 Task: Look for space in Kandla, India from 12th July, 2023 to 16th July, 2023 for 8 adults in price range Rs.10000 to Rs.16000. Place can be private room with 8 bedrooms having 8 beds and 8 bathrooms. Property type can be house, flat, guest house, hotel. Amenities needed are: wifi, TV, free parkinig on premises, gym, breakfast. Booking option can be shelf check-in. Required host language is English.
Action: Mouse moved to (457, 94)
Screenshot: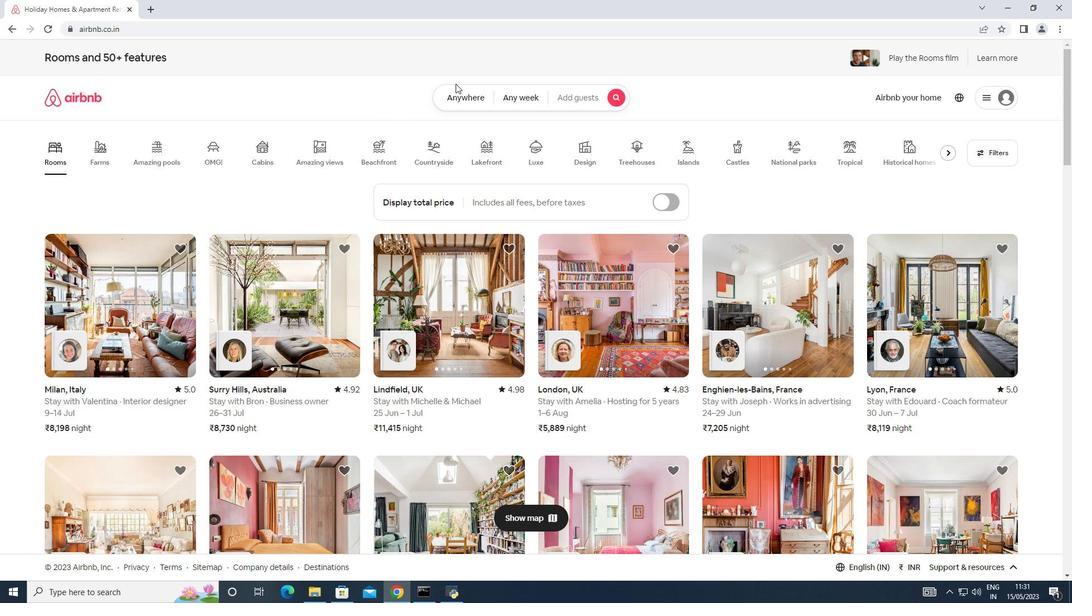 
Action: Mouse pressed left at (457, 94)
Screenshot: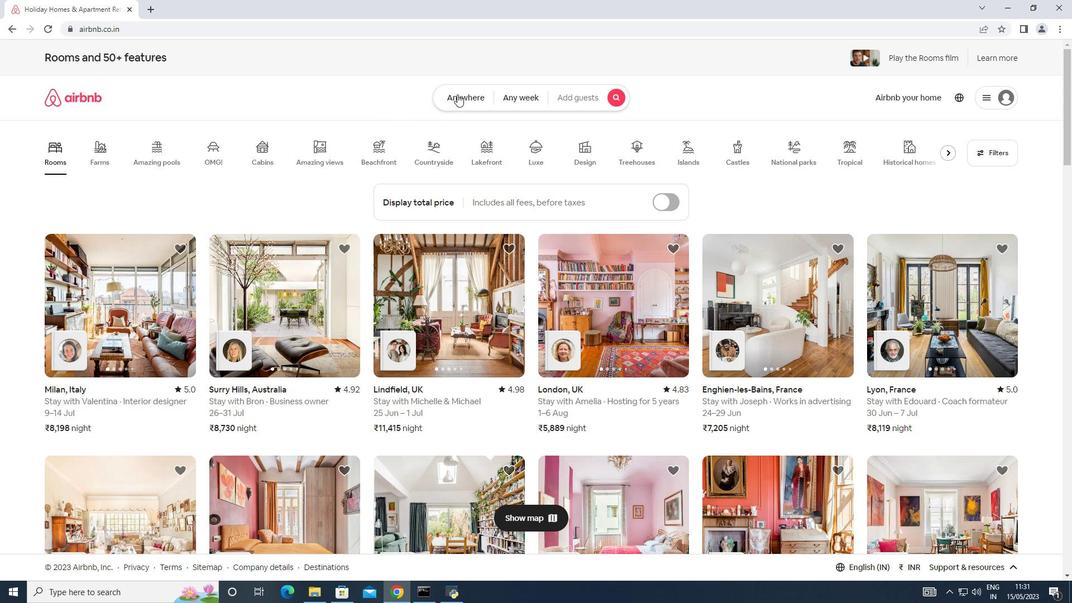 
Action: Mouse moved to (375, 135)
Screenshot: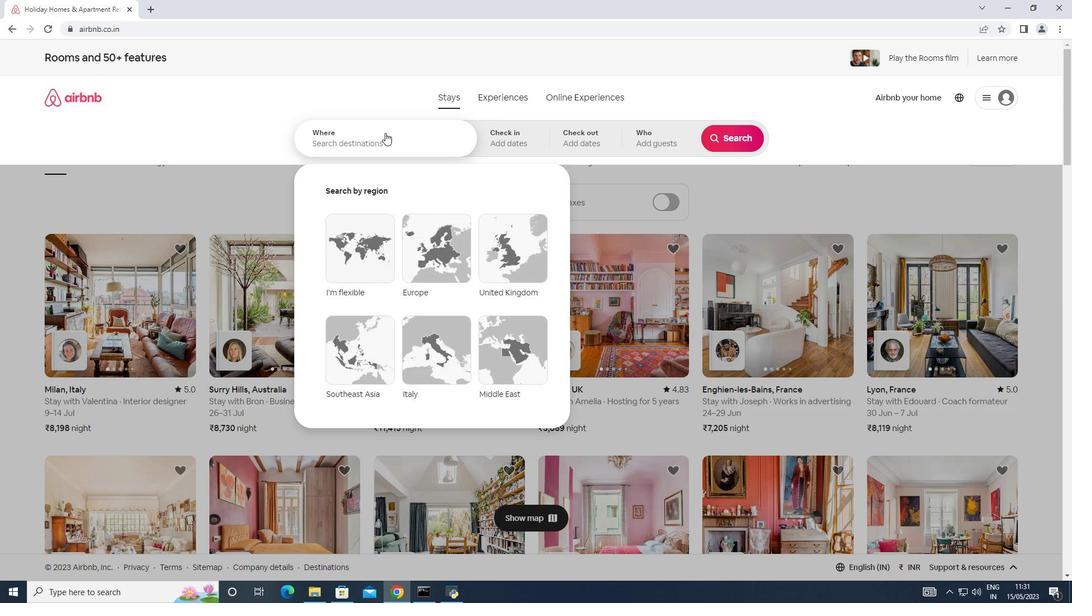 
Action: Mouse pressed left at (375, 135)
Screenshot: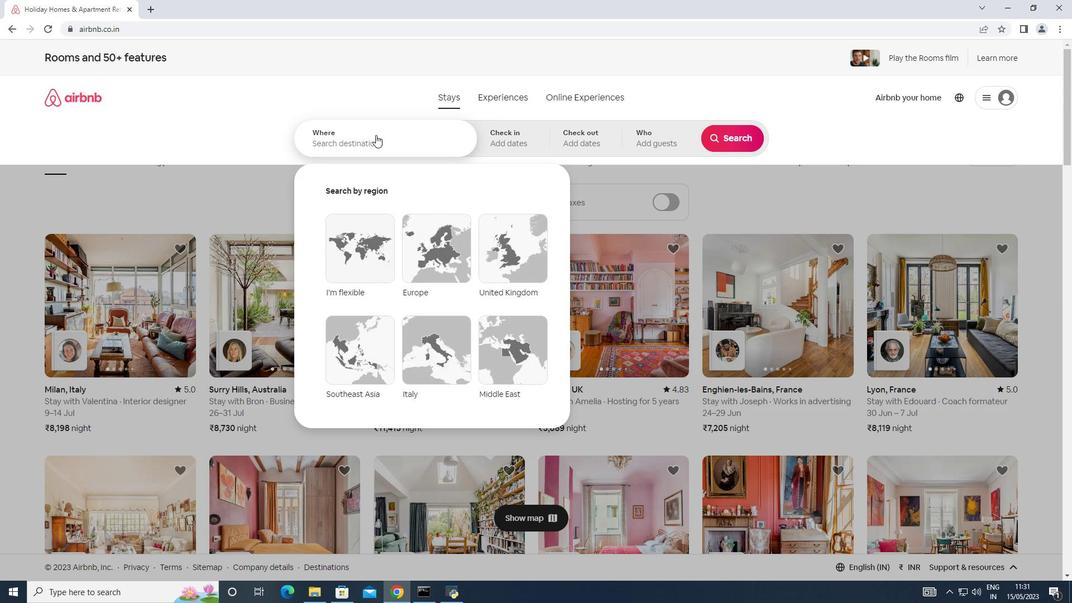 
Action: Key pressed <Key.shift><Key.shift><Key.shift><Key.shift><Key.shift><Key.shift><Key.shift><Key.shift><Key.shift><Key.shift><Key.shift><Key.shift><Key.shift><Key.shift><Key.shift><Key.shift><Key.shift><Key.shift><Key.shift><Key.shift><Key.shift><Key.shift><Key.shift><Key.shift><Key.shift><Key.shift><Key.shift><Key.shift><Key.shift><Key.shift><Key.shift><Key.shift><Key.shift><Key.shift><Key.shift><Key.shift><Key.shift><Key.shift><Key.shift><Key.shift><Key.shift><Key.shift><Key.shift><Key.shift><Key.shift><Key.shift><Key.shift><Key.shift><Key.shift><Key.shift><Key.shift><Key.shift><Key.shift><Key.shift><Key.shift><Key.shift><Key.shift><Key.shift><Key.shift><Key.shift><Key.shift><Key.shift><Key.shift><Key.shift><Key.shift><Key.shift><Key.shift><Key.shift><Key.shift><Key.shift><Key.shift><Key.shift><Key.shift><Key.shift><Key.shift><Key.shift><Key.shift>Kandla,<Key.shift_r>India
Screenshot: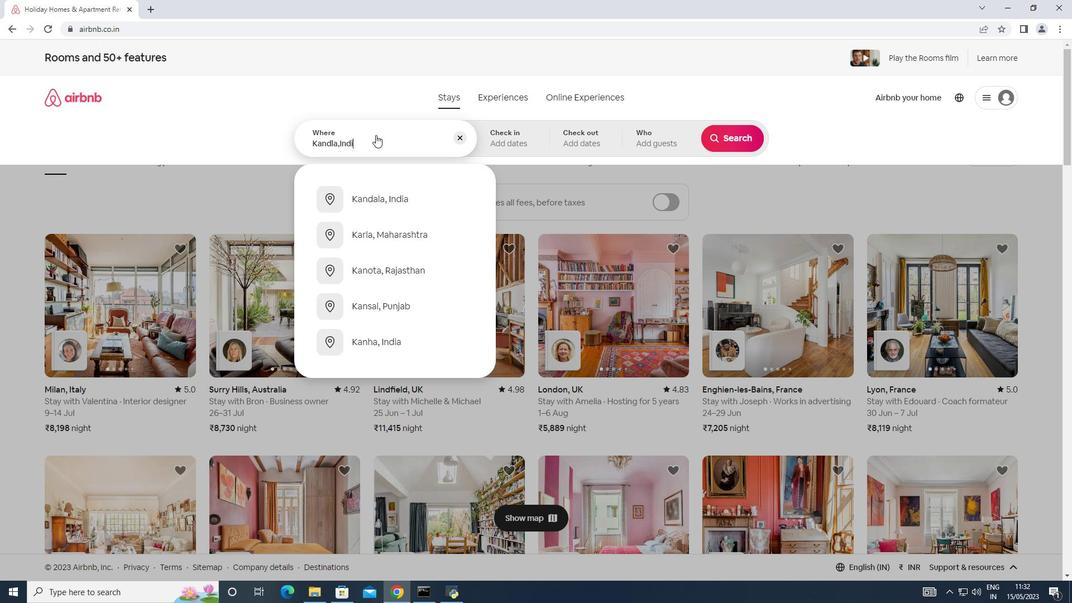 
Action: Mouse moved to (487, 134)
Screenshot: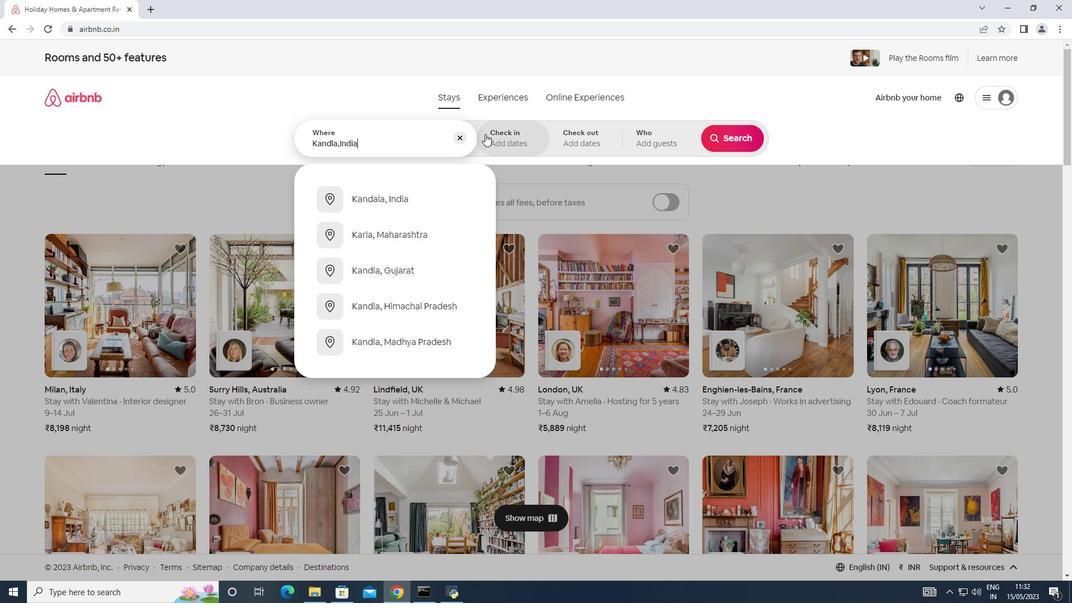 
Action: Mouse pressed left at (487, 134)
Screenshot: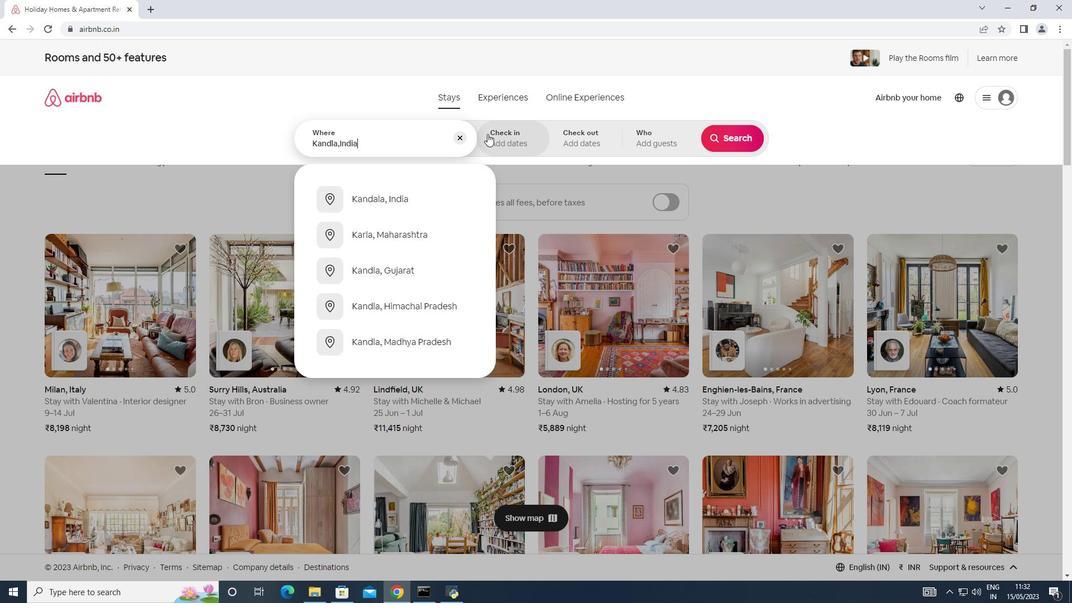 
Action: Mouse moved to (728, 227)
Screenshot: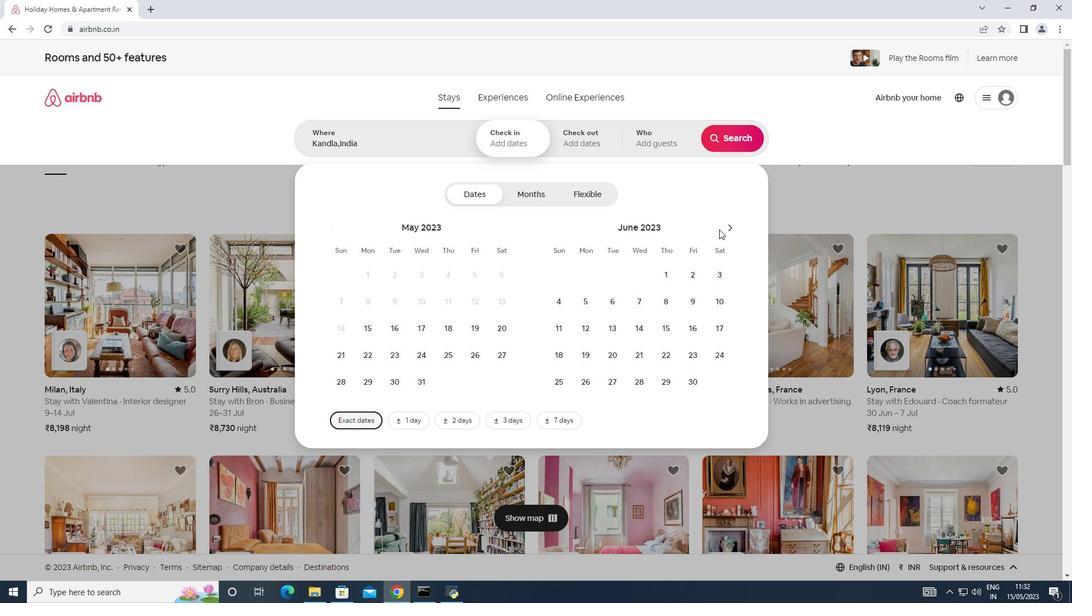 
Action: Mouse pressed left at (728, 227)
Screenshot: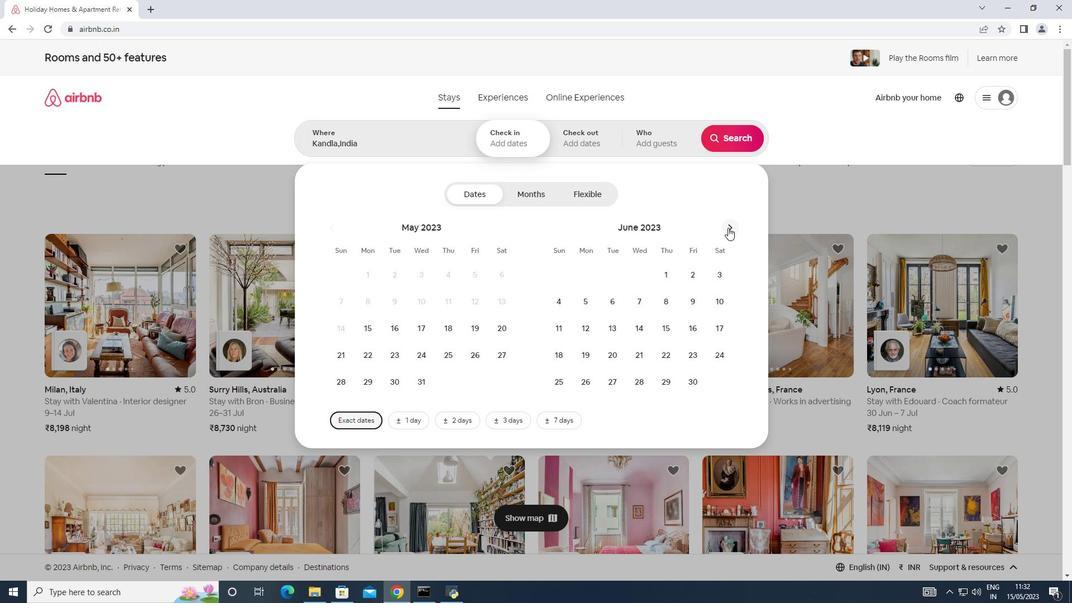 
Action: Mouse moved to (638, 322)
Screenshot: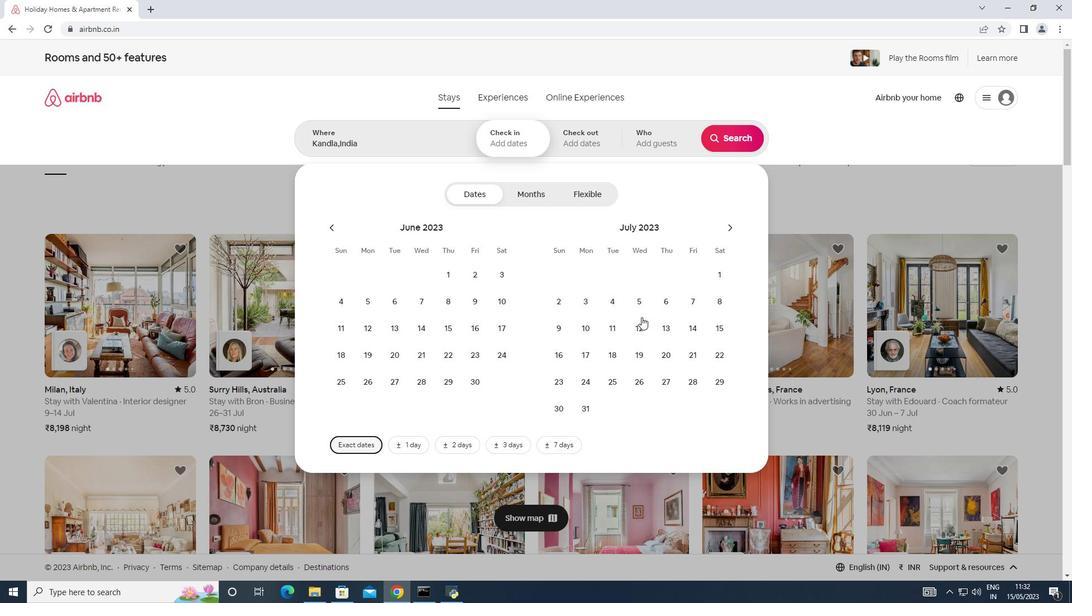 
Action: Mouse pressed left at (638, 322)
Screenshot: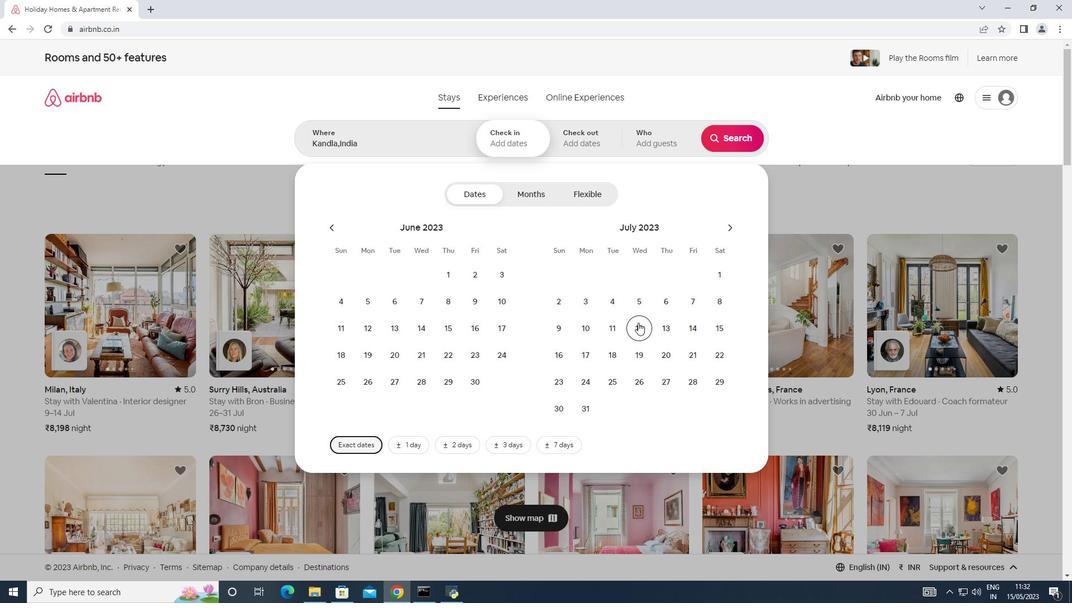
Action: Mouse moved to (555, 349)
Screenshot: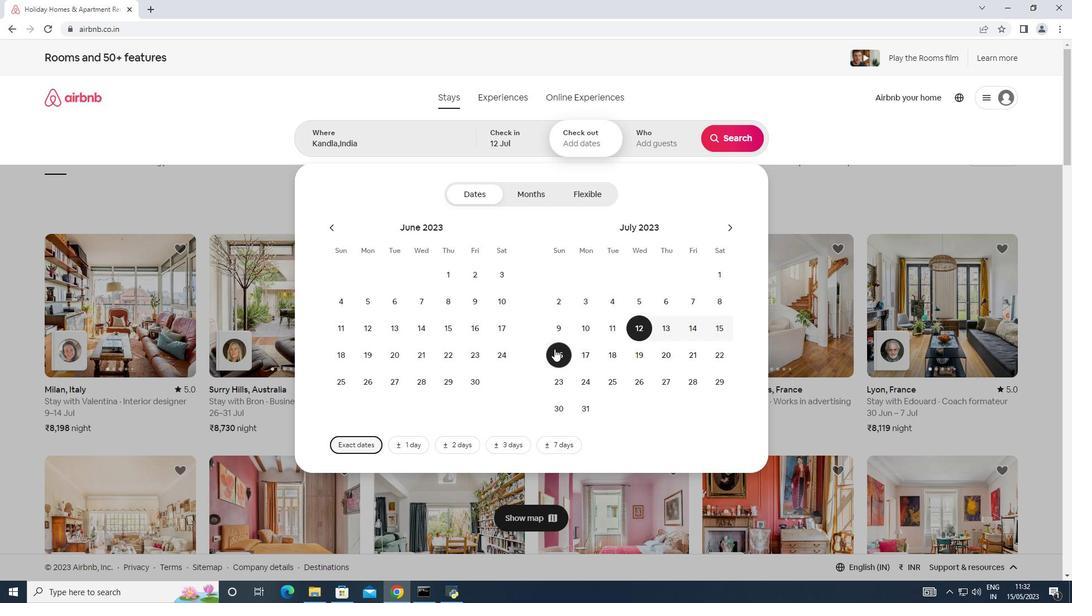 
Action: Mouse pressed left at (555, 349)
Screenshot: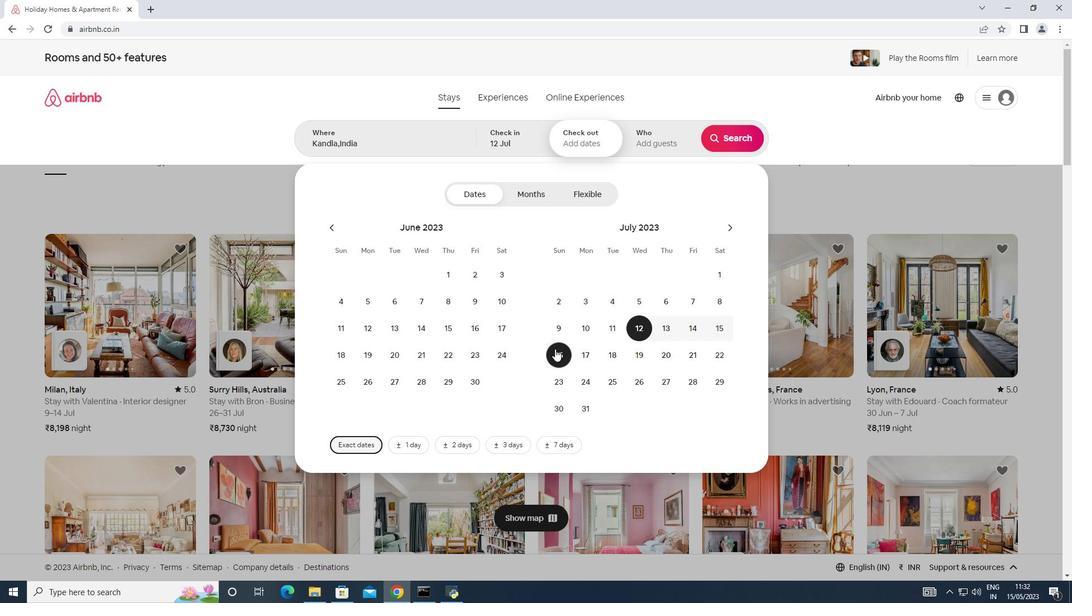 
Action: Mouse moved to (650, 140)
Screenshot: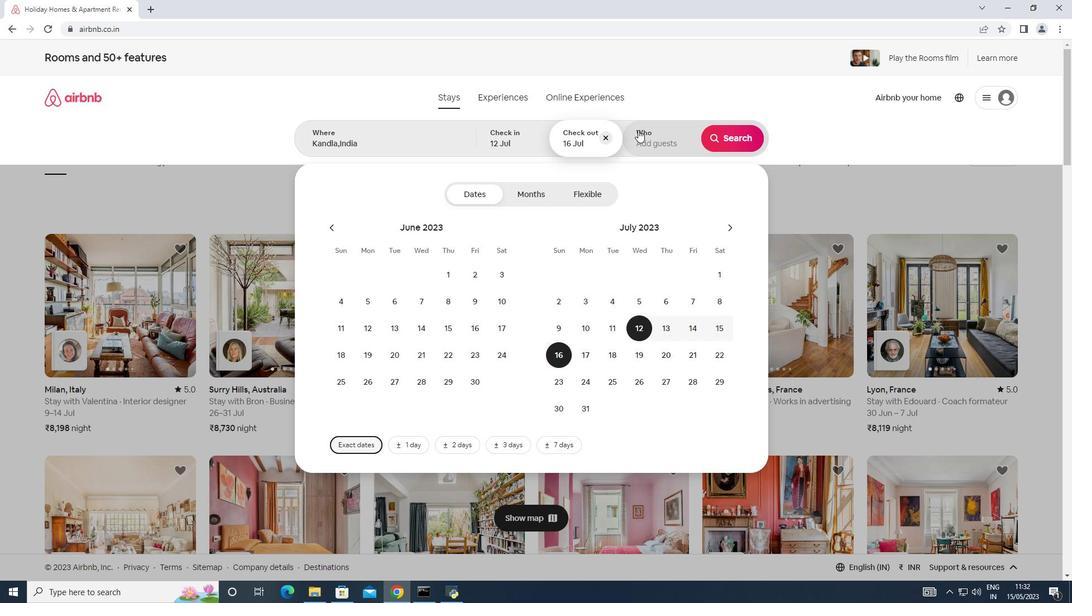
Action: Mouse pressed left at (650, 140)
Screenshot: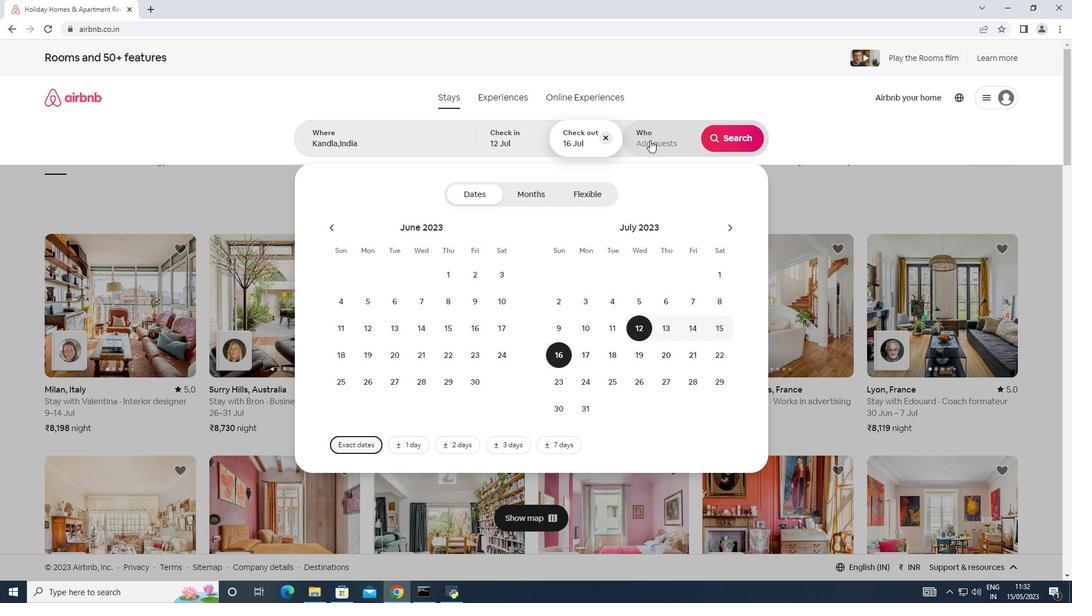 
Action: Mouse moved to (729, 200)
Screenshot: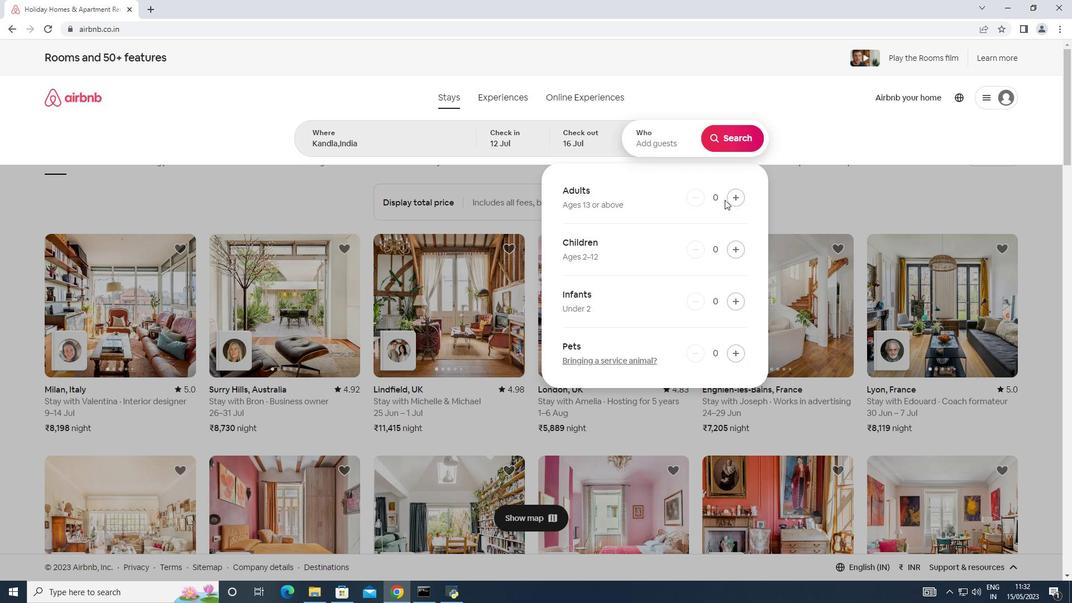 
Action: Mouse pressed left at (729, 200)
Screenshot: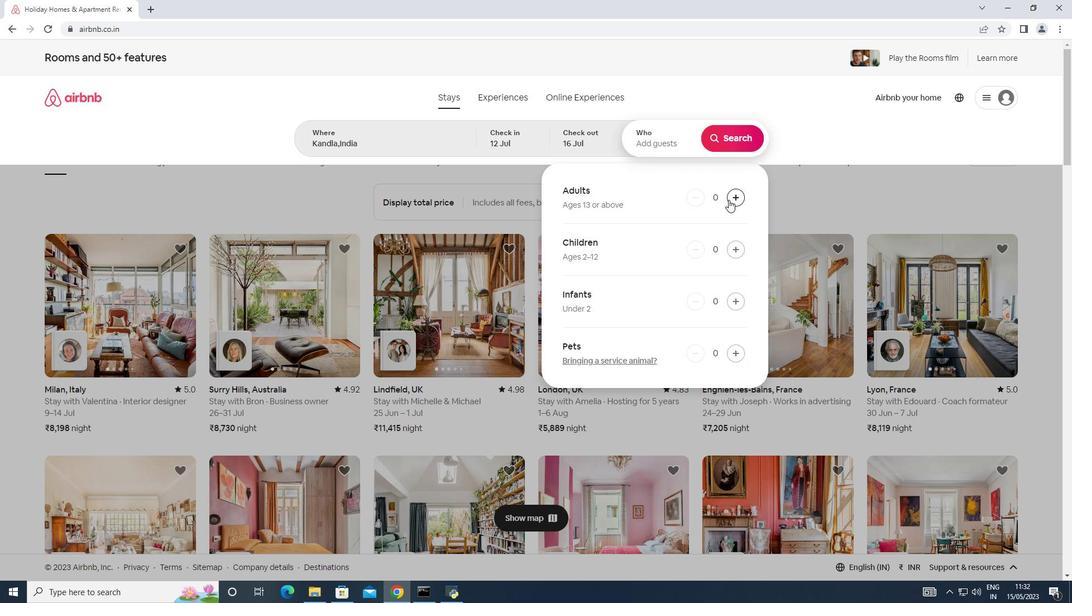 
Action: Mouse pressed left at (729, 200)
Screenshot: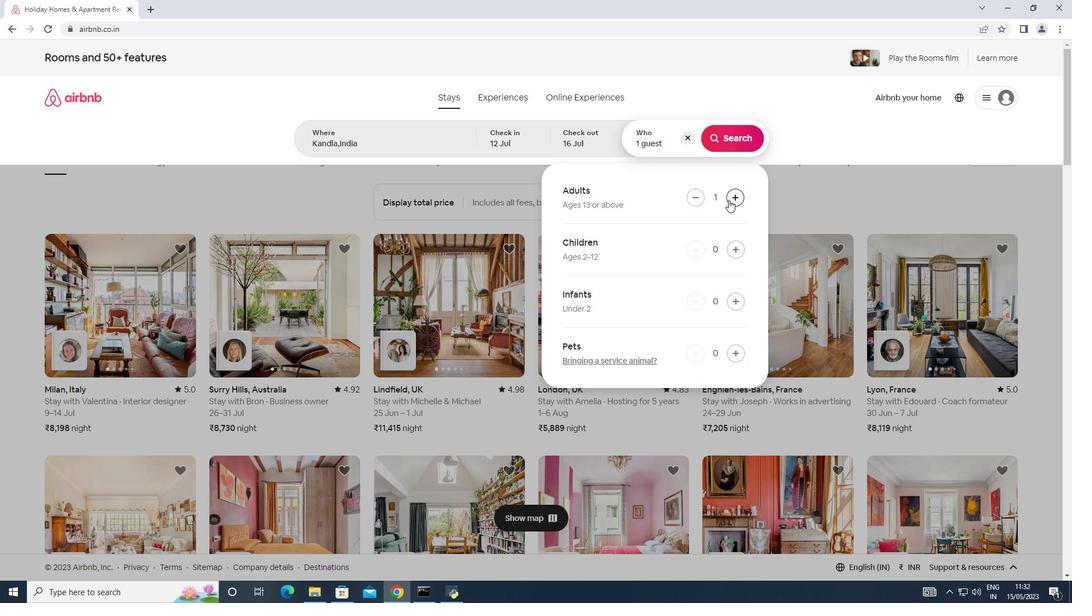 
Action: Mouse pressed left at (729, 200)
Screenshot: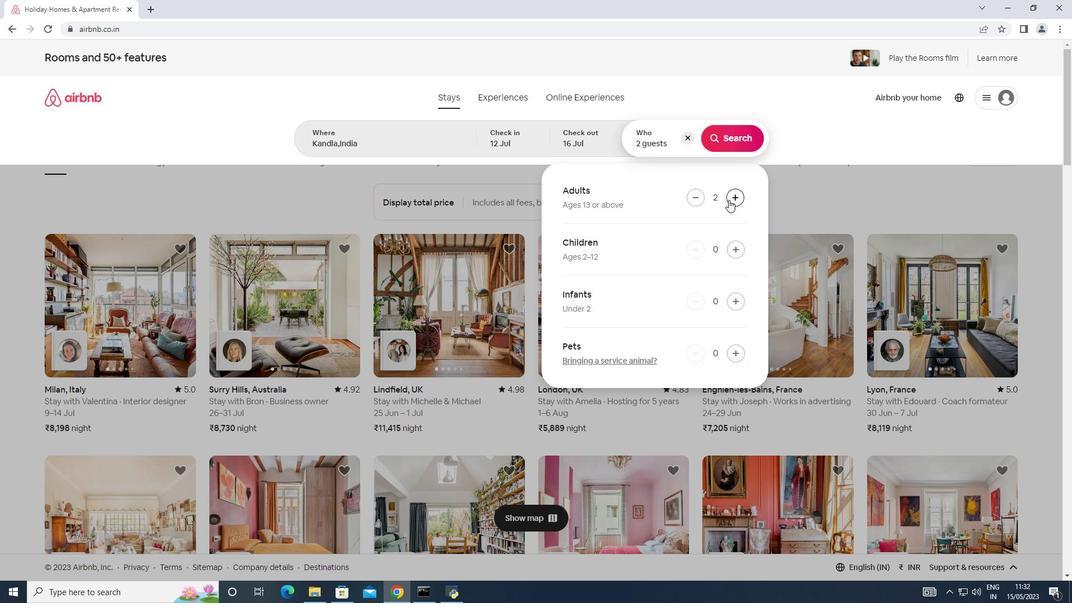 
Action: Mouse pressed left at (729, 200)
Screenshot: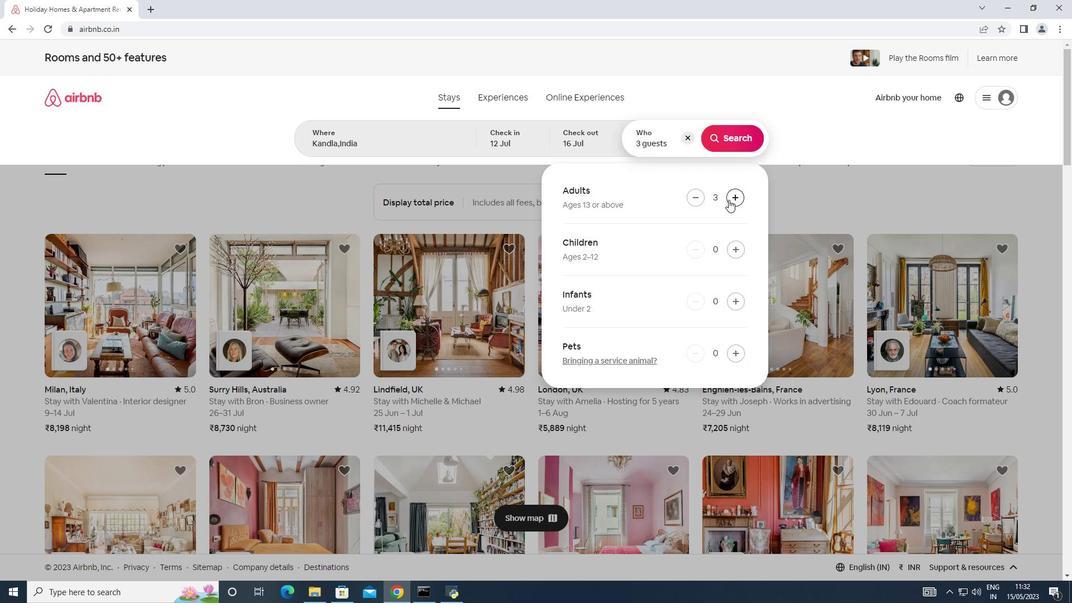 
Action: Mouse pressed left at (729, 200)
Screenshot: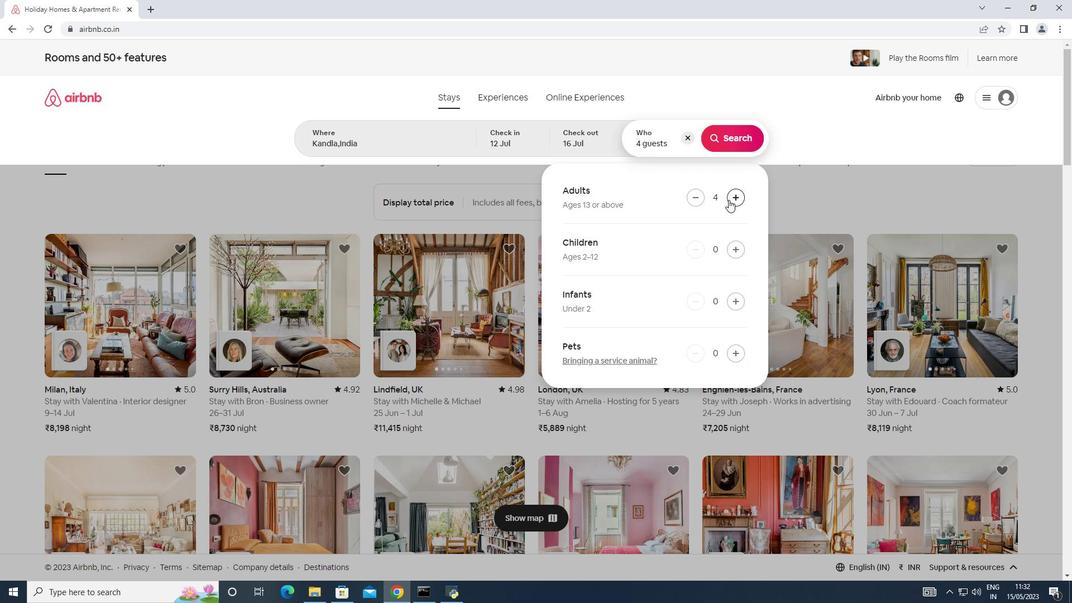 
Action: Mouse pressed left at (729, 200)
Screenshot: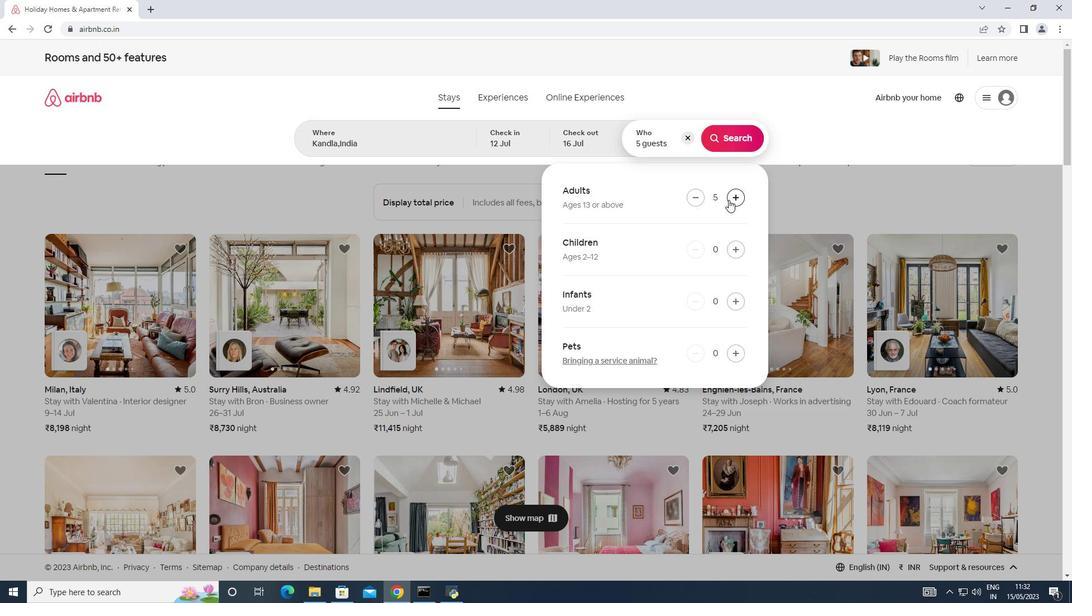 
Action: Mouse moved to (729, 197)
Screenshot: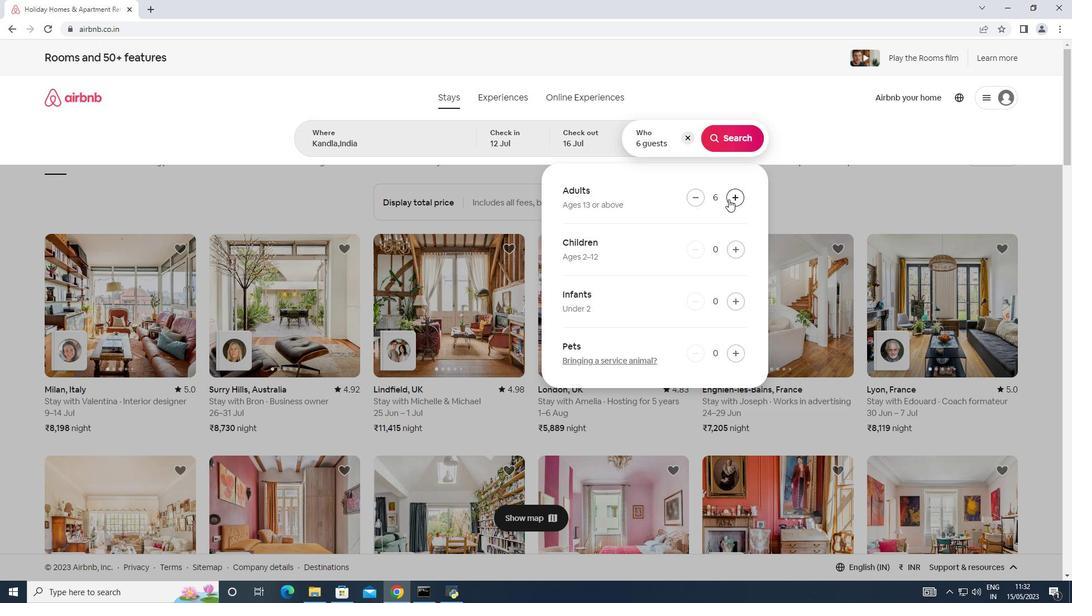 
Action: Mouse pressed left at (729, 197)
Screenshot: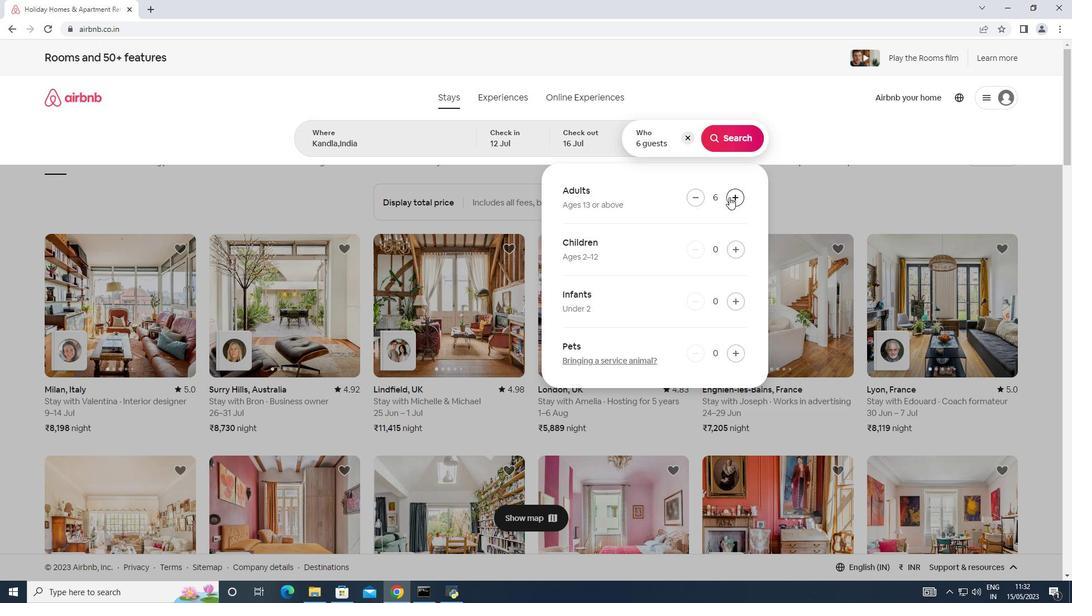 
Action: Mouse moved to (727, 196)
Screenshot: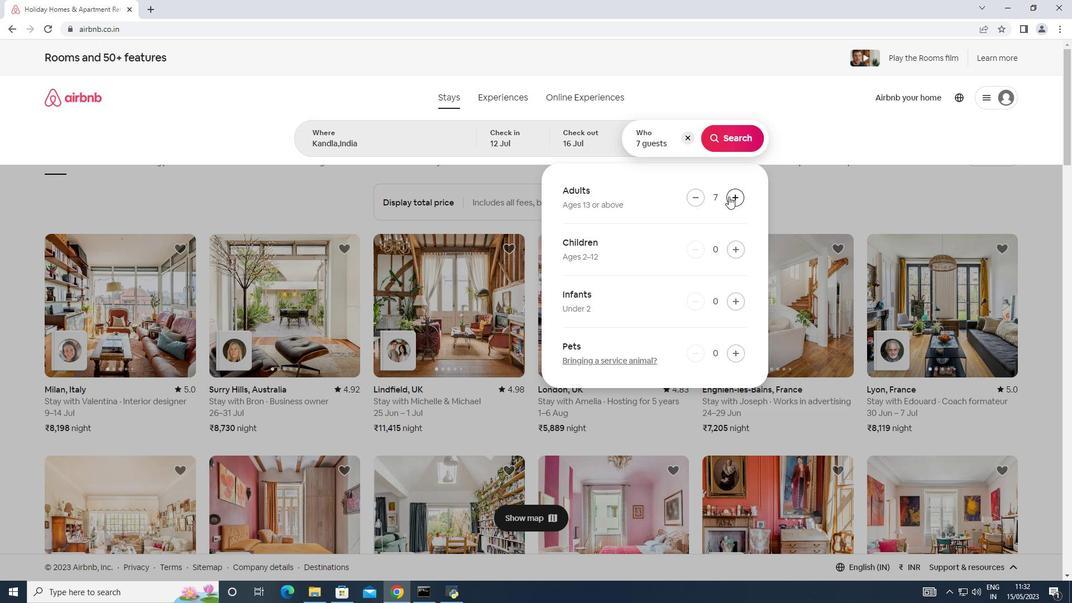 
Action: Mouse pressed left at (727, 196)
Screenshot: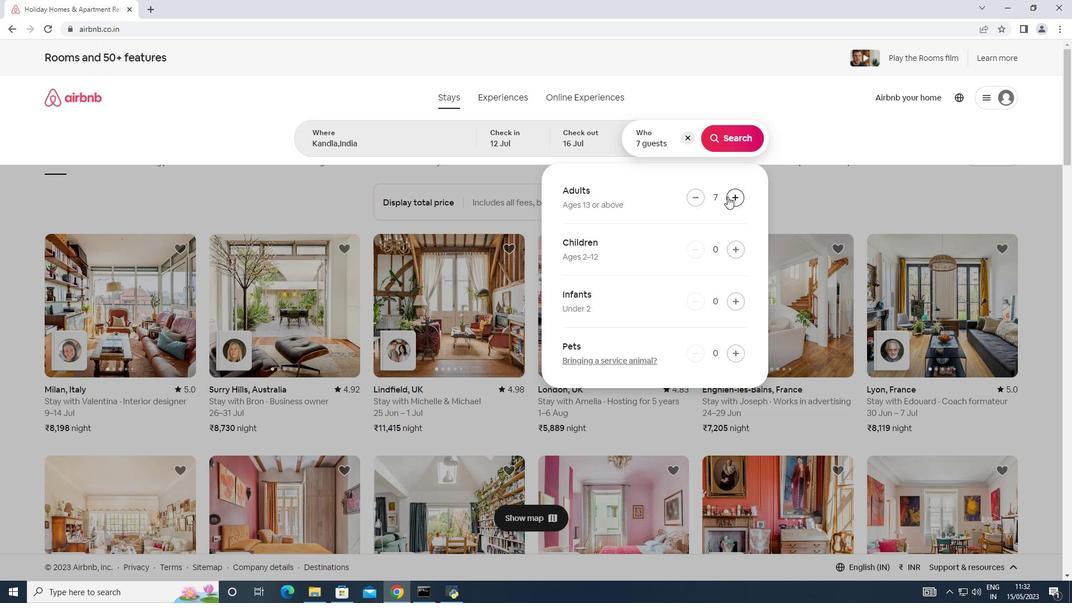 
Action: Mouse moved to (724, 142)
Screenshot: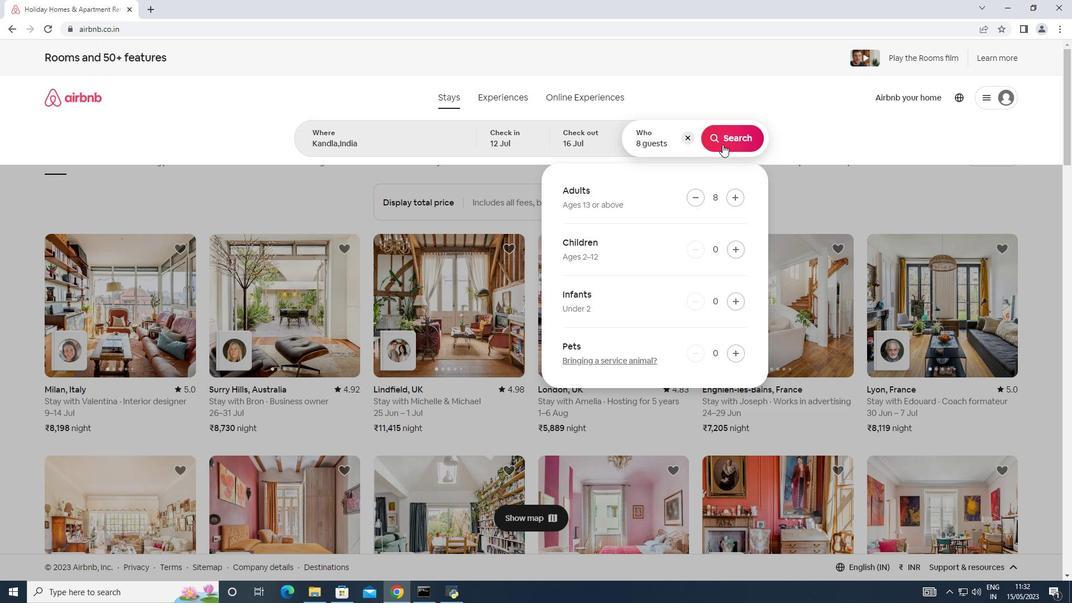 
Action: Mouse pressed left at (724, 142)
Screenshot: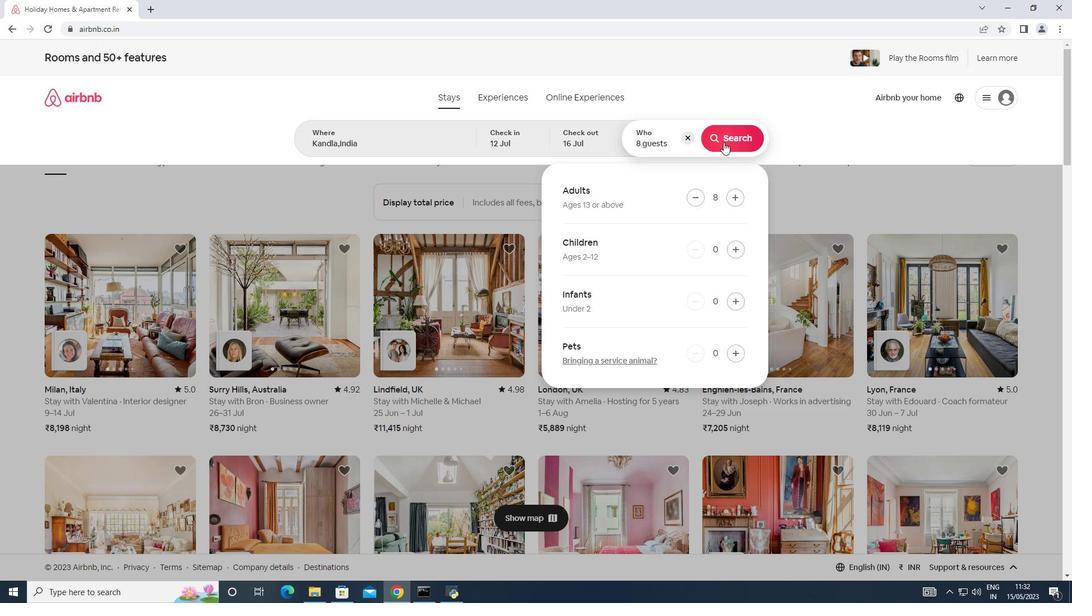 
Action: Mouse moved to (1007, 106)
Screenshot: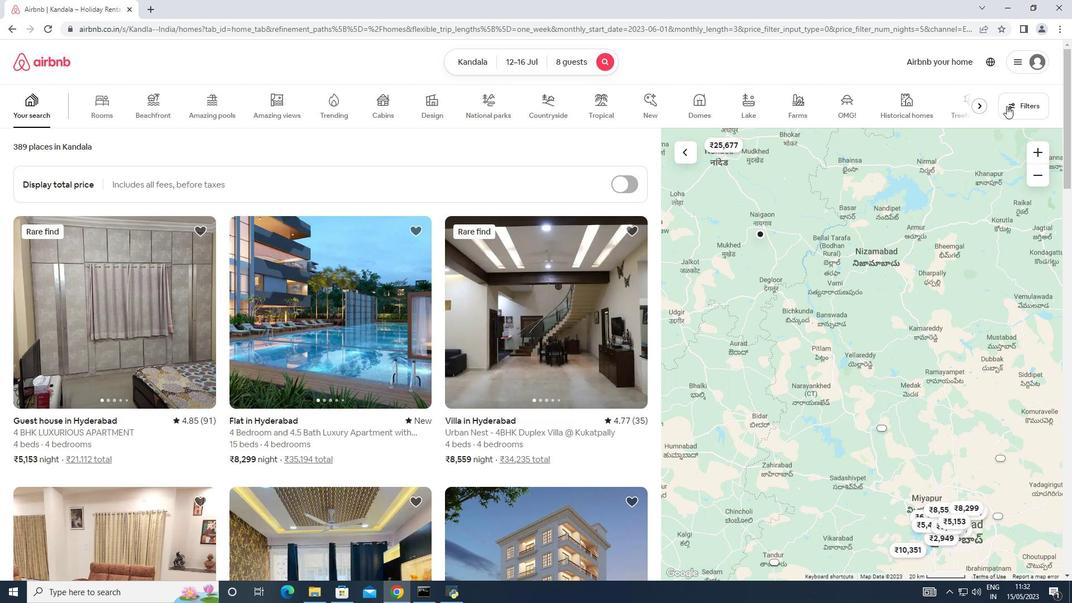 
Action: Mouse pressed left at (1007, 106)
Screenshot: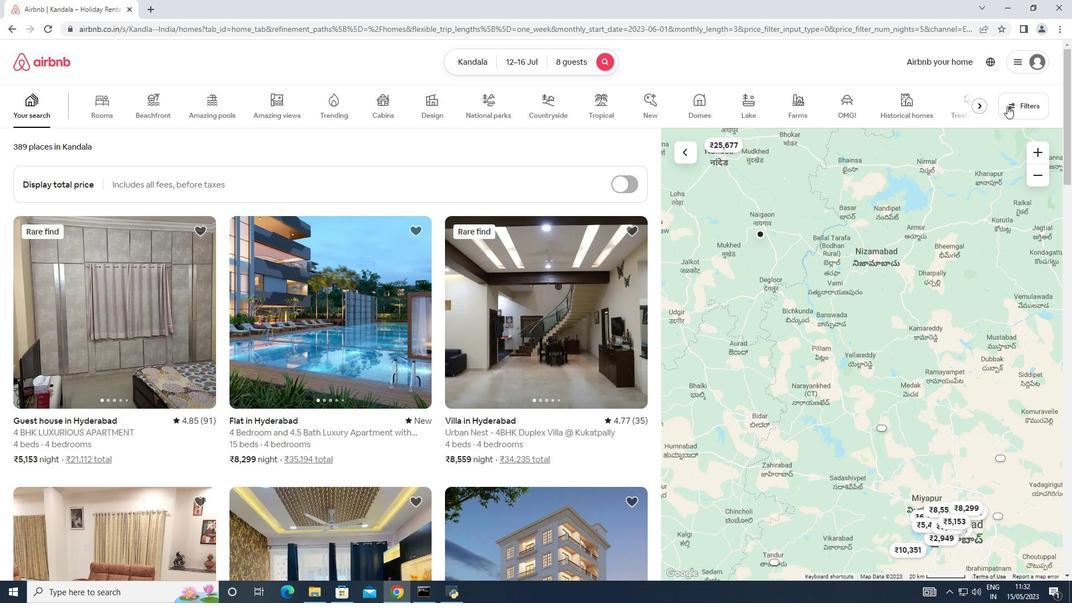 
Action: Mouse moved to (389, 379)
Screenshot: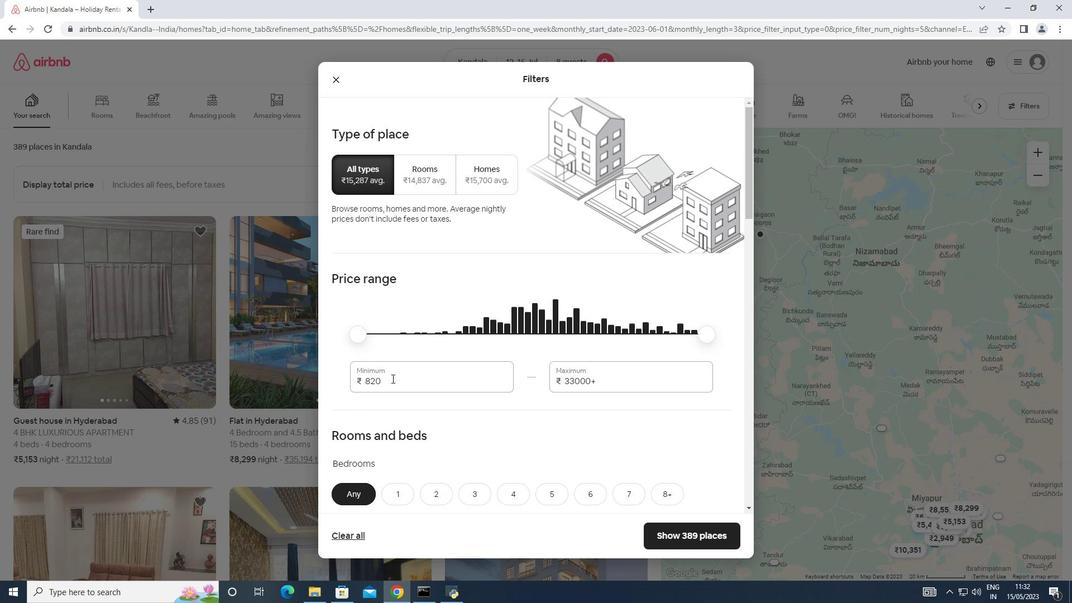 
Action: Mouse pressed left at (389, 379)
Screenshot: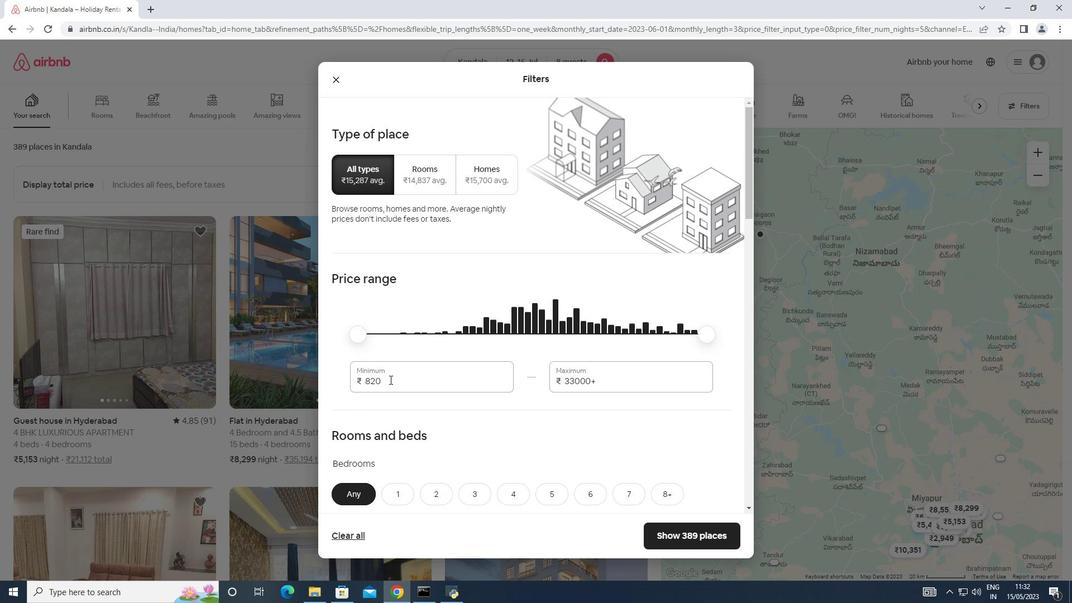 
Action: Mouse moved to (340, 394)
Screenshot: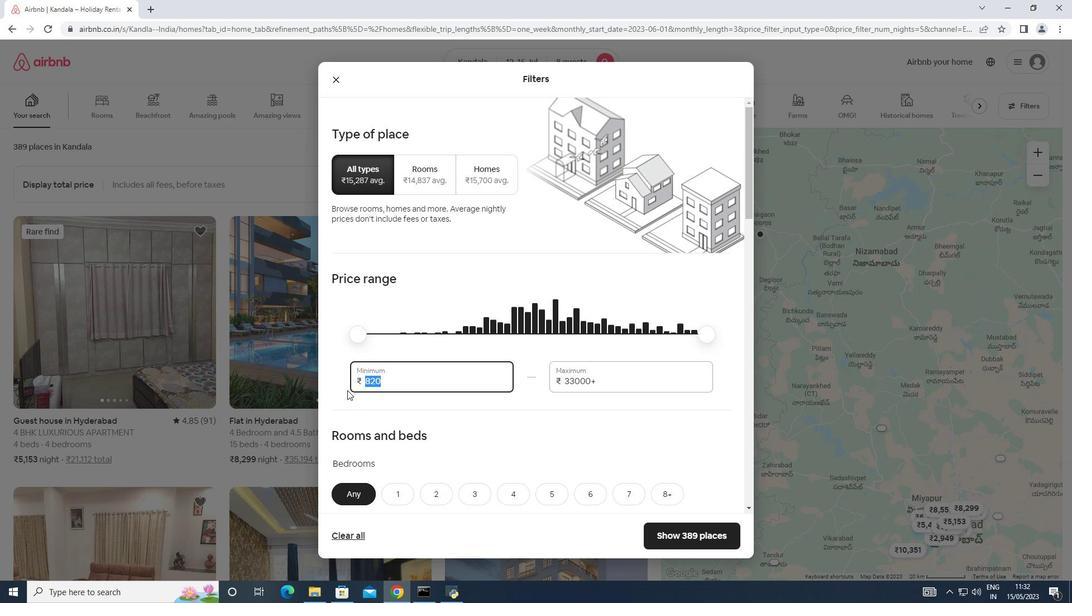 
Action: Key pressed 10000
Screenshot: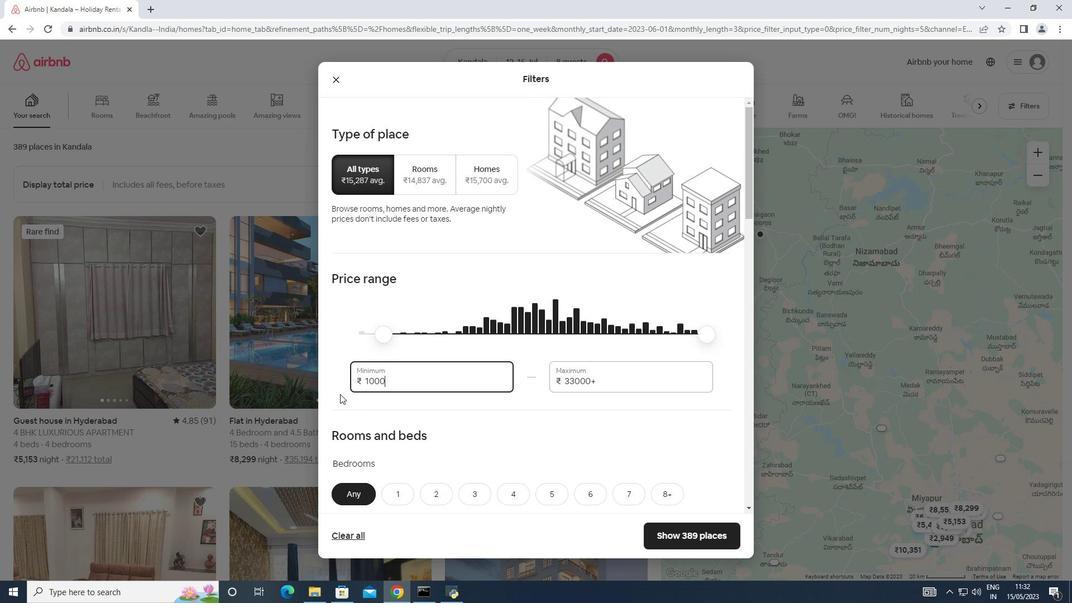 
Action: Mouse moved to (605, 386)
Screenshot: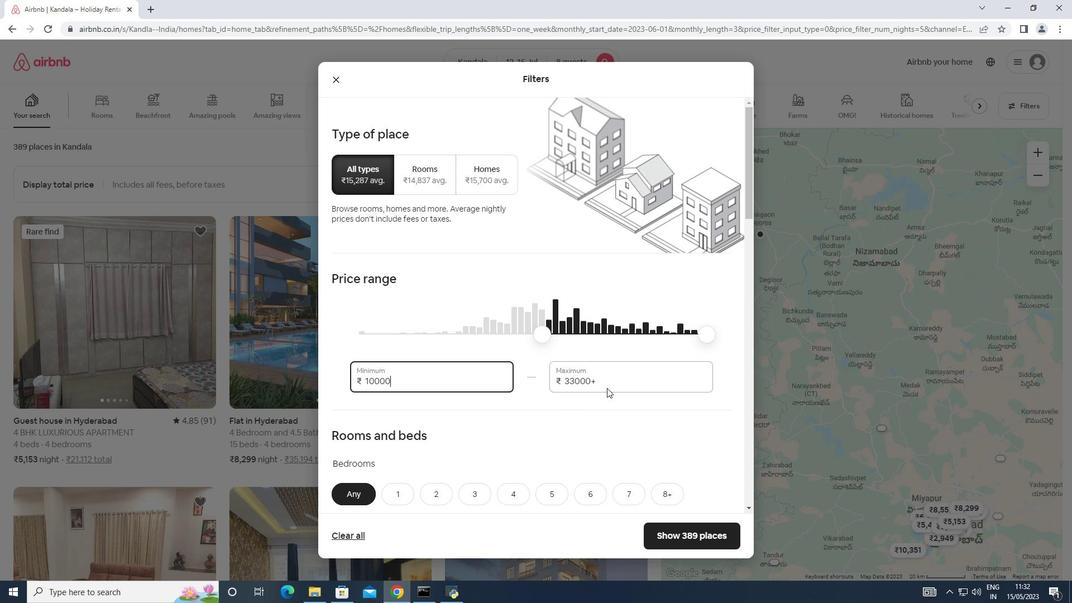 
Action: Mouse pressed left at (605, 386)
Screenshot: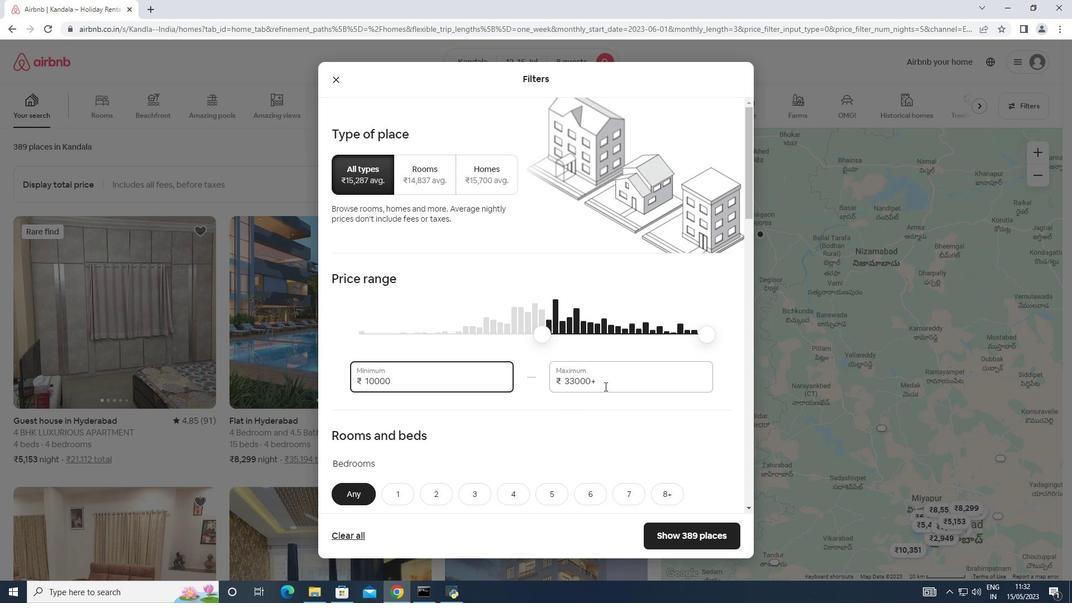 
Action: Mouse moved to (374, 476)
Screenshot: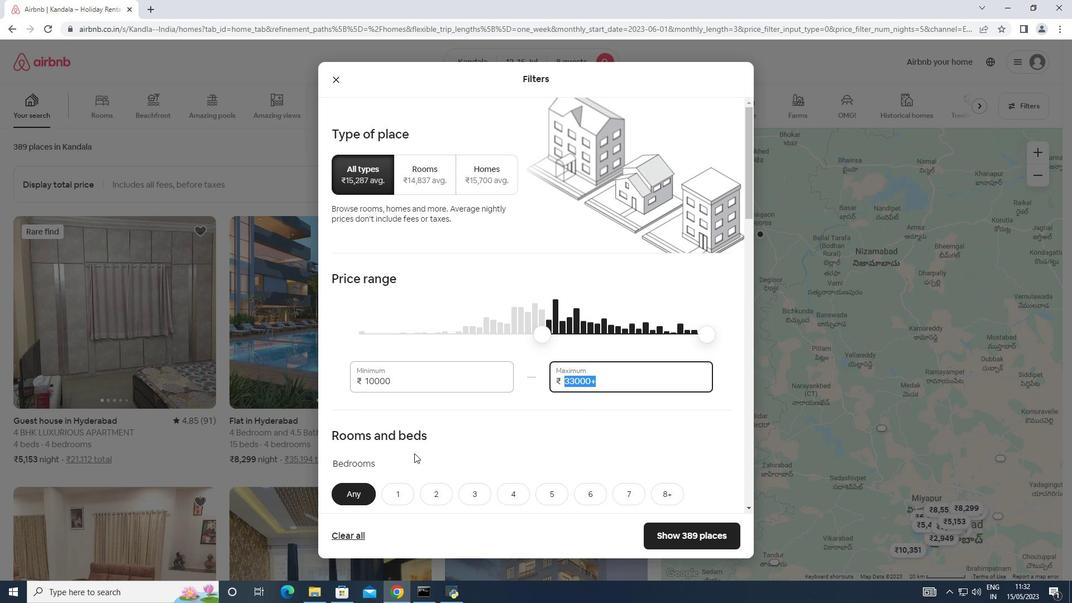 
Action: Key pressed 16000
Screenshot: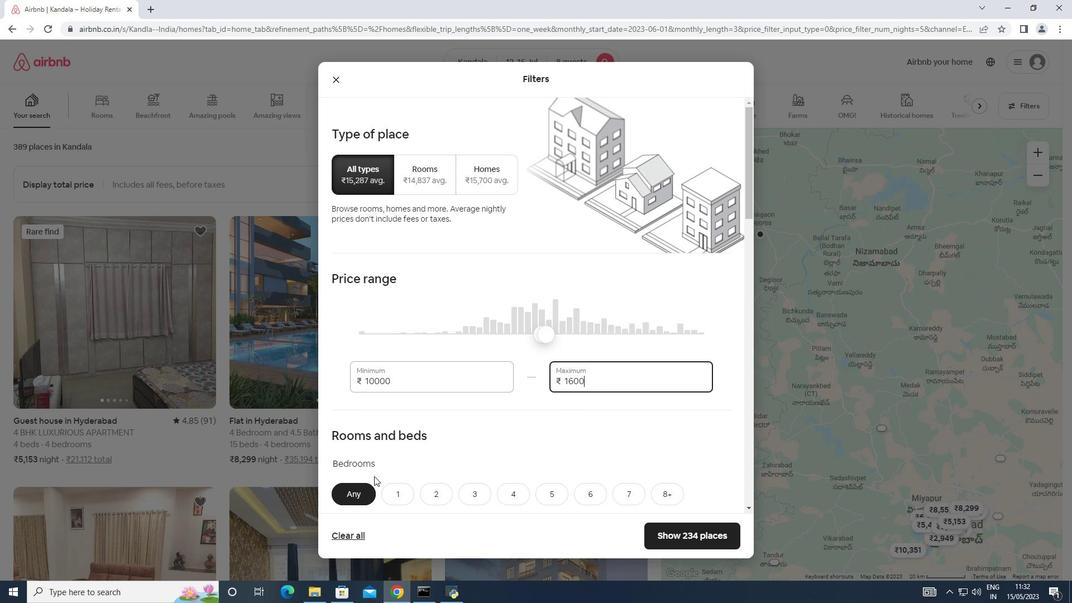 
Action: Mouse scrolled (374, 476) with delta (0, 0)
Screenshot: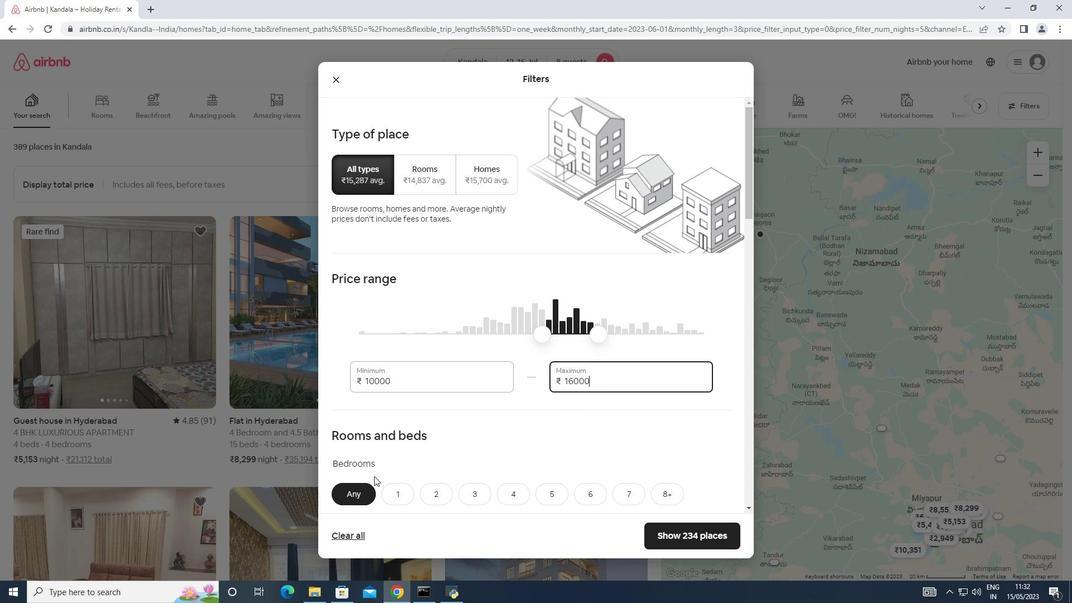 
Action: Mouse scrolled (374, 476) with delta (0, 0)
Screenshot: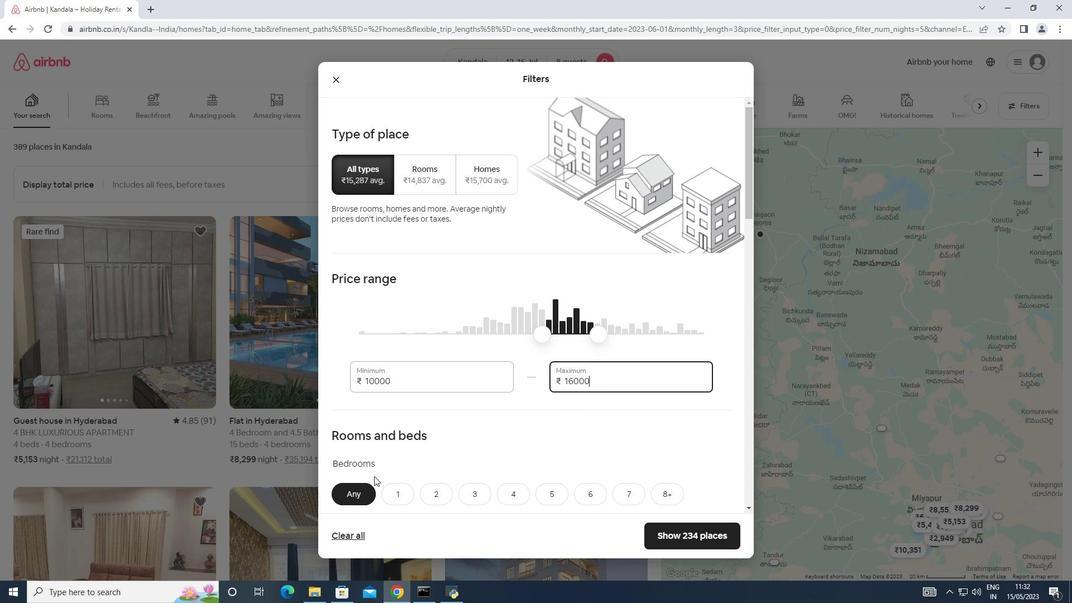 
Action: Mouse moved to (384, 472)
Screenshot: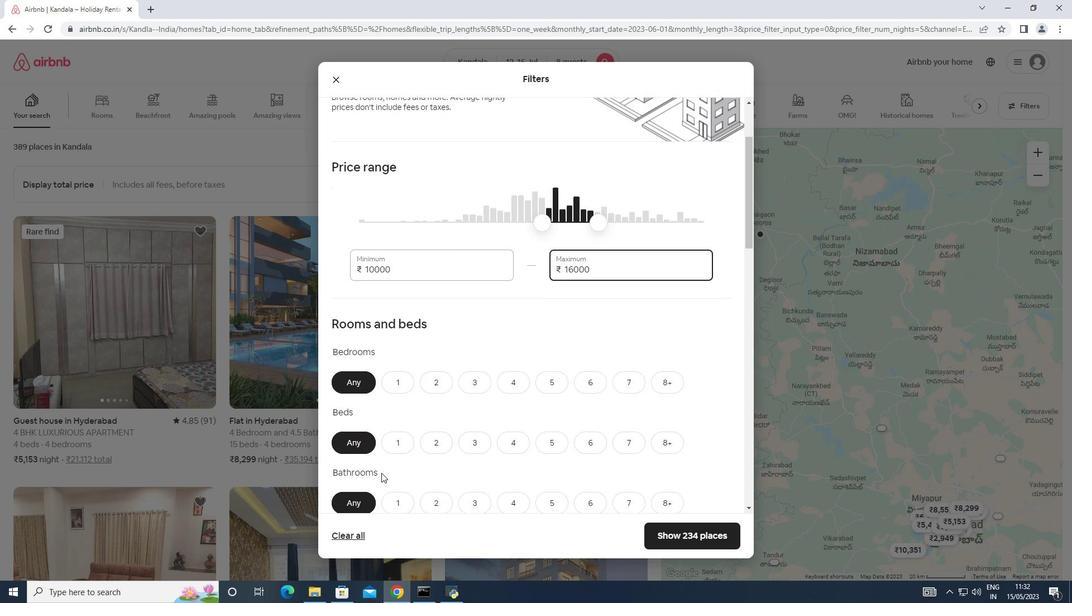 
Action: Mouse scrolled (384, 471) with delta (0, 0)
Screenshot: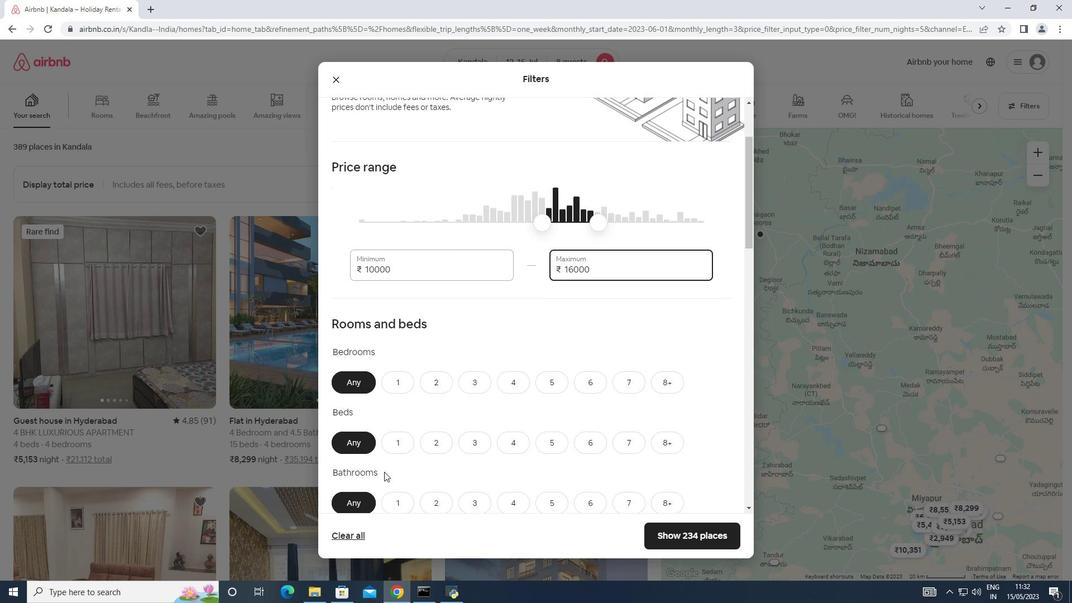 
Action: Mouse scrolled (384, 471) with delta (0, 0)
Screenshot: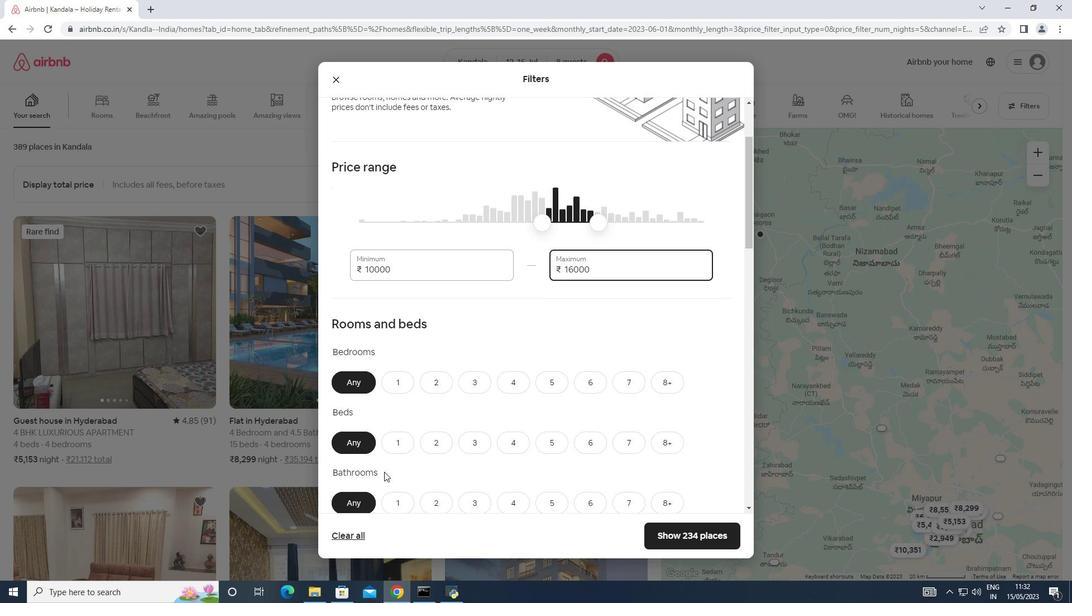 
Action: Mouse scrolled (384, 471) with delta (0, 0)
Screenshot: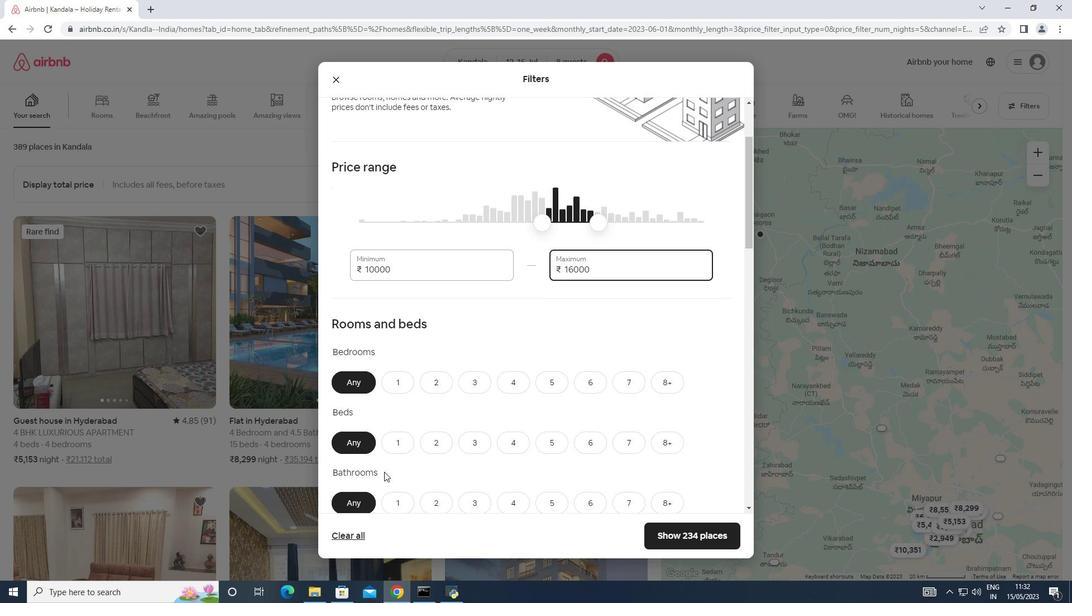 
Action: Mouse moved to (658, 213)
Screenshot: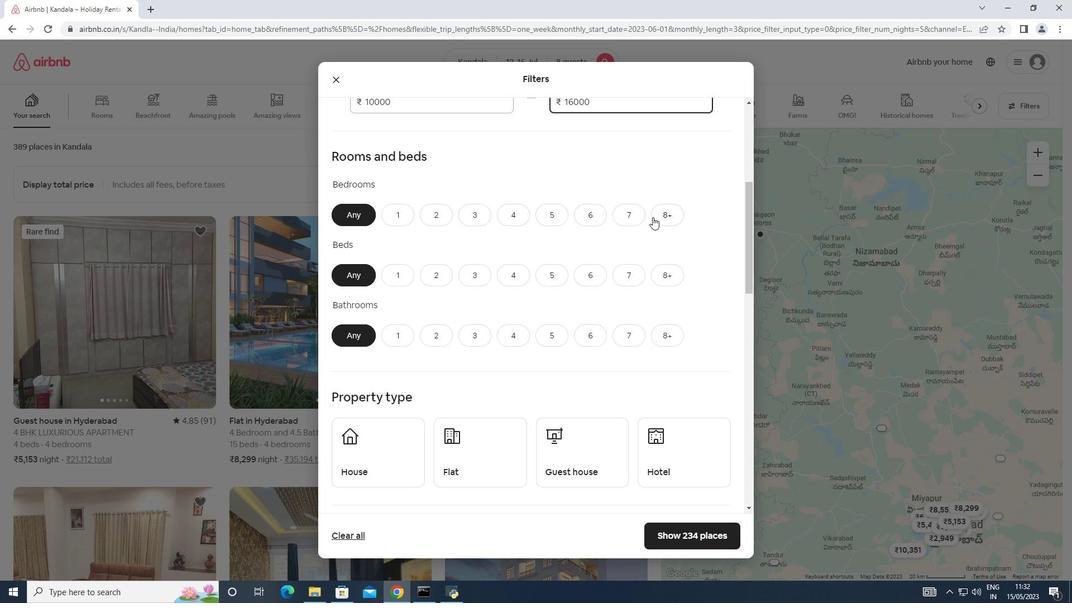 
Action: Mouse pressed left at (658, 213)
Screenshot: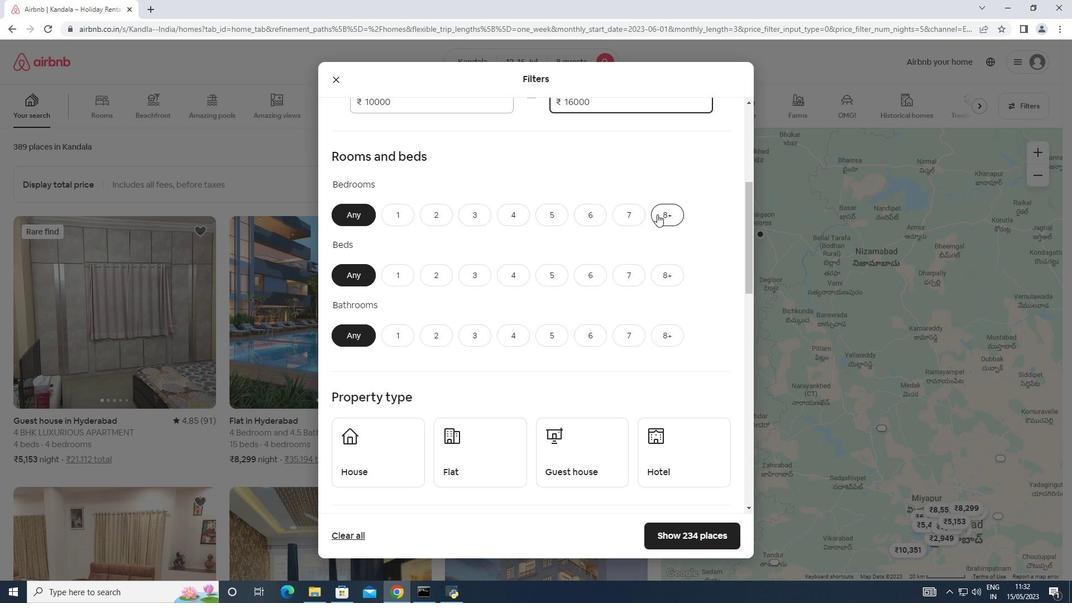 
Action: Mouse moved to (662, 274)
Screenshot: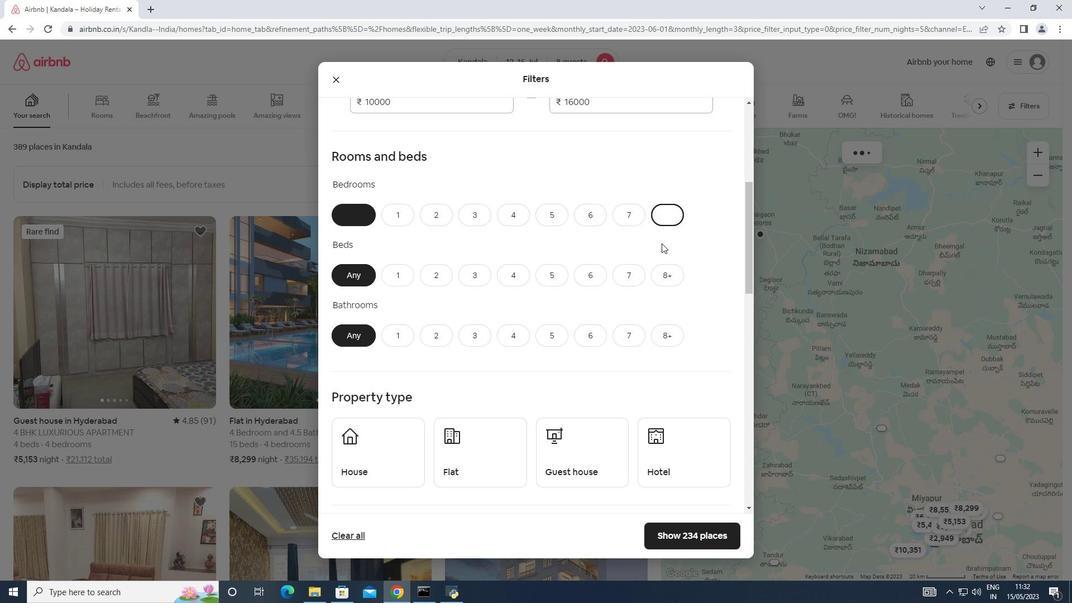 
Action: Mouse pressed left at (662, 274)
Screenshot: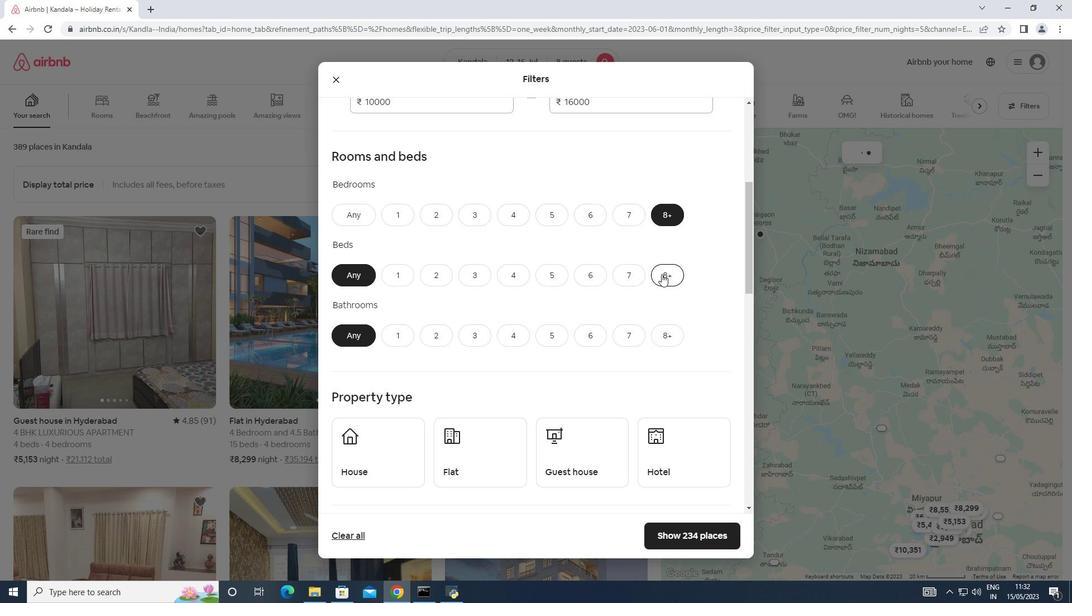 
Action: Mouse moved to (664, 334)
Screenshot: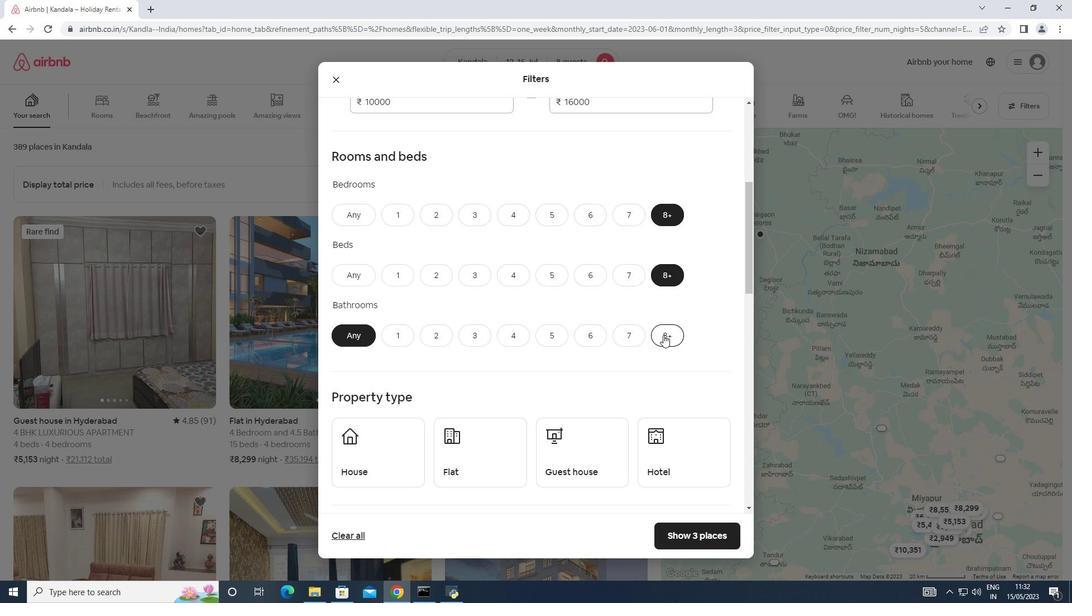 
Action: Mouse pressed left at (664, 334)
Screenshot: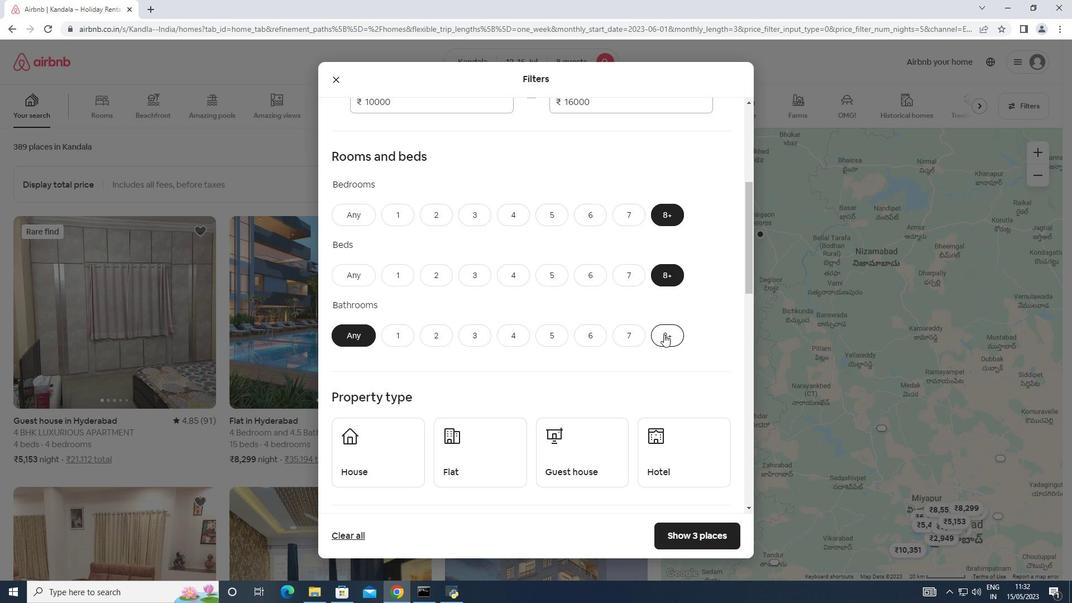 
Action: Mouse moved to (653, 330)
Screenshot: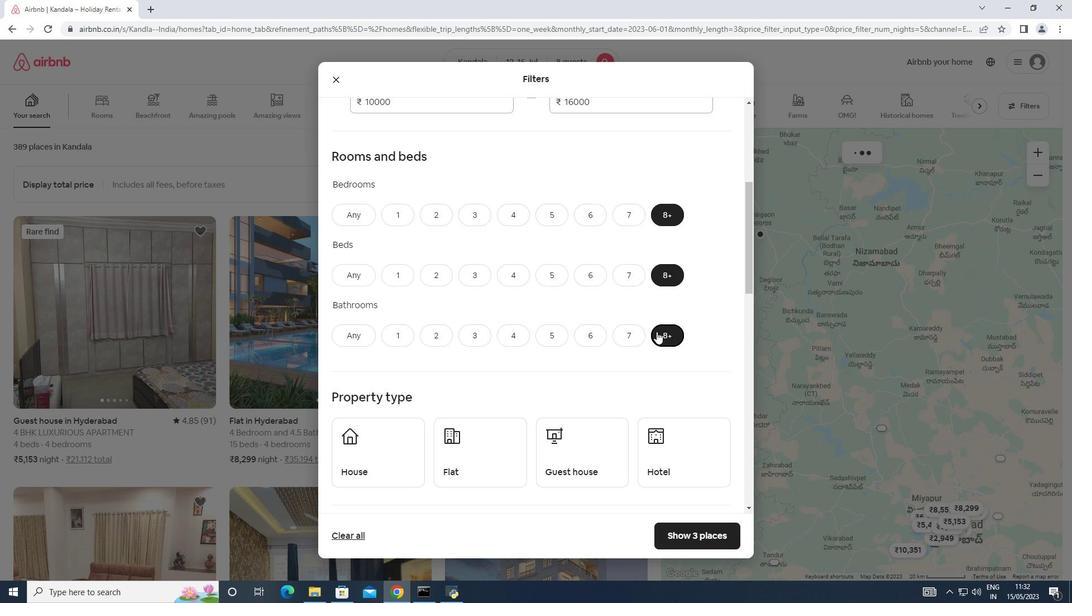 
Action: Mouse scrolled (653, 330) with delta (0, 0)
Screenshot: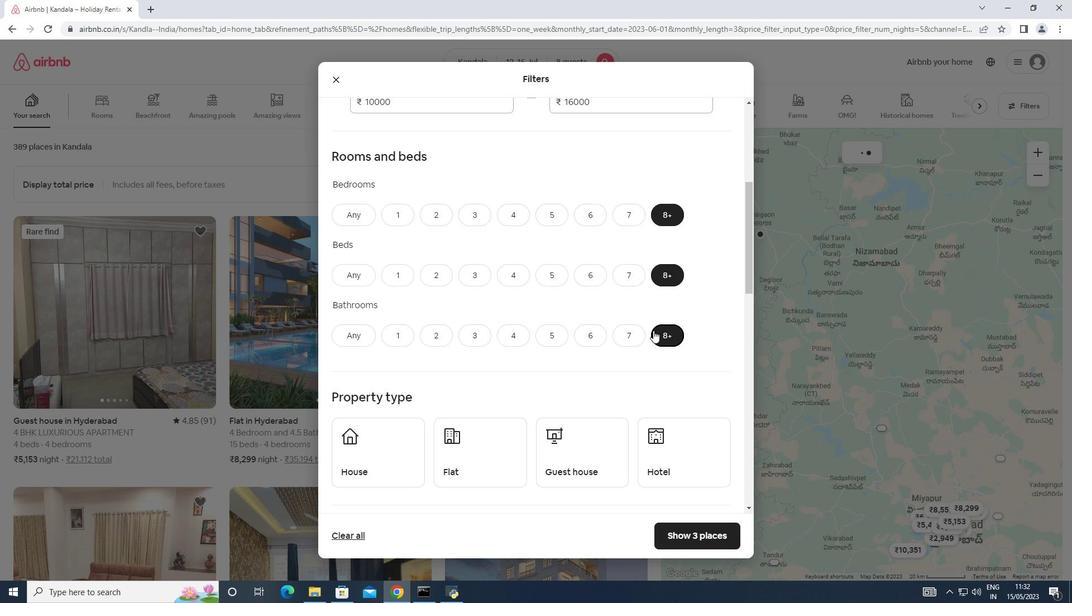 
Action: Mouse scrolled (653, 330) with delta (0, 0)
Screenshot: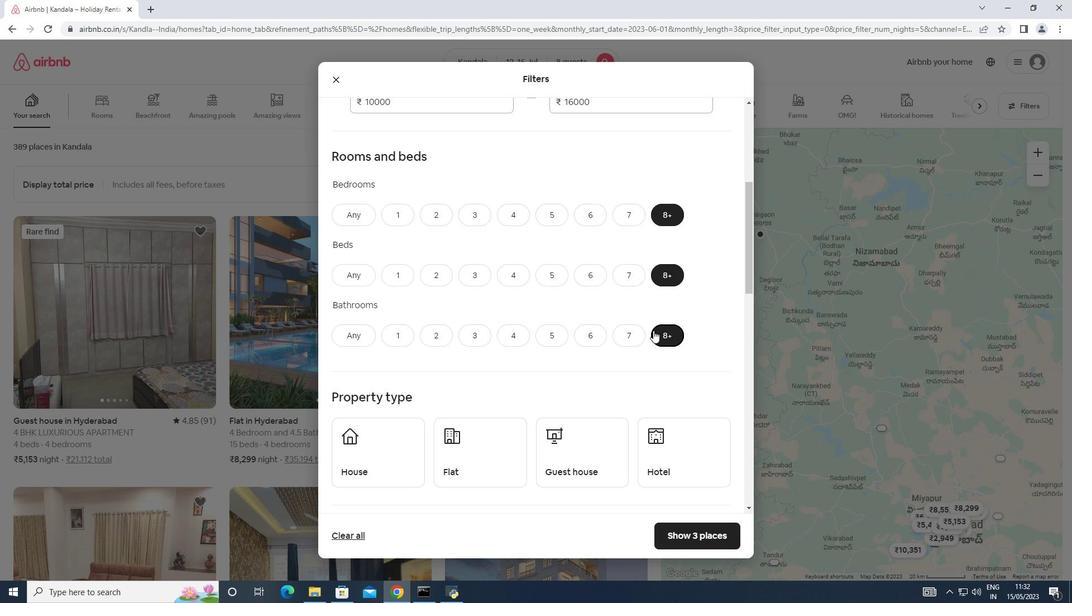 
Action: Mouse moved to (652, 326)
Screenshot: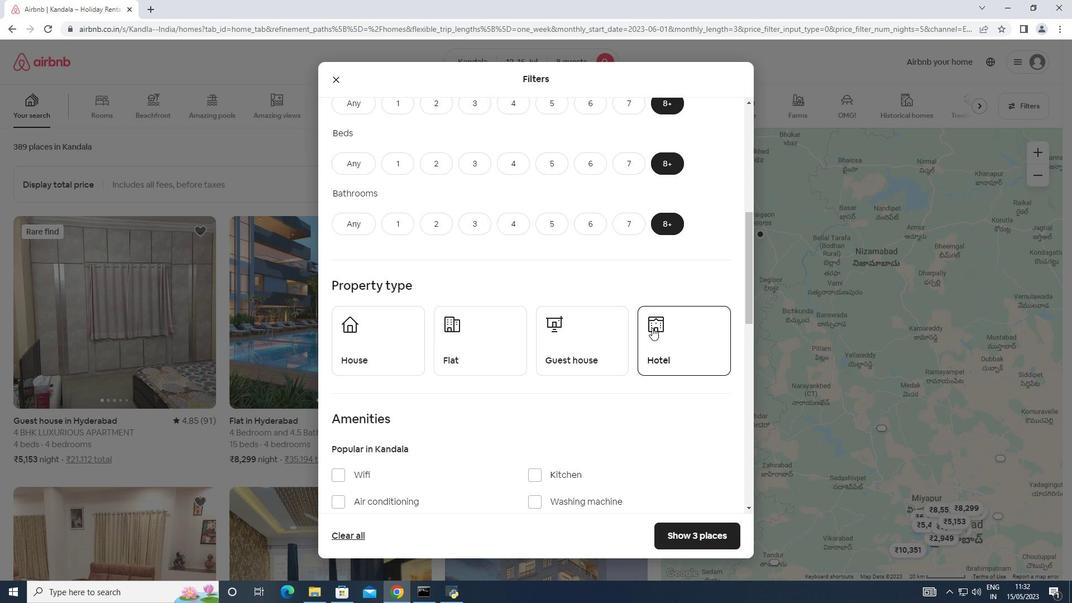 
Action: Mouse scrolled (652, 326) with delta (0, 0)
Screenshot: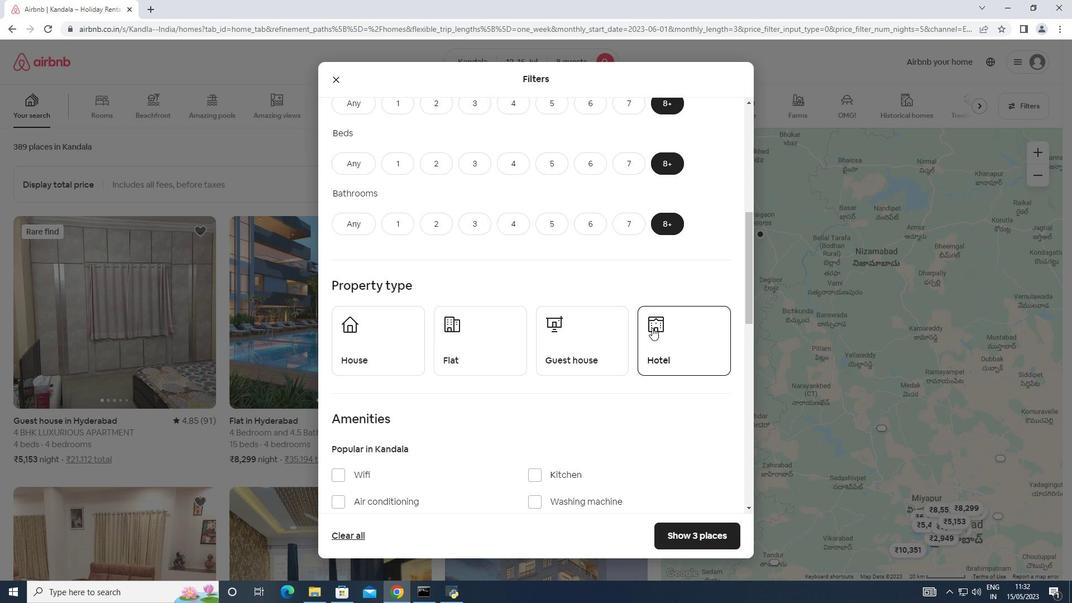 
Action: Mouse moved to (378, 296)
Screenshot: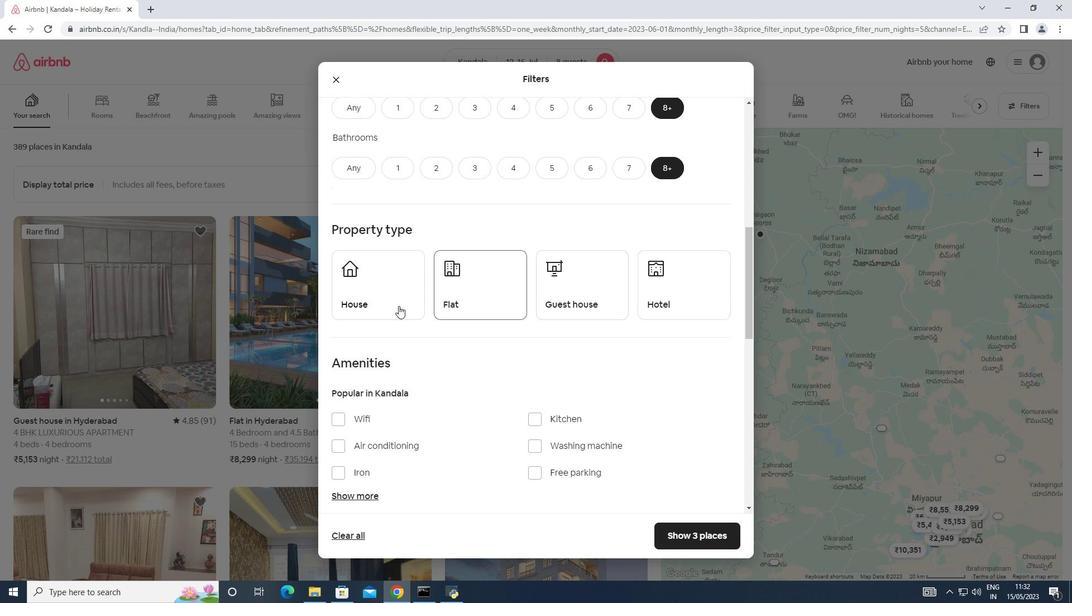 
Action: Mouse pressed left at (378, 296)
Screenshot: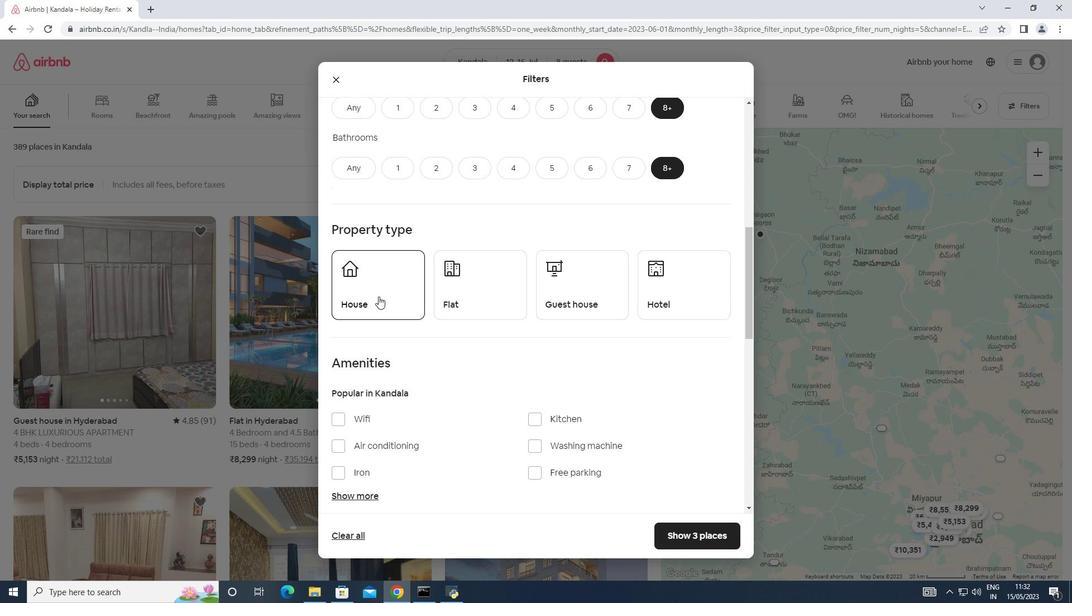 
Action: Mouse moved to (449, 290)
Screenshot: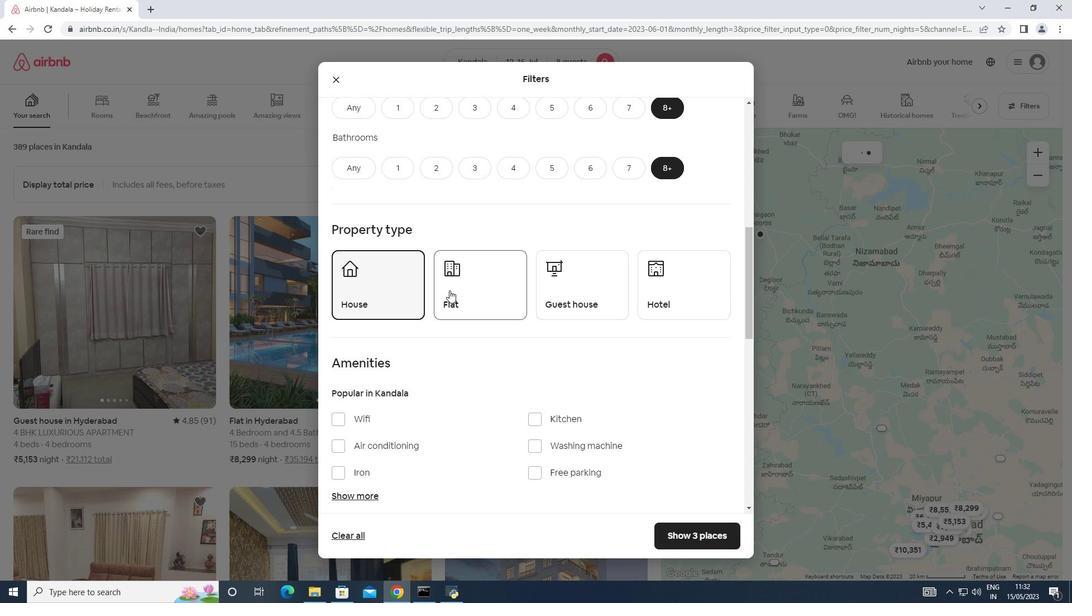 
Action: Mouse pressed left at (449, 290)
Screenshot: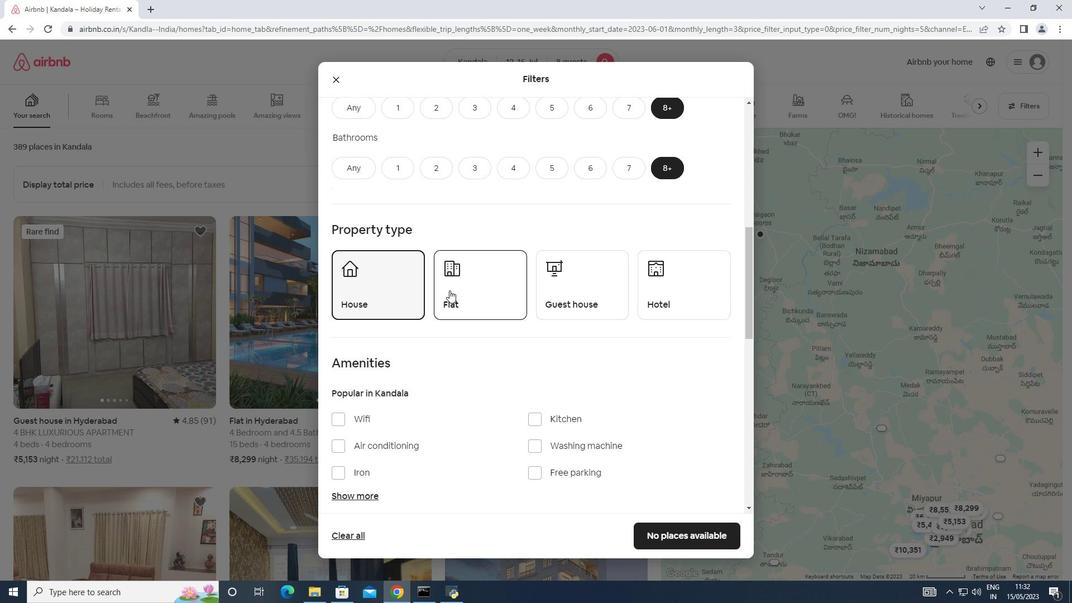 
Action: Mouse moved to (569, 299)
Screenshot: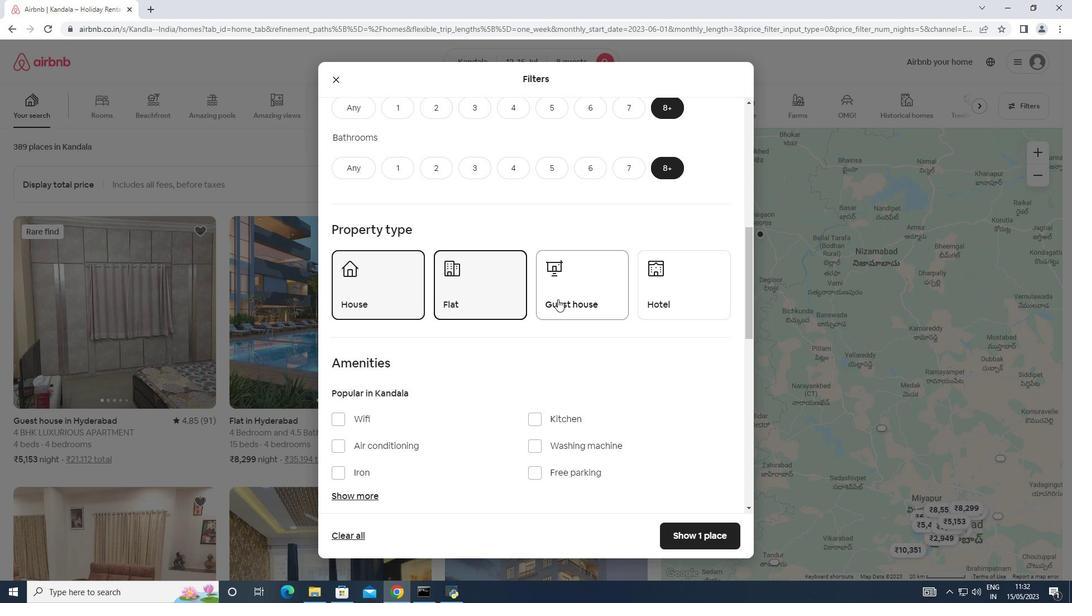 
Action: Mouse pressed left at (569, 299)
Screenshot: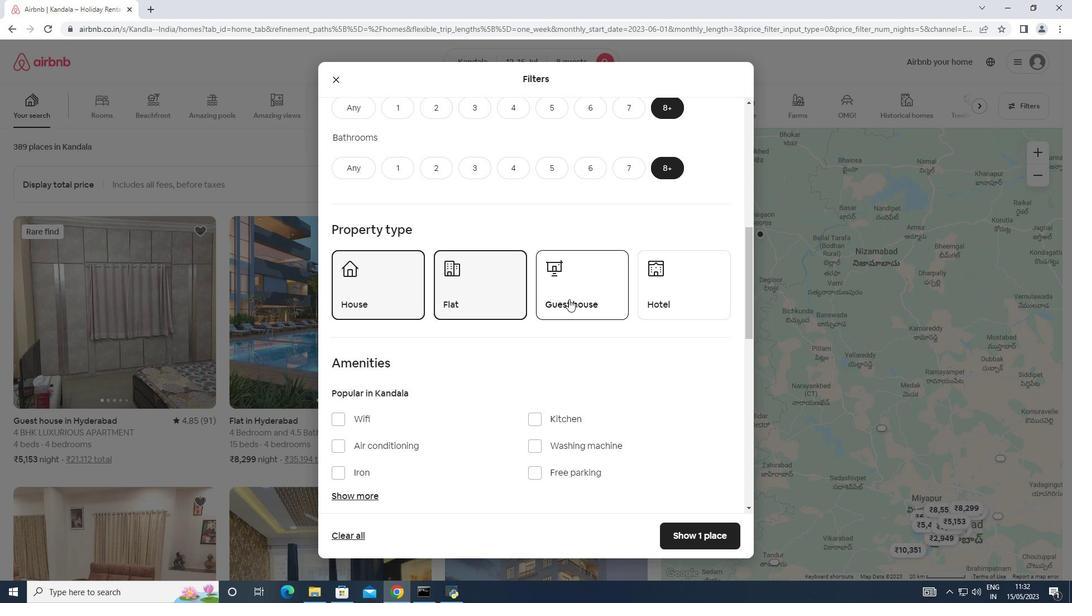 
Action: Mouse moved to (670, 298)
Screenshot: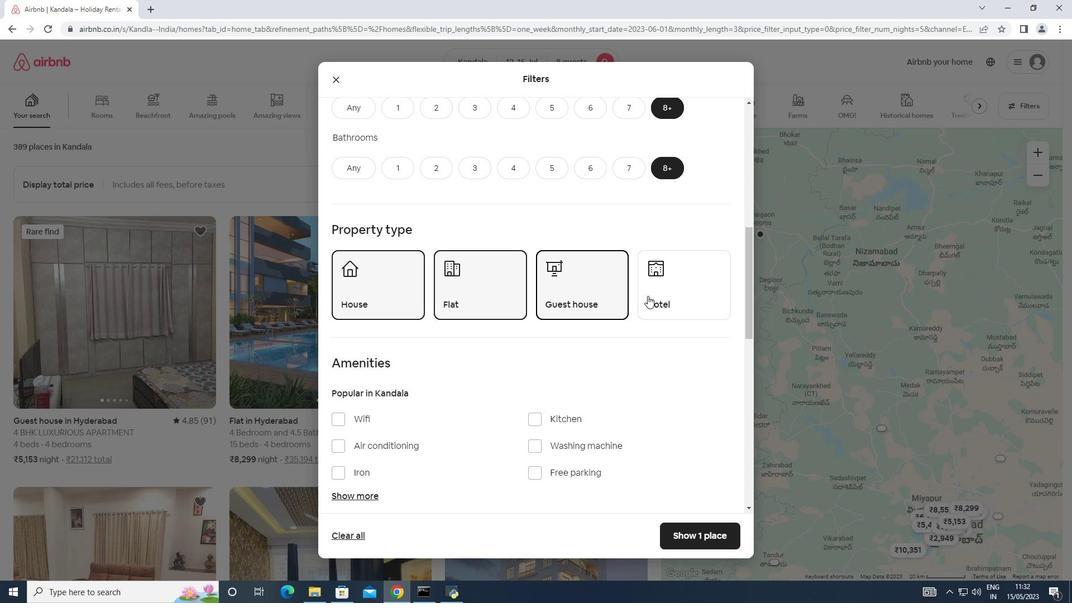 
Action: Mouse pressed left at (670, 298)
Screenshot: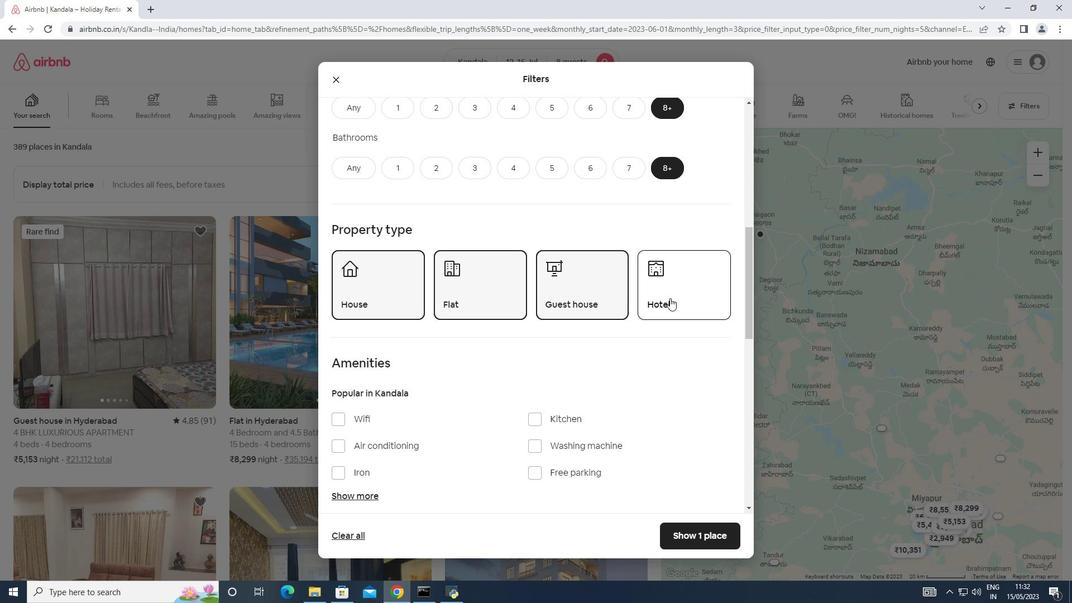
Action: Mouse moved to (665, 301)
Screenshot: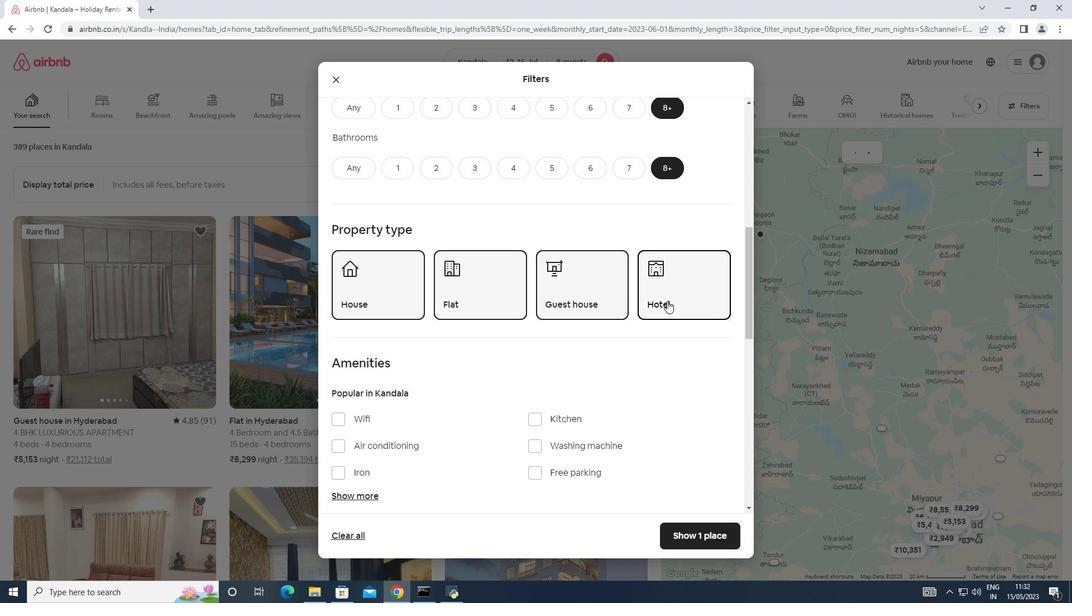 
Action: Mouse scrolled (665, 301) with delta (0, 0)
Screenshot: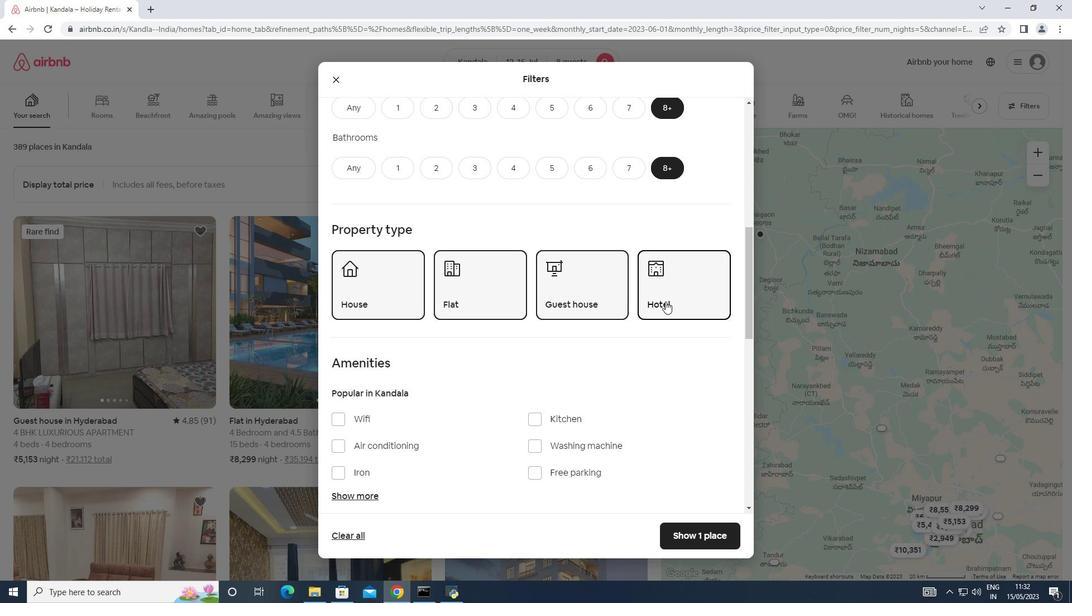 
Action: Mouse scrolled (665, 301) with delta (0, 0)
Screenshot: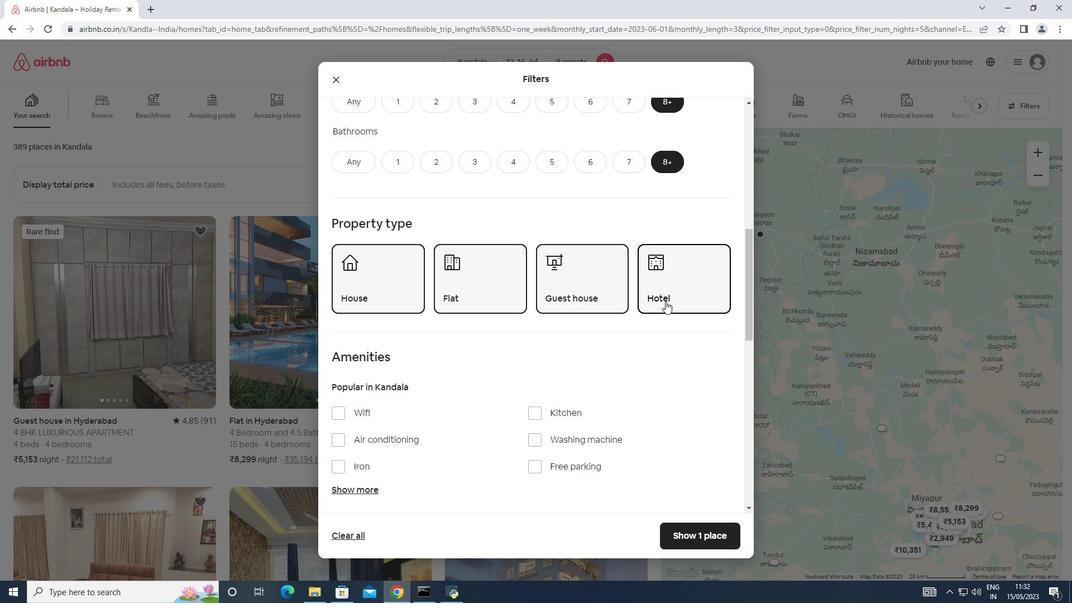 
Action: Mouse moved to (341, 310)
Screenshot: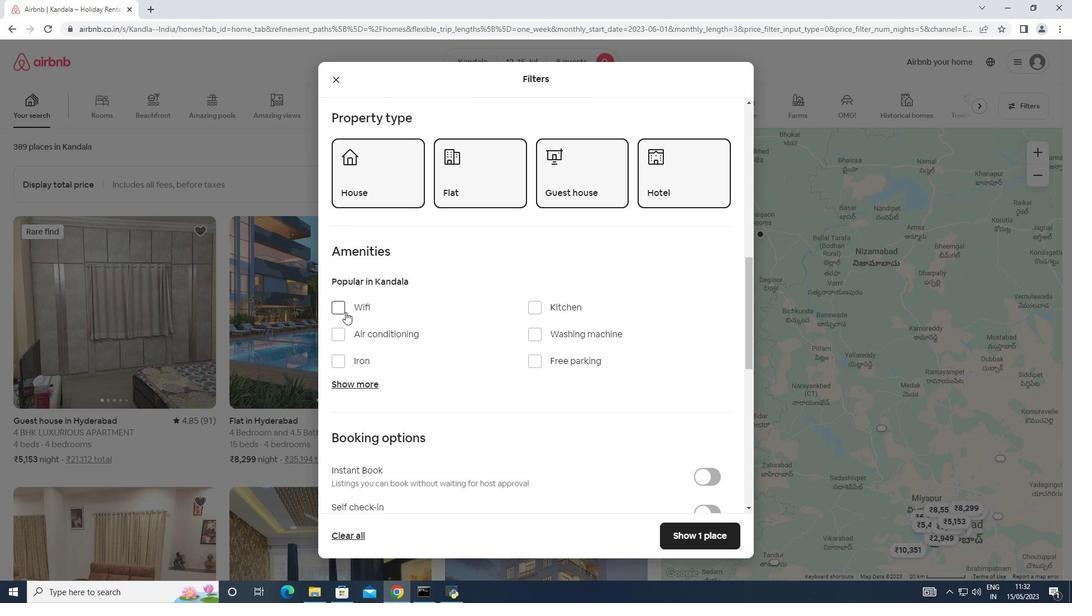 
Action: Mouse pressed left at (341, 310)
Screenshot: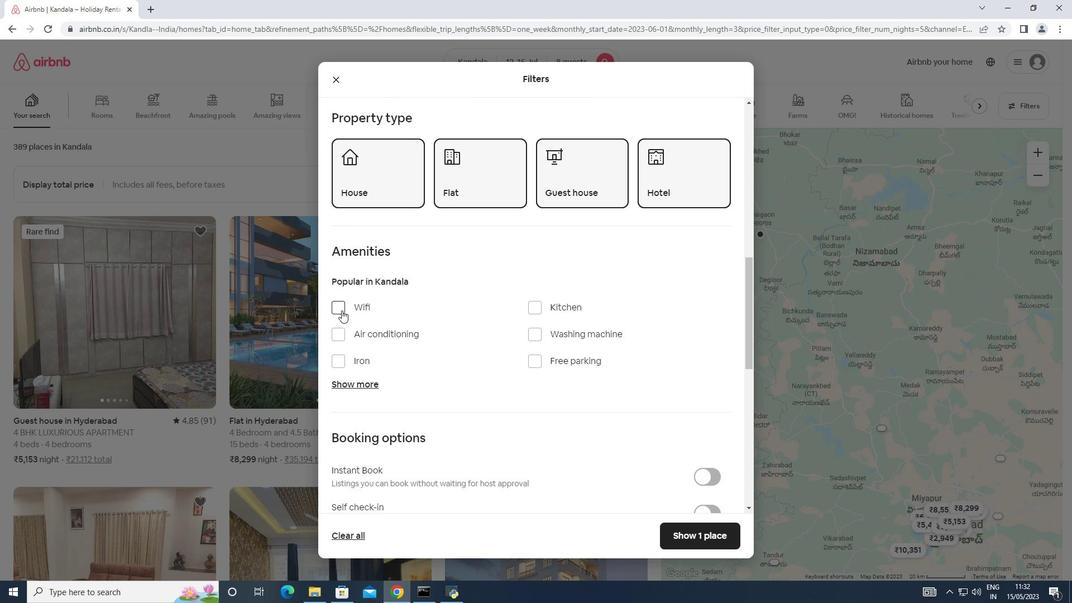 
Action: Mouse moved to (362, 382)
Screenshot: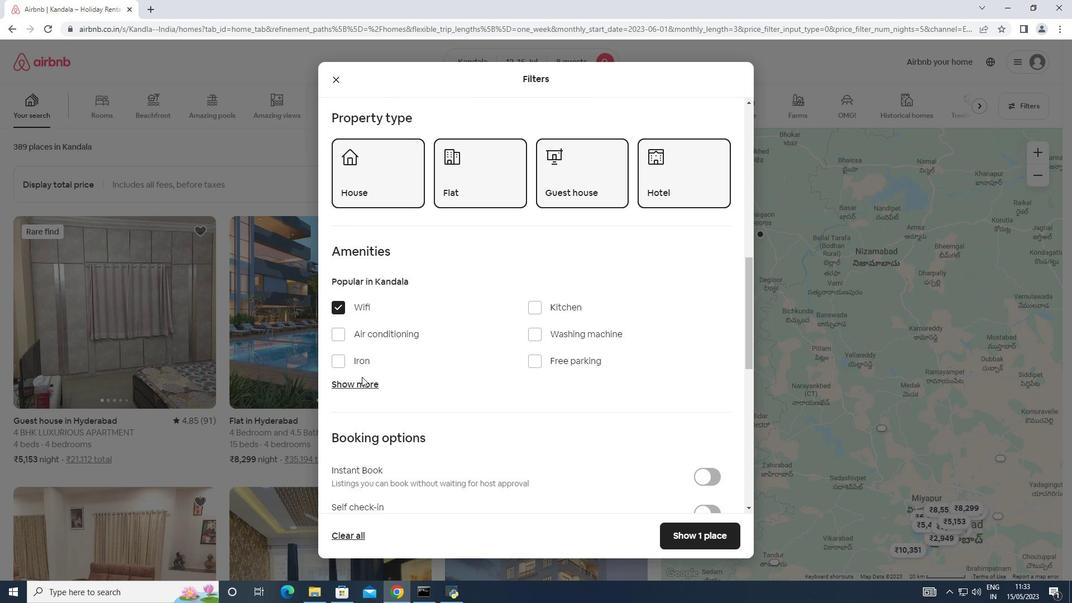 
Action: Mouse pressed left at (362, 382)
Screenshot: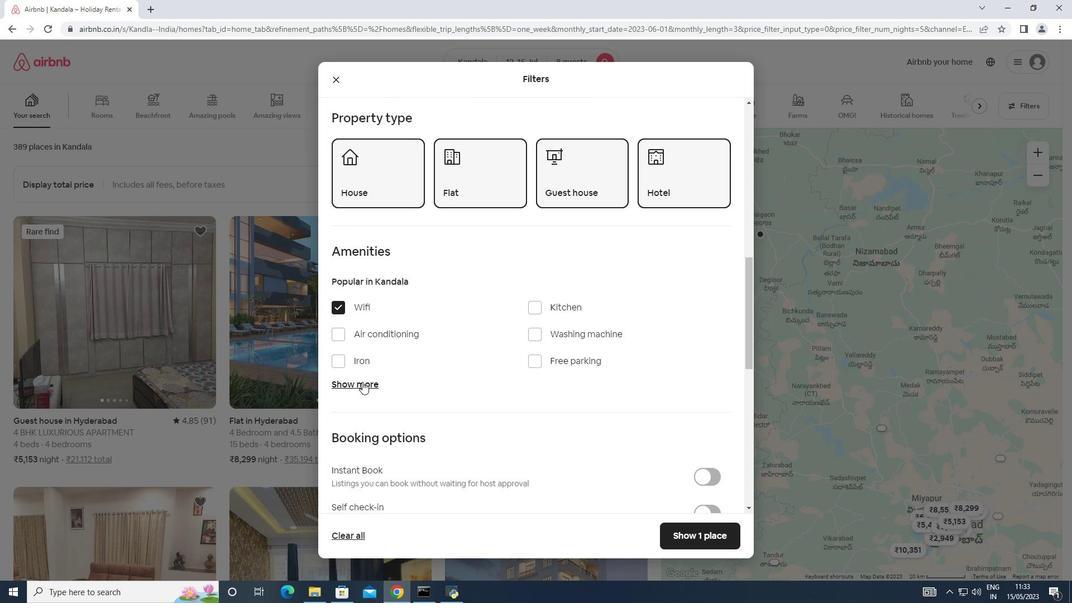 
Action: Mouse moved to (423, 368)
Screenshot: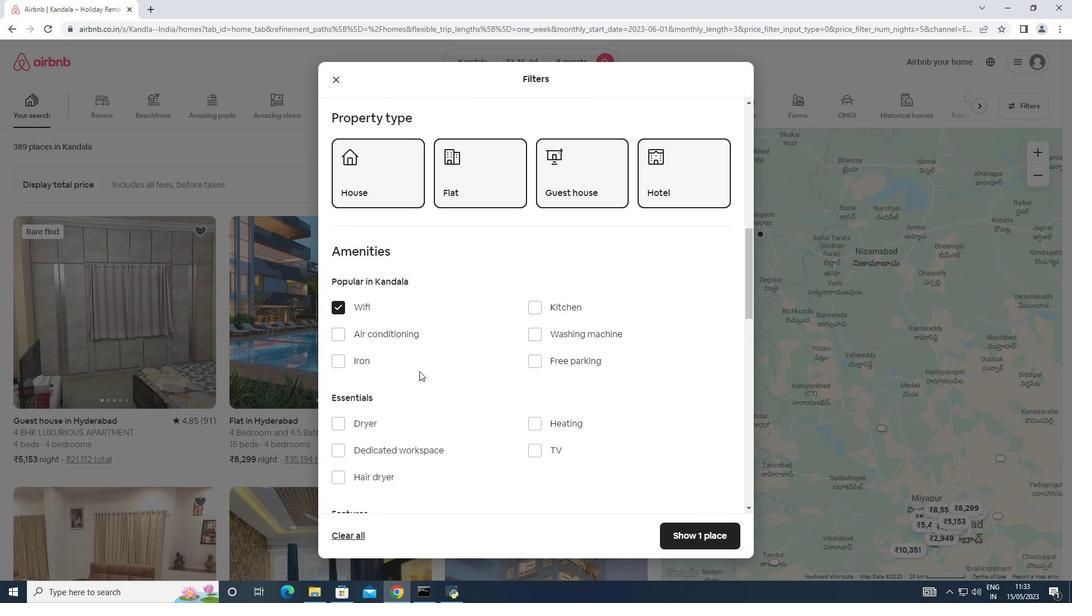 
Action: Mouse scrolled (423, 367) with delta (0, 0)
Screenshot: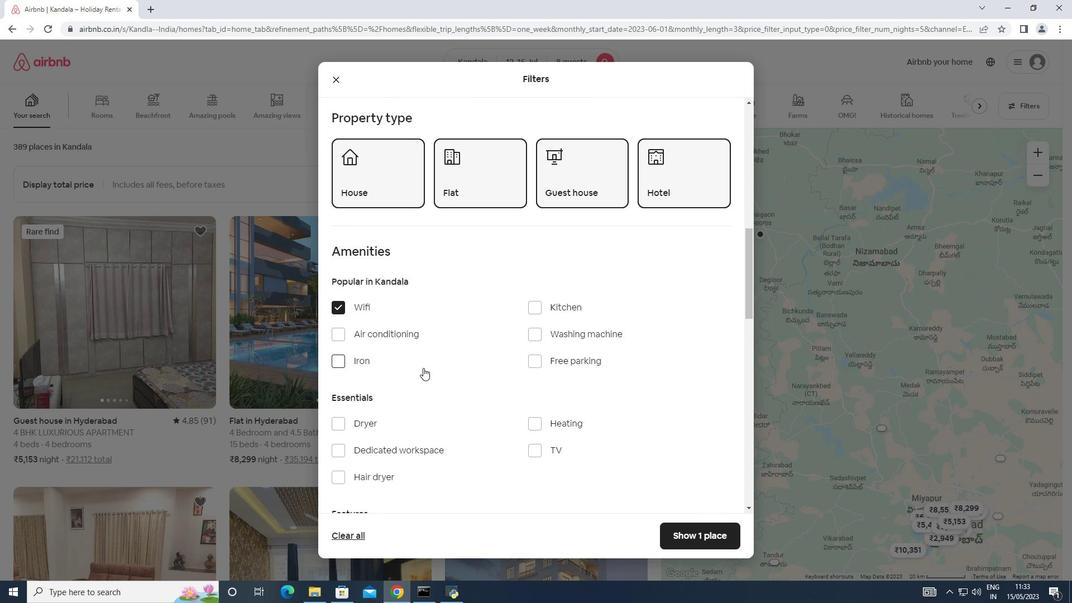 
Action: Mouse scrolled (423, 367) with delta (0, 0)
Screenshot: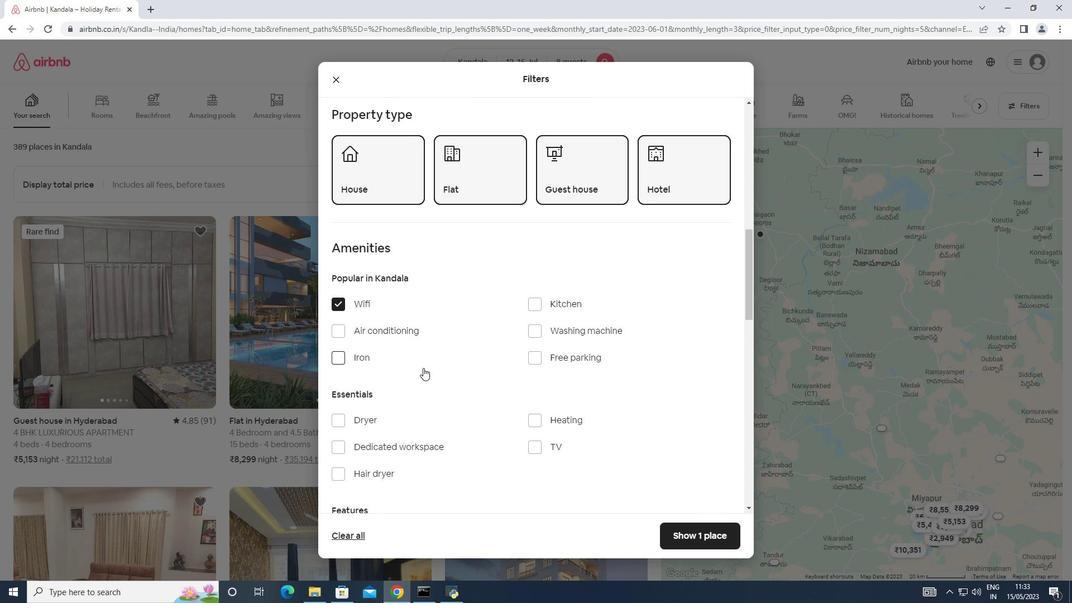
Action: Mouse moved to (535, 341)
Screenshot: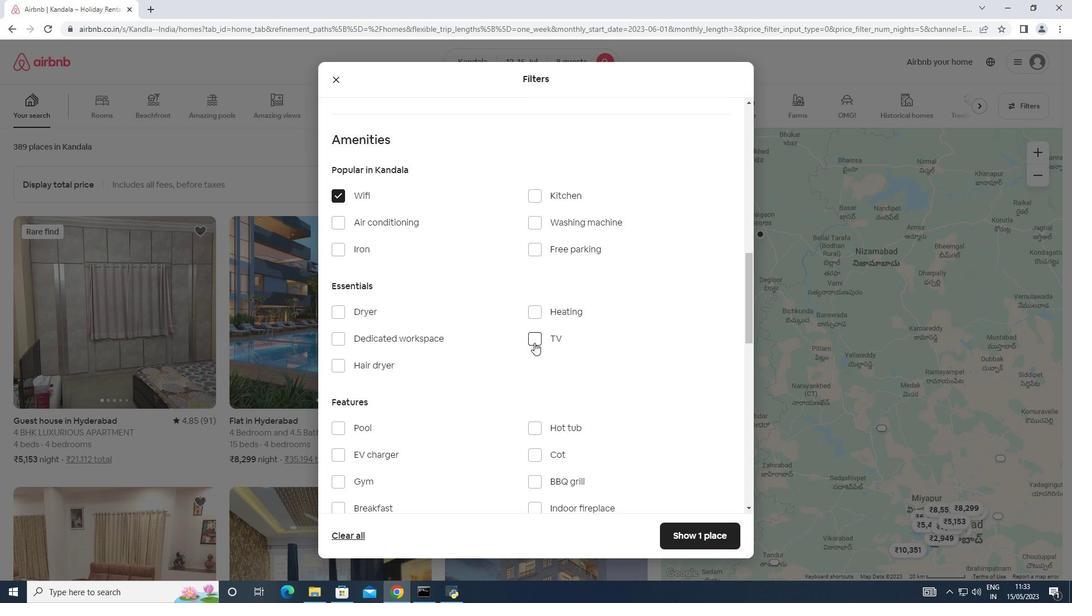 
Action: Mouse pressed left at (535, 341)
Screenshot: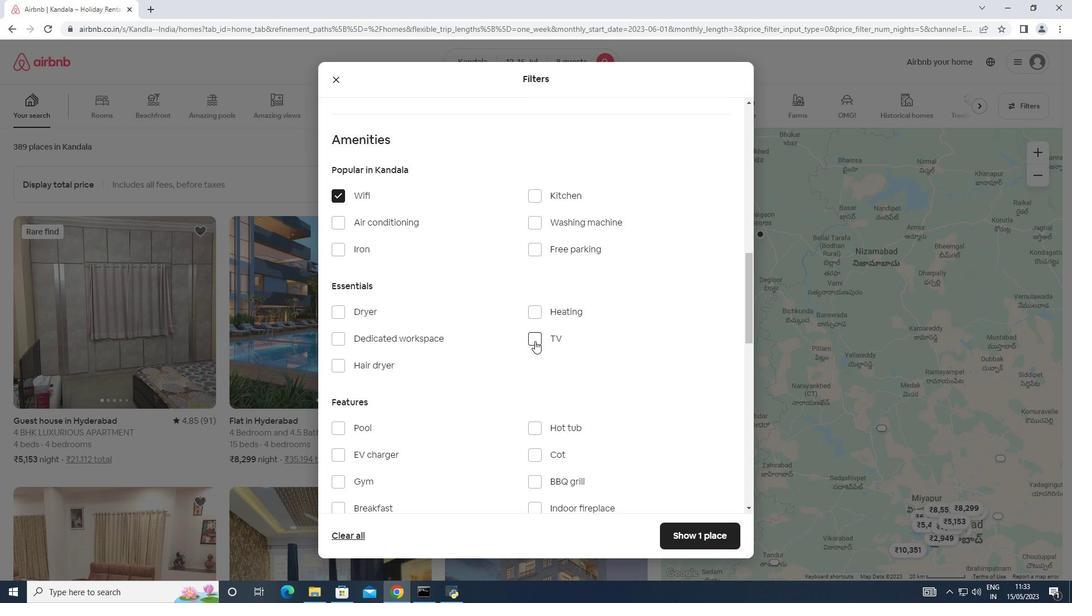 
Action: Mouse moved to (537, 251)
Screenshot: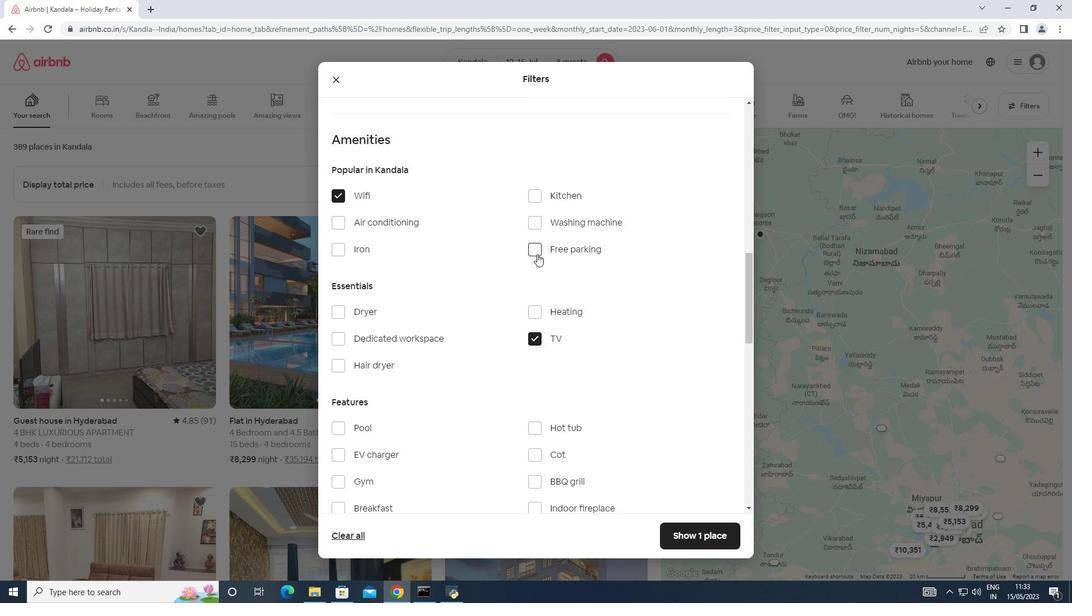 
Action: Mouse pressed left at (537, 251)
Screenshot: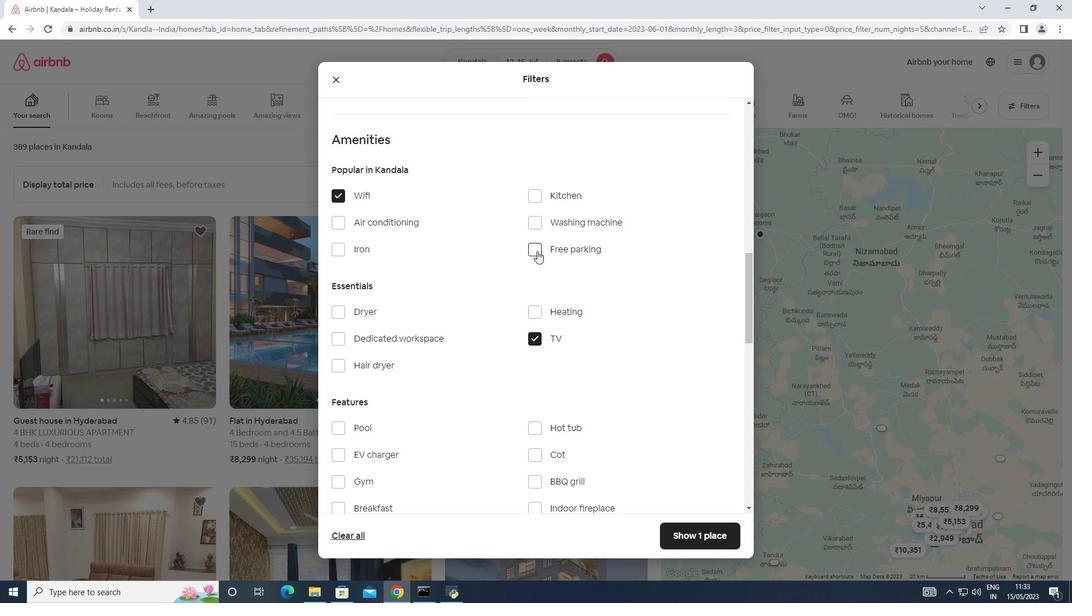 
Action: Mouse moved to (426, 334)
Screenshot: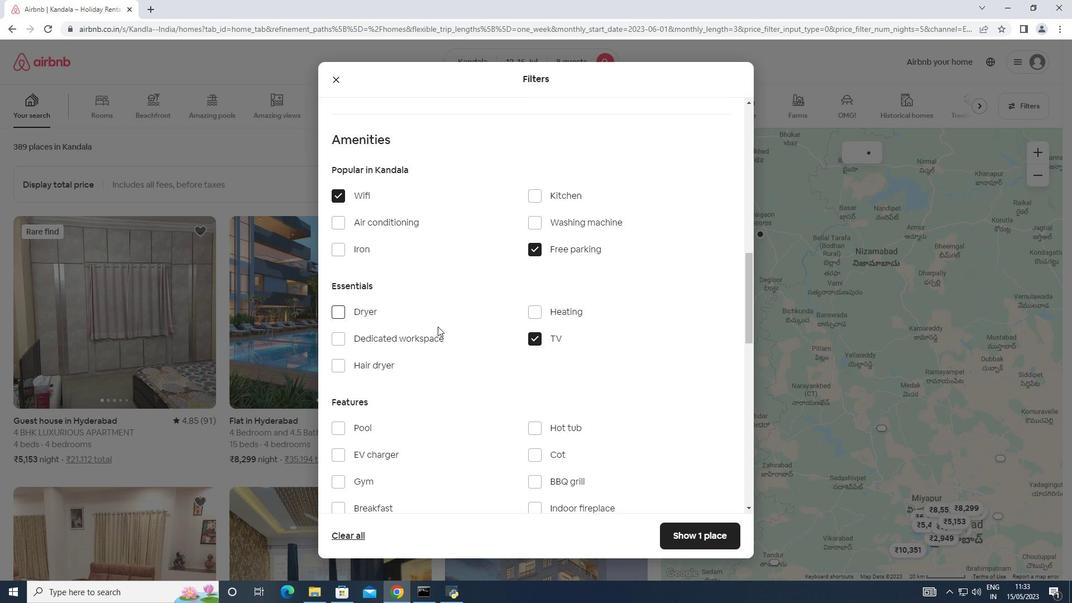 
Action: Mouse scrolled (426, 333) with delta (0, 0)
Screenshot: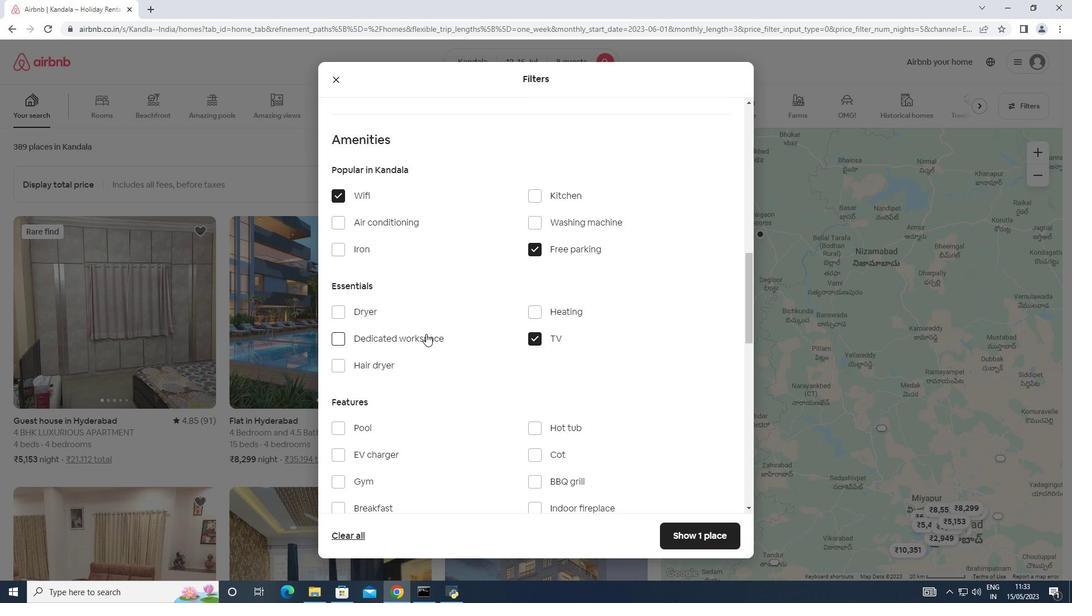 
Action: Mouse scrolled (426, 333) with delta (0, 0)
Screenshot: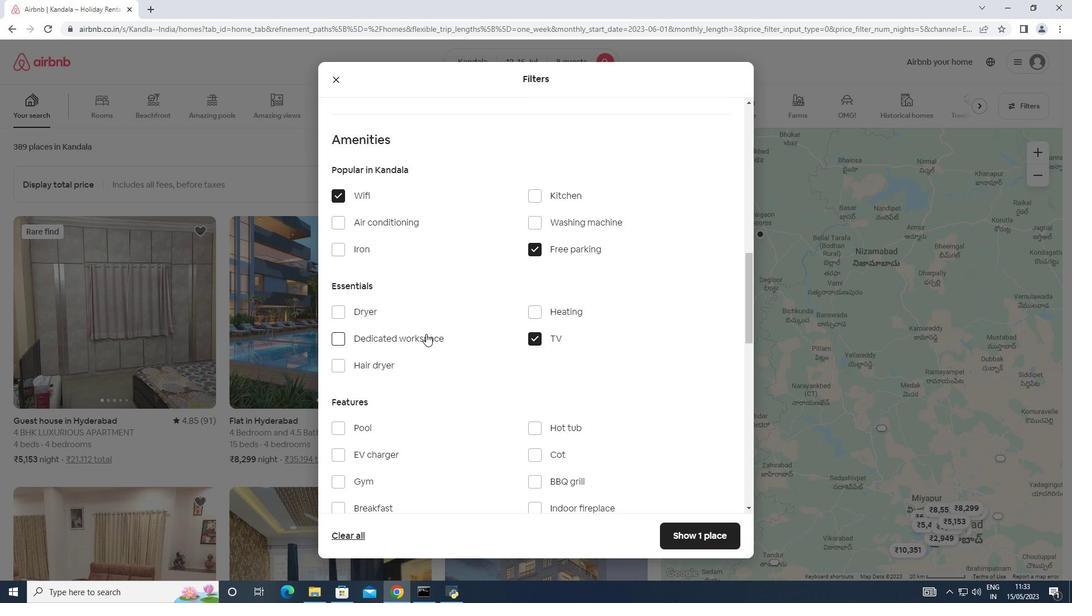 
Action: Mouse moved to (336, 369)
Screenshot: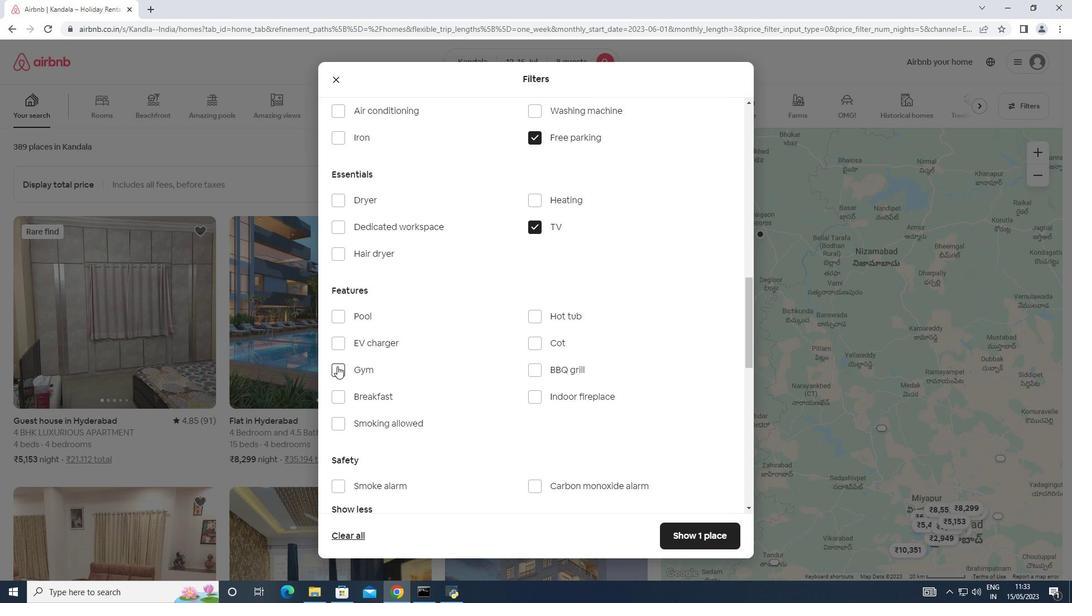 
Action: Mouse pressed left at (336, 369)
Screenshot: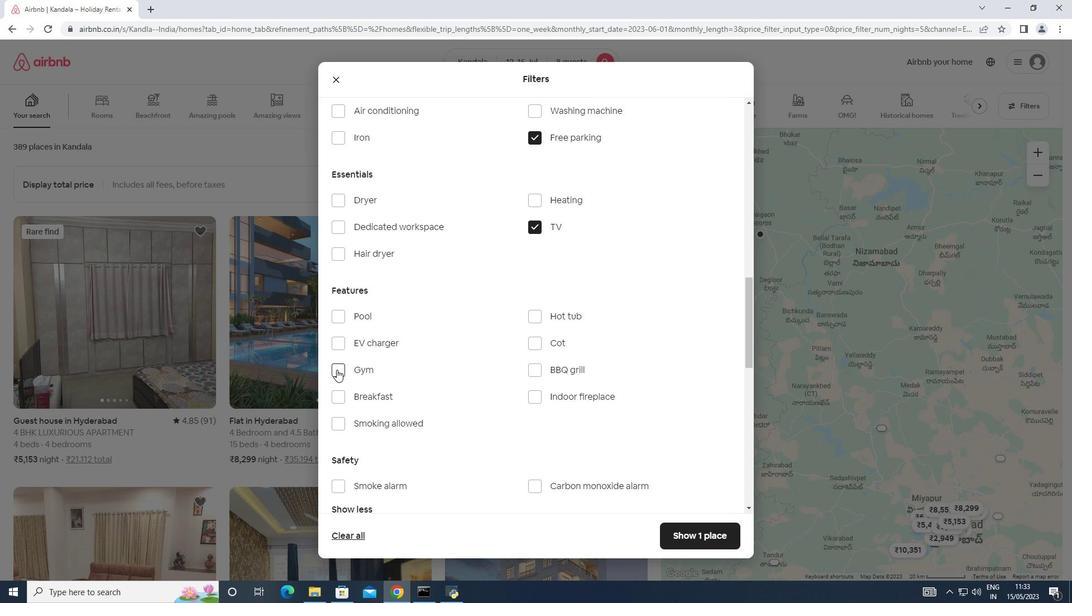 
Action: Mouse moved to (336, 394)
Screenshot: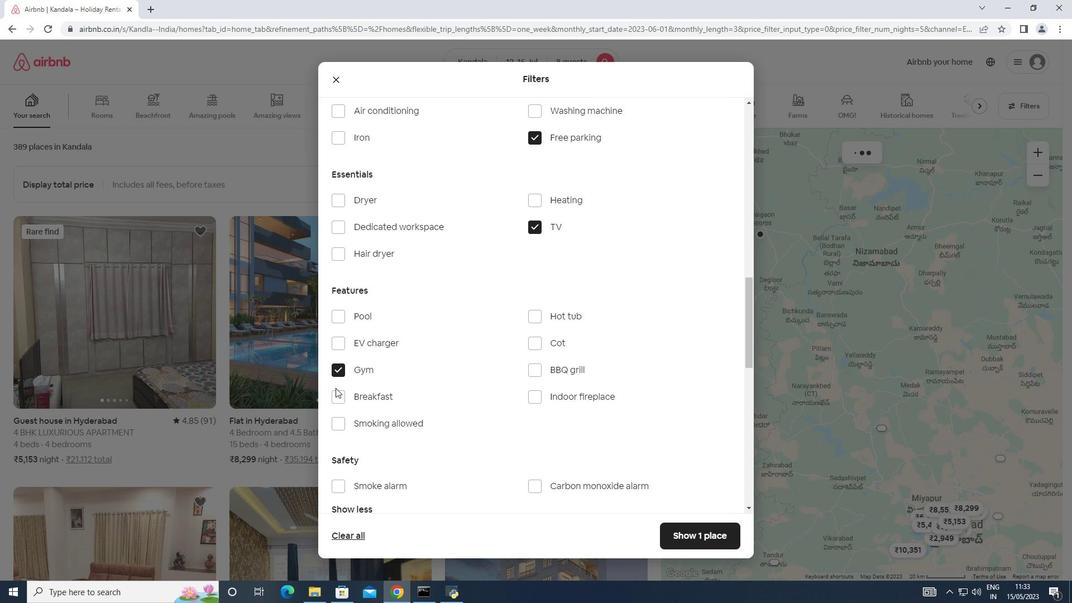 
Action: Mouse pressed left at (336, 394)
Screenshot: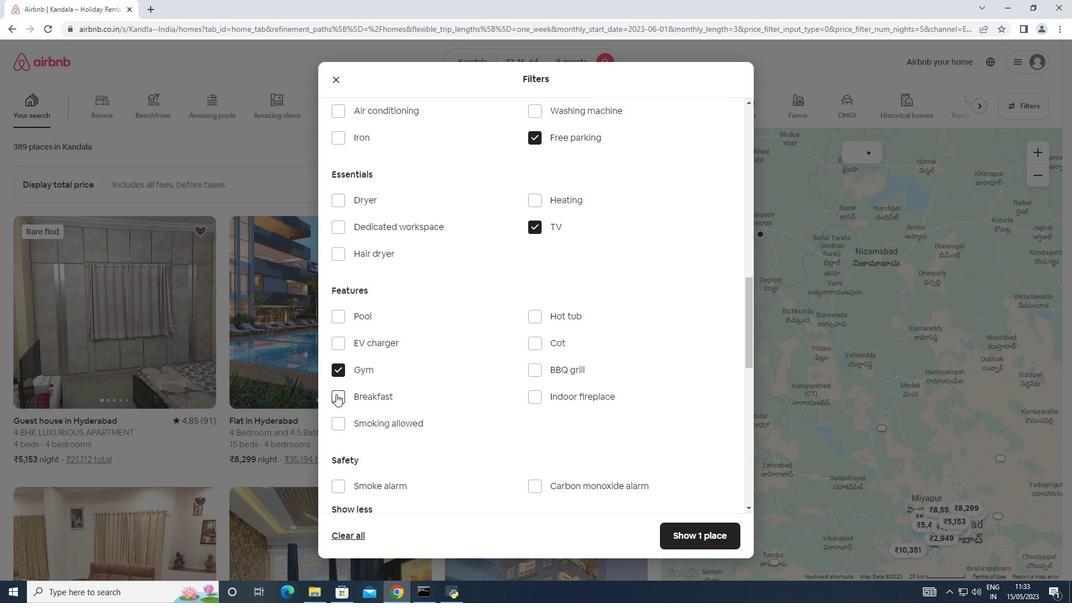 
Action: Mouse moved to (389, 383)
Screenshot: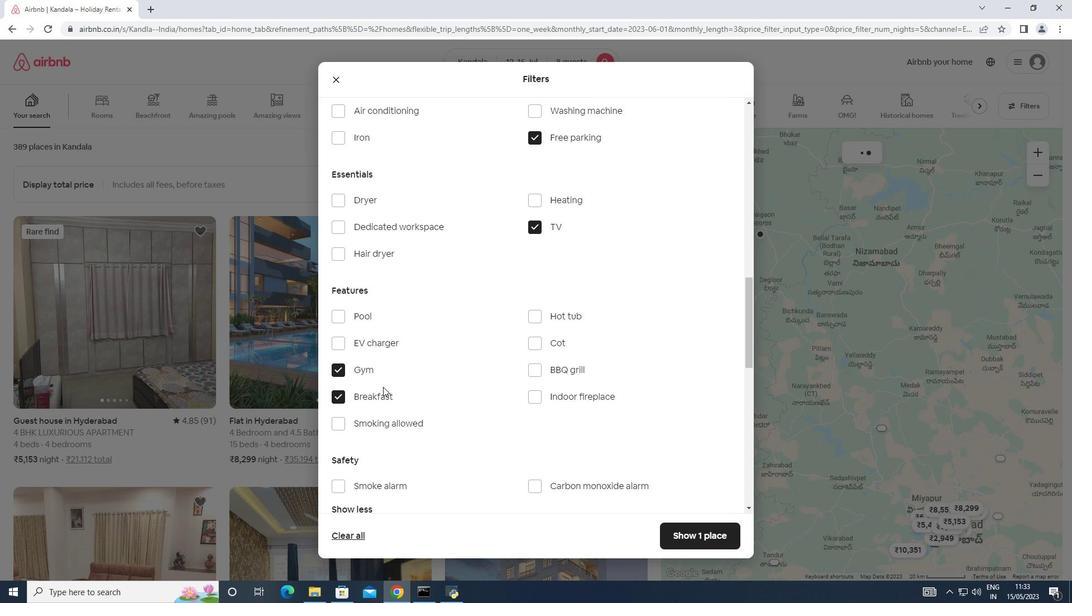 
Action: Mouse scrolled (389, 382) with delta (0, 0)
Screenshot: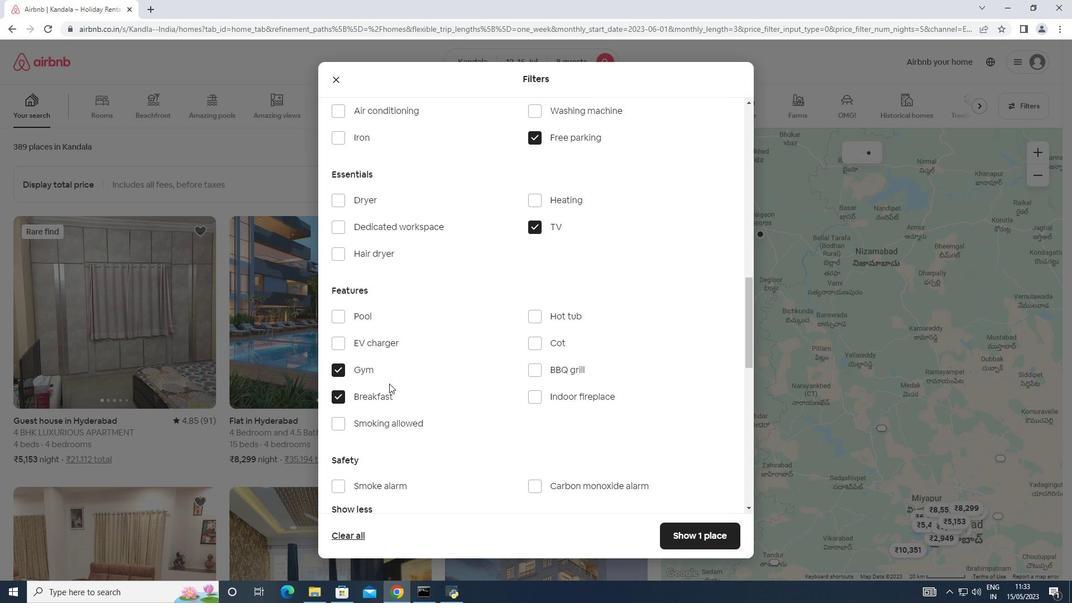 
Action: Mouse scrolled (389, 382) with delta (0, 0)
Screenshot: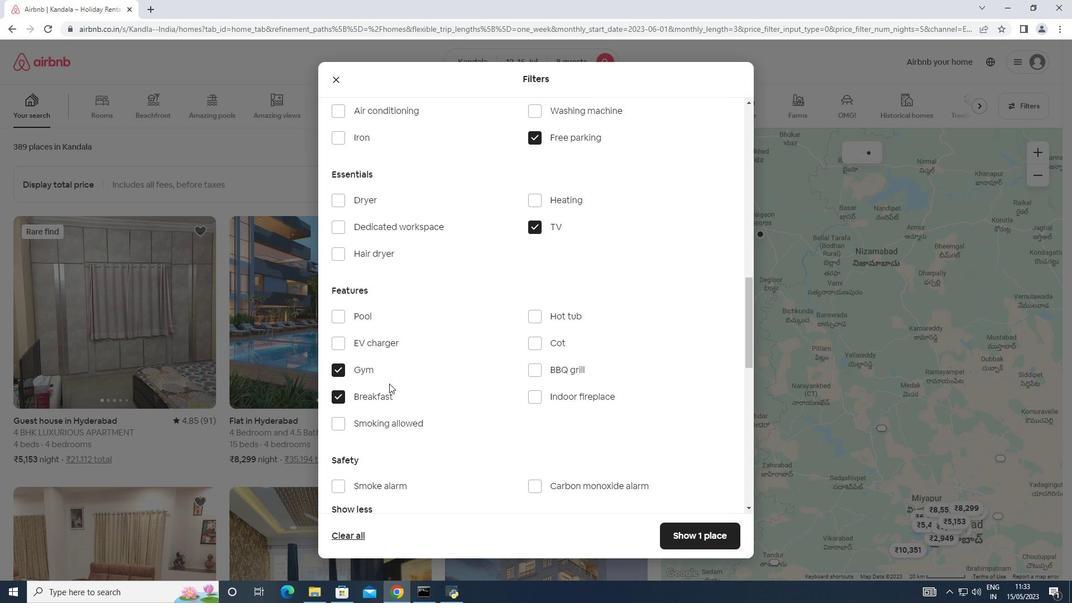 
Action: Mouse moved to (391, 381)
Screenshot: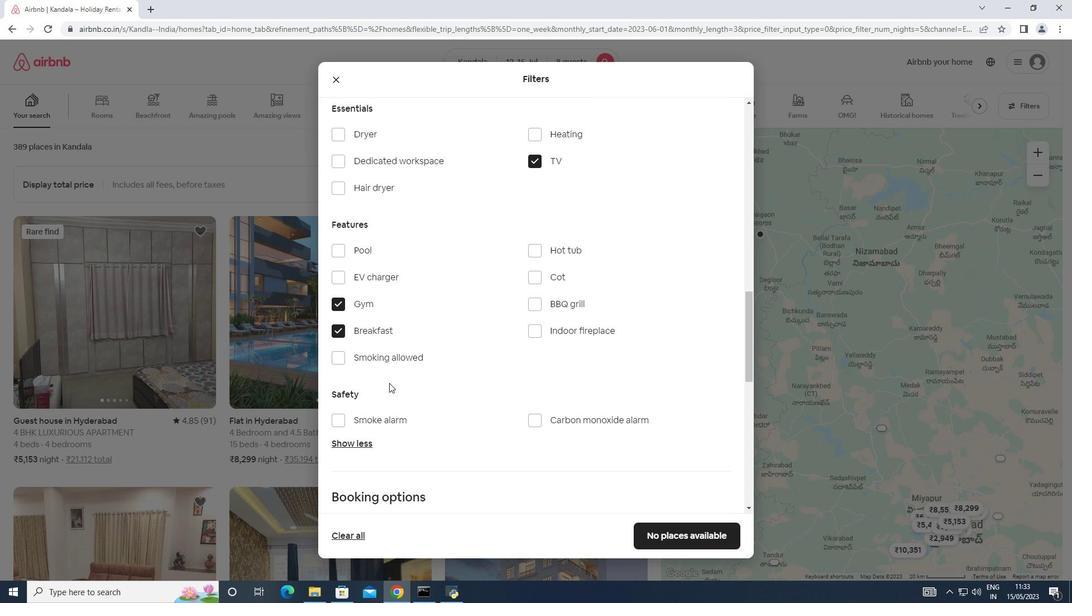 
Action: Mouse scrolled (391, 380) with delta (0, 0)
Screenshot: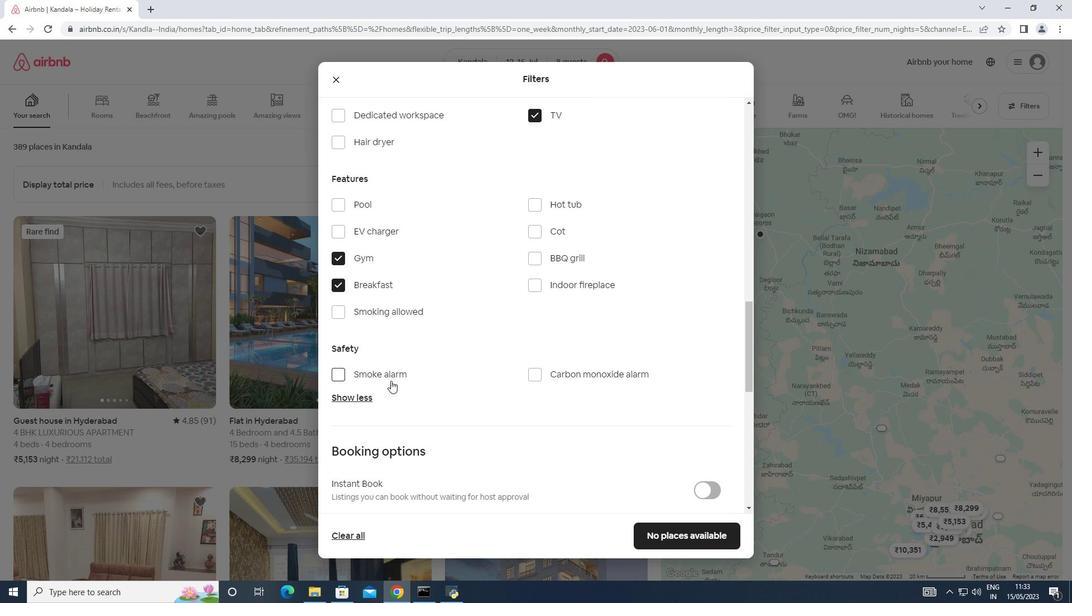 
Action: Mouse moved to (391, 381)
Screenshot: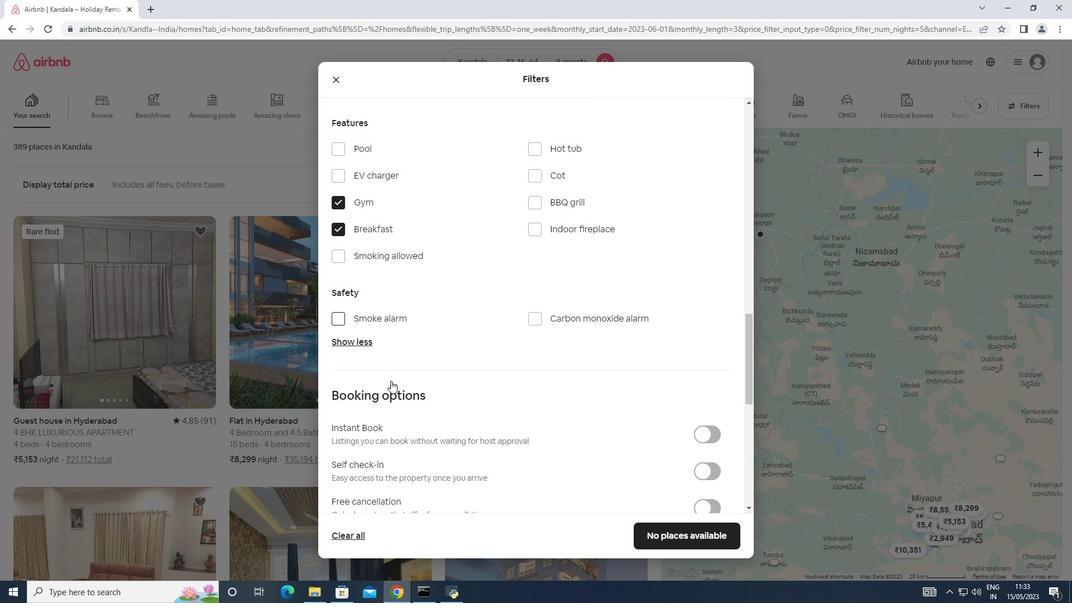 
Action: Mouse scrolled (391, 380) with delta (0, 0)
Screenshot: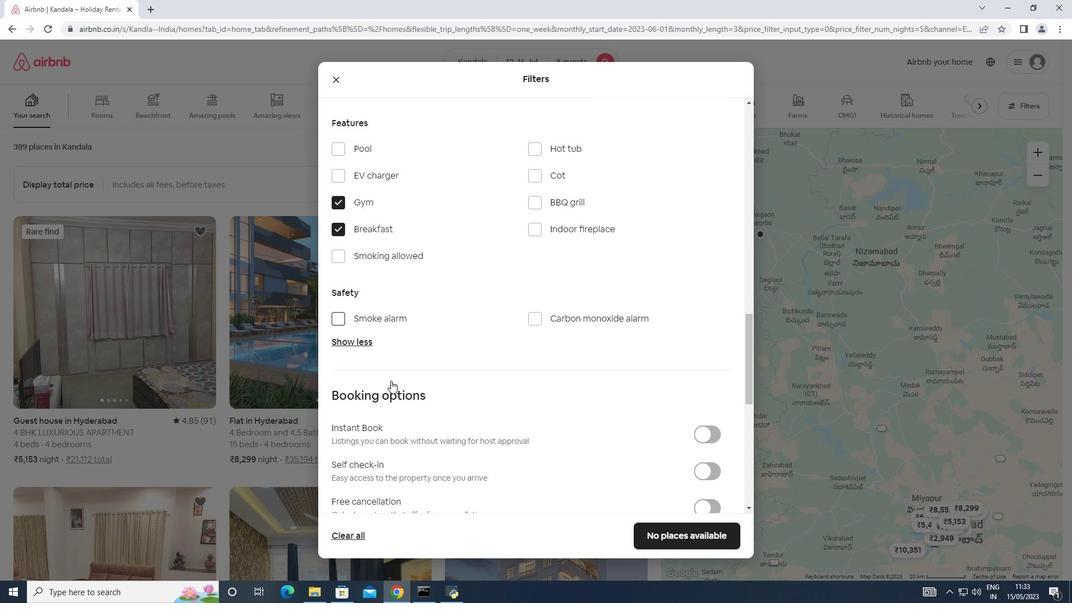 
Action: Mouse scrolled (391, 380) with delta (0, 0)
Screenshot: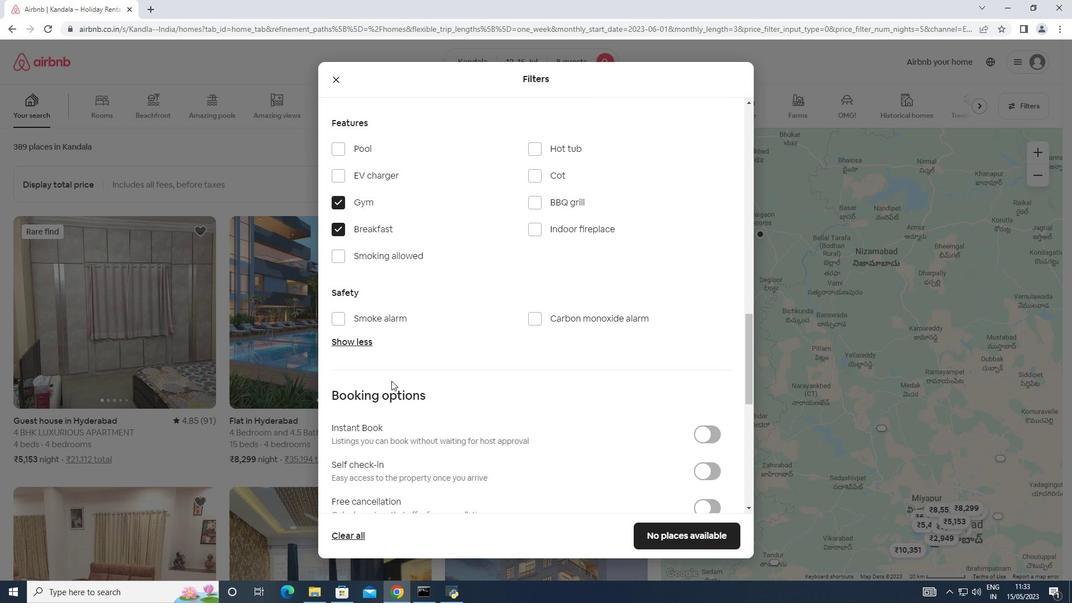 
Action: Mouse moved to (392, 379)
Screenshot: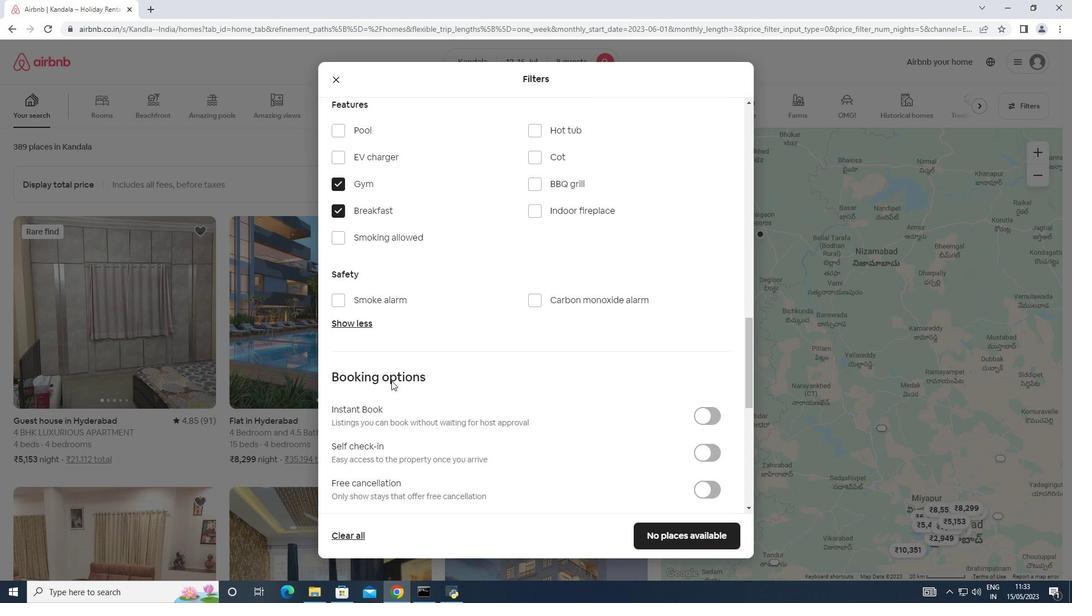 
Action: Mouse scrolled (392, 379) with delta (0, 0)
Screenshot: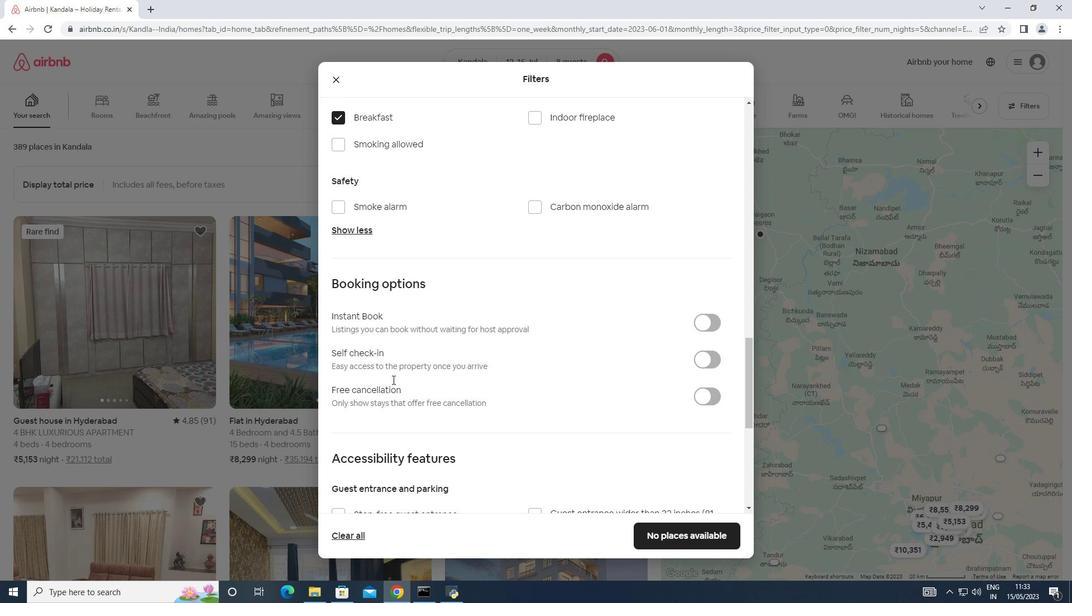 
Action: Mouse moved to (701, 307)
Screenshot: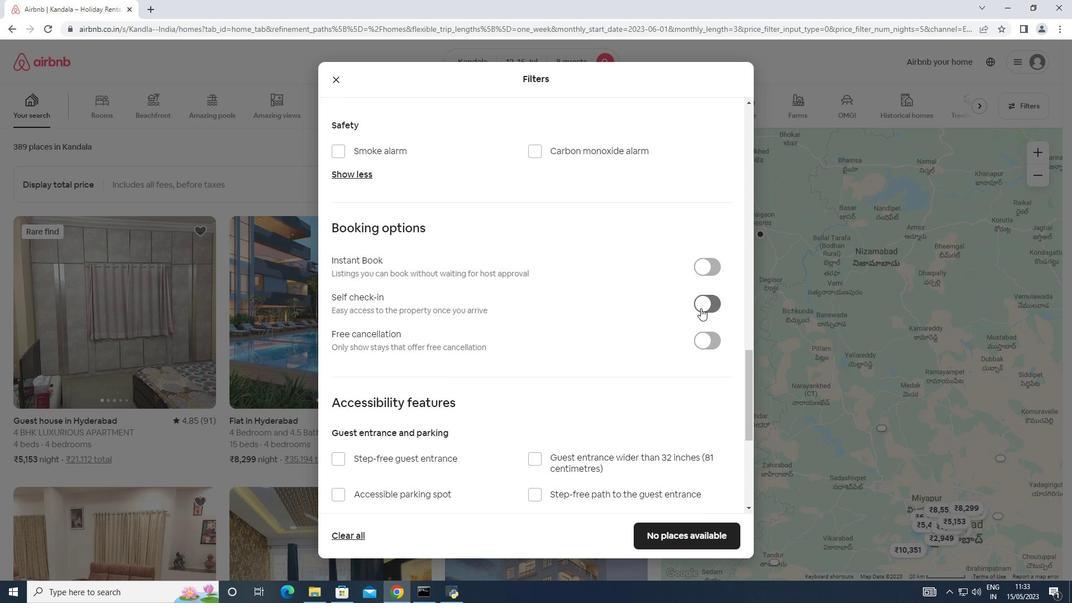 
Action: Mouse pressed left at (701, 307)
Screenshot: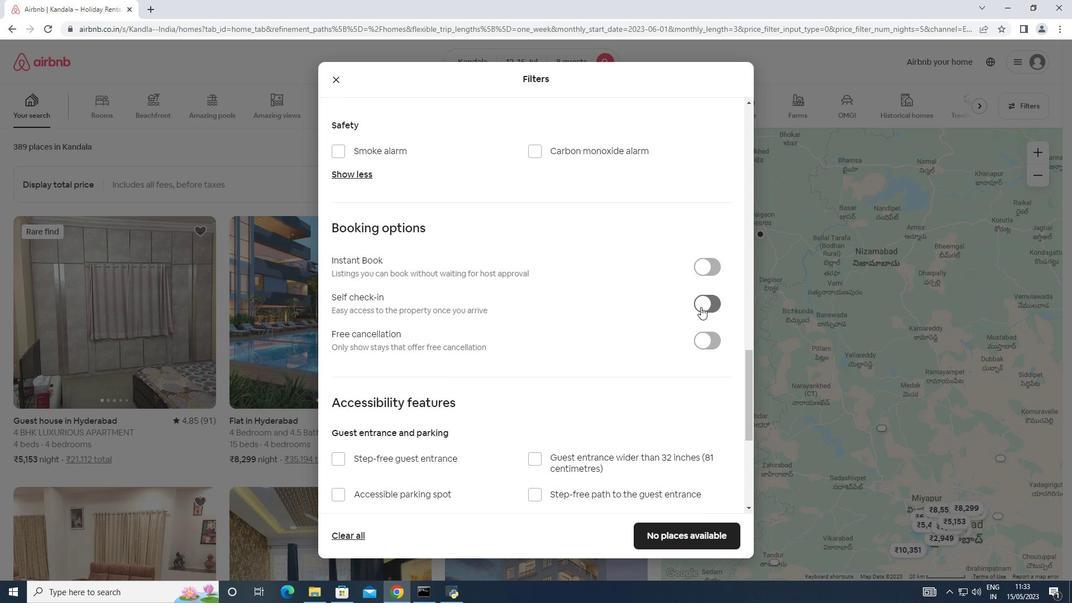 
Action: Mouse moved to (419, 365)
Screenshot: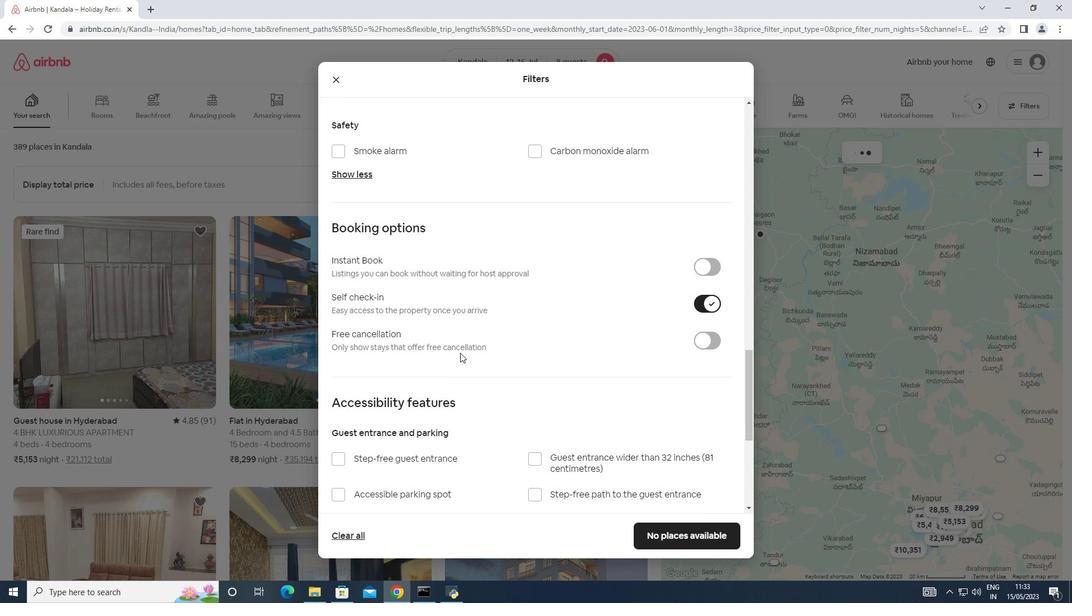 
Action: Mouse scrolled (419, 364) with delta (0, 0)
Screenshot: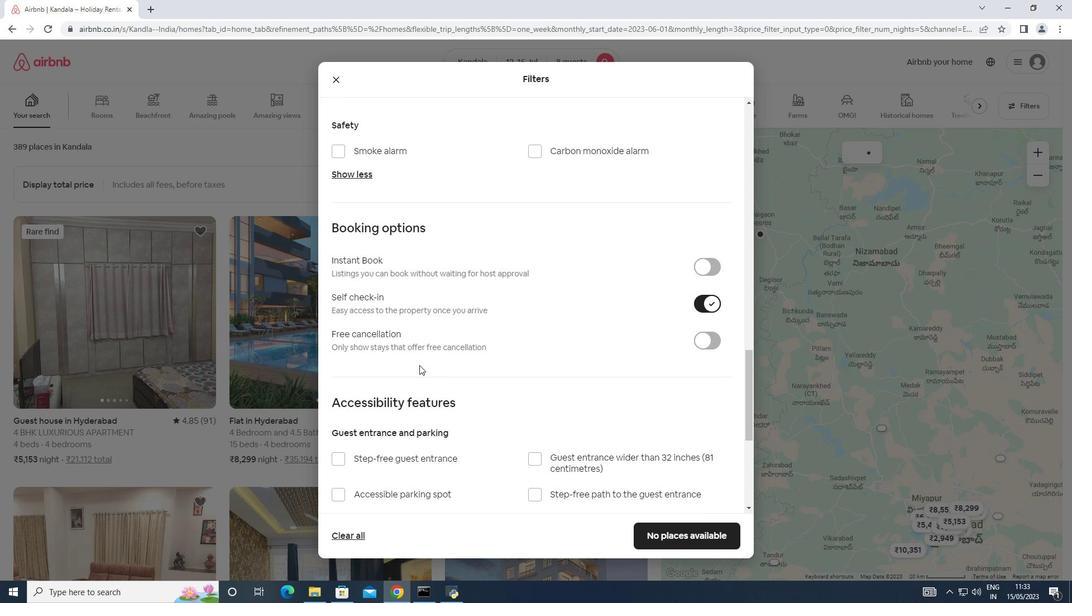 
Action: Mouse scrolled (419, 364) with delta (0, 0)
Screenshot: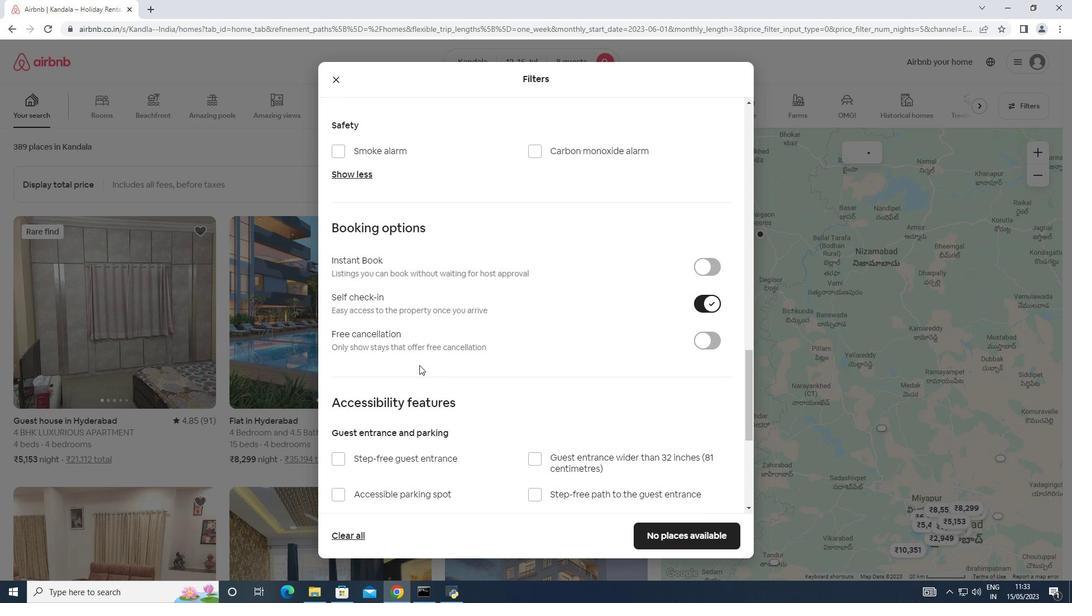 
Action: Mouse scrolled (419, 364) with delta (0, 0)
Screenshot: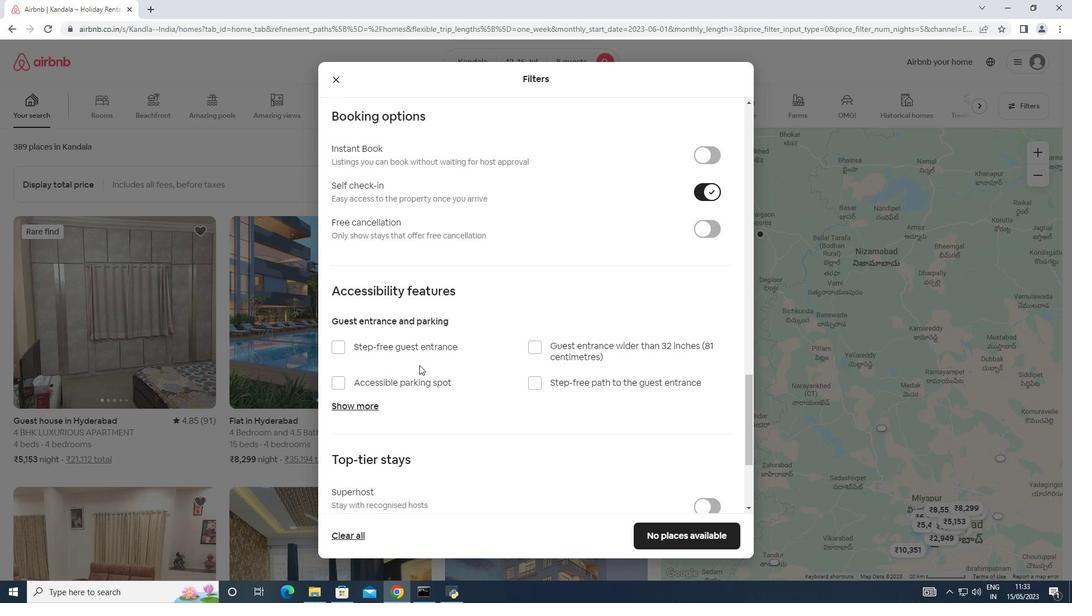 
Action: Mouse scrolled (419, 364) with delta (0, 0)
Screenshot: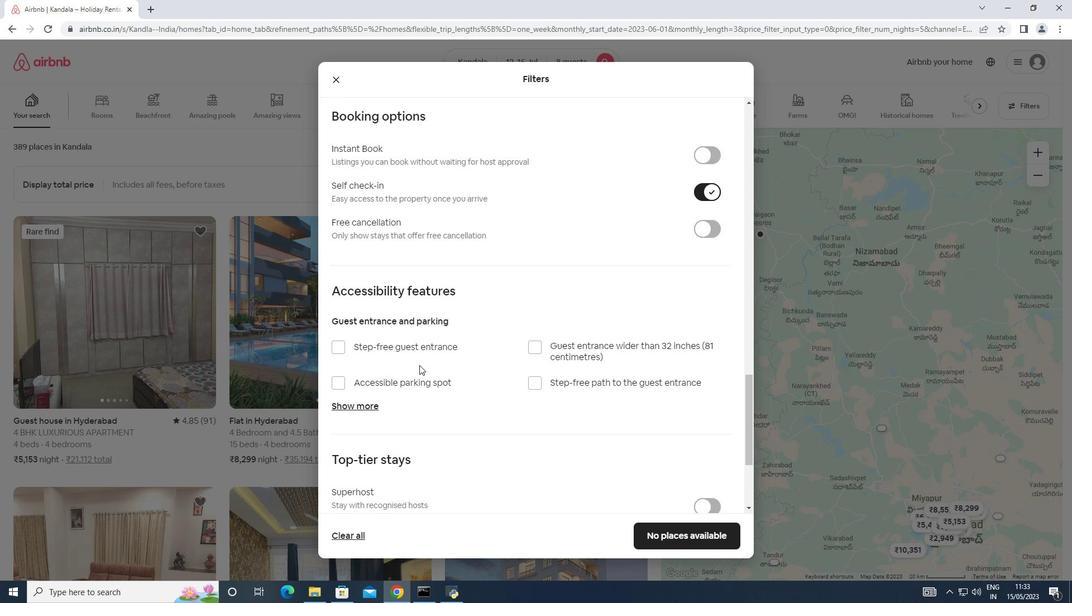 
Action: Mouse moved to (338, 495)
Screenshot: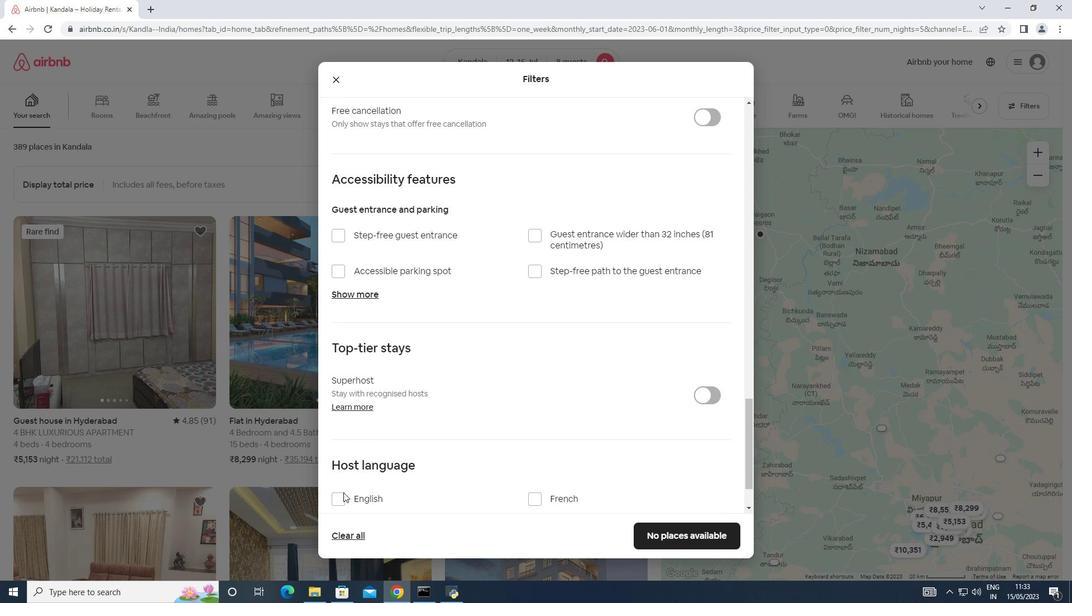 
Action: Mouse pressed left at (338, 495)
Screenshot: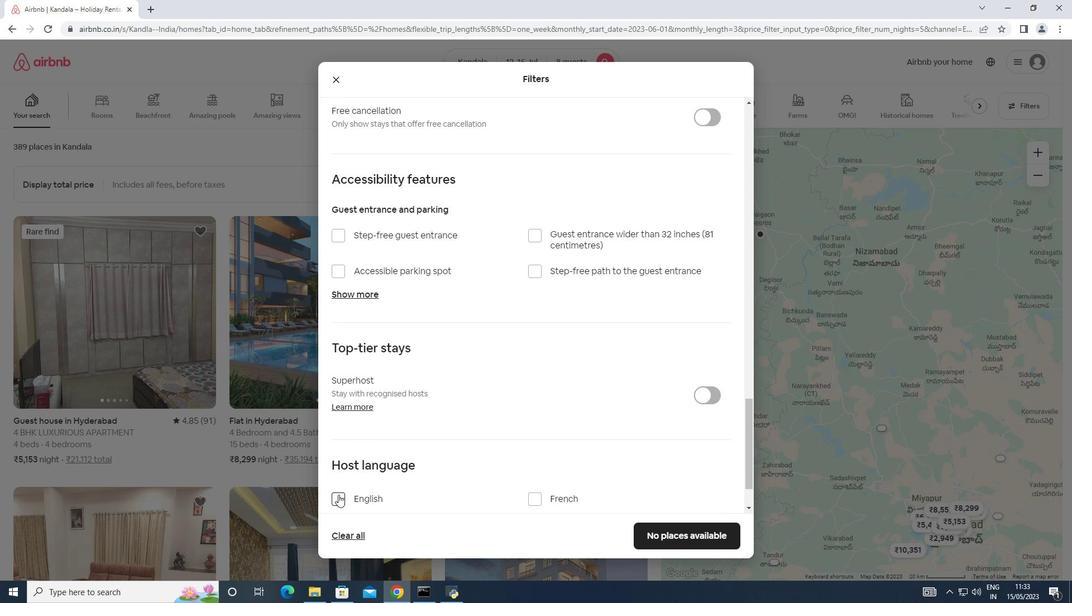 
Action: Mouse moved to (442, 444)
Screenshot: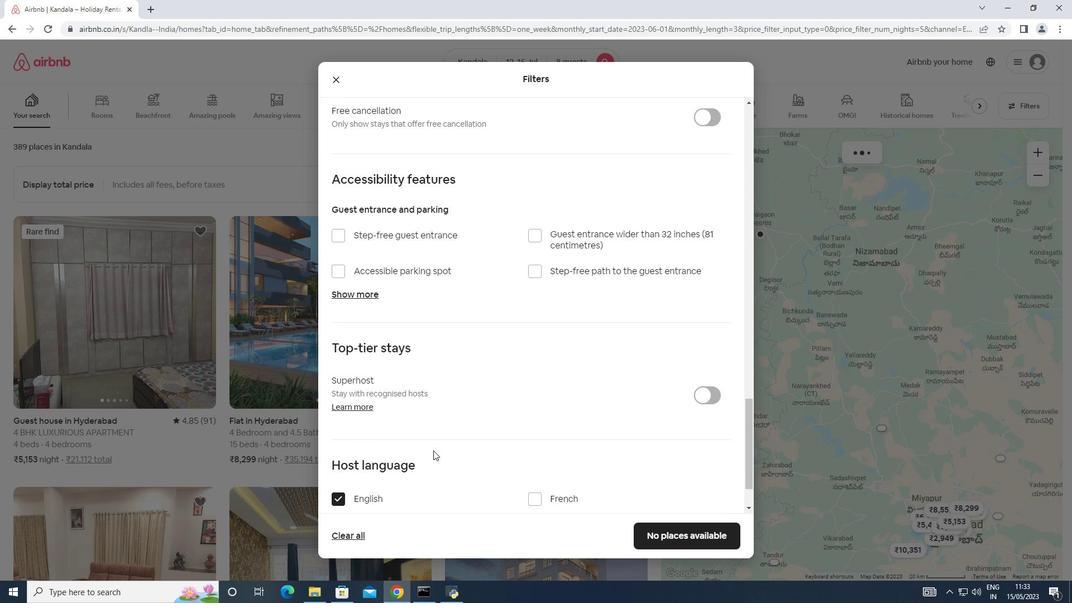 
Action: Mouse scrolled (442, 443) with delta (0, 0)
Screenshot: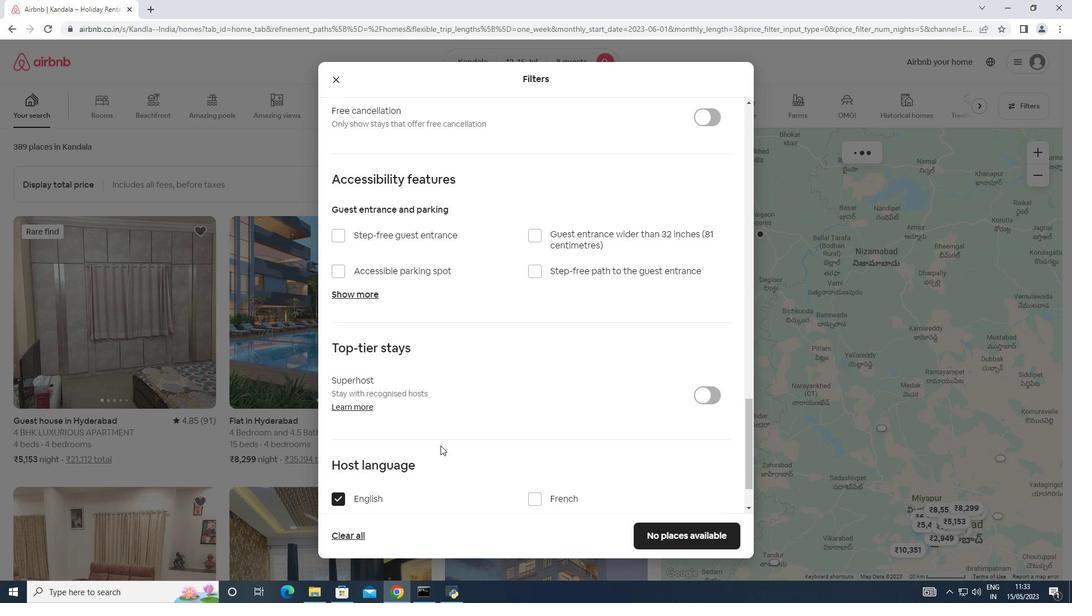 
Action: Mouse scrolled (442, 443) with delta (0, 0)
Screenshot: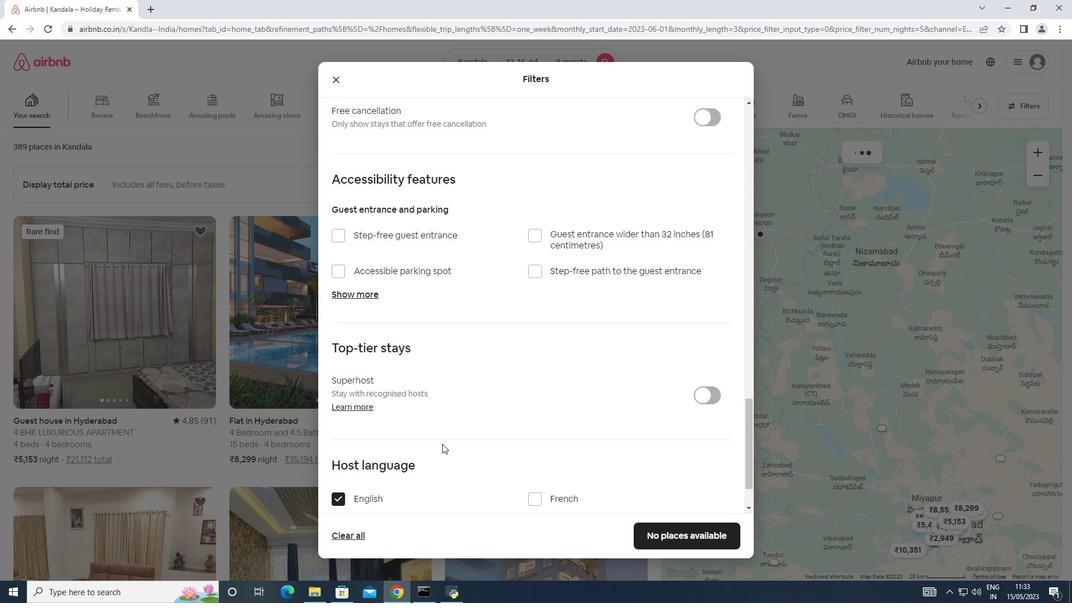 
Action: Mouse scrolled (442, 443) with delta (0, 0)
Screenshot: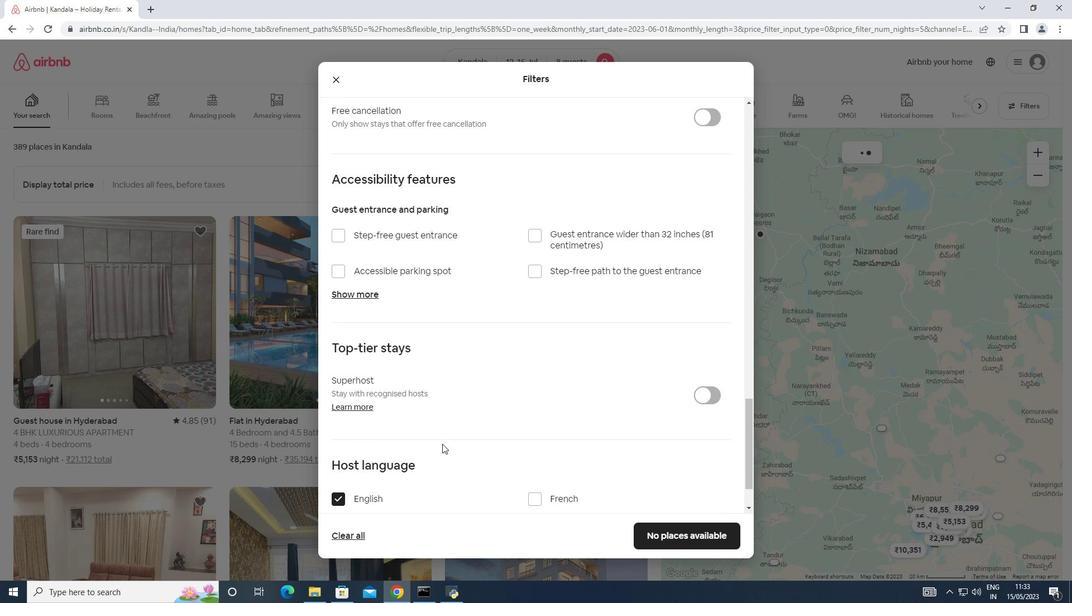 
Action: Mouse moved to (668, 535)
Screenshot: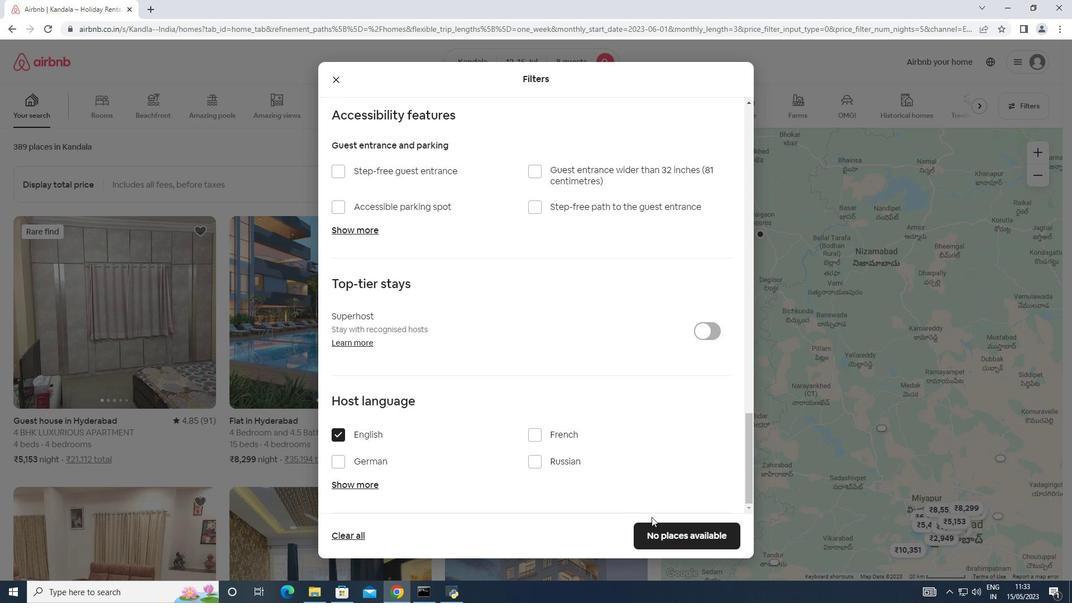 
Action: Mouse pressed left at (668, 535)
Screenshot: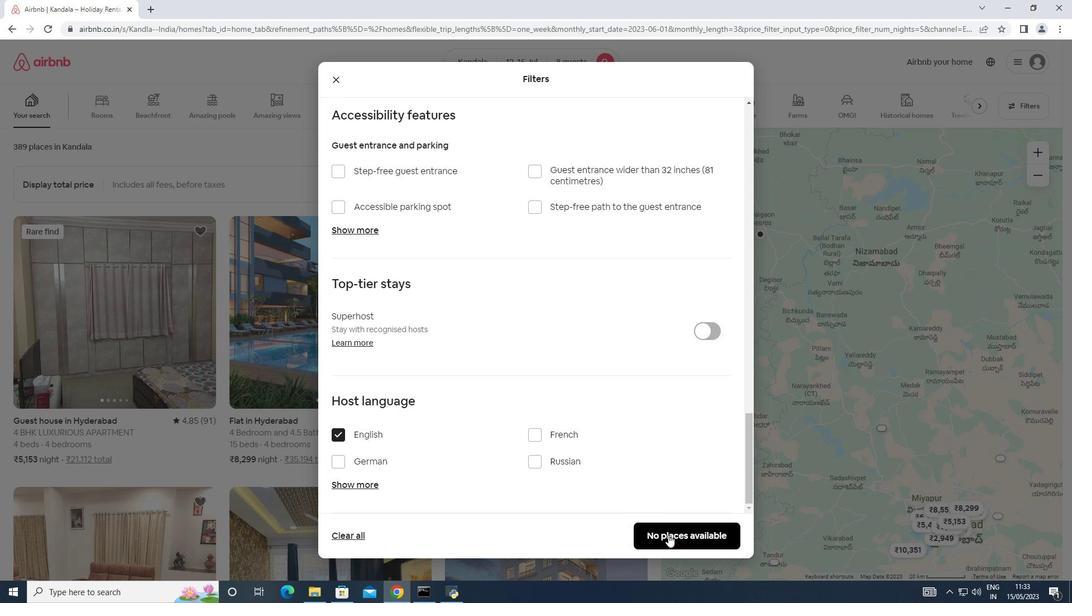 
Action: Mouse moved to (655, 504)
Screenshot: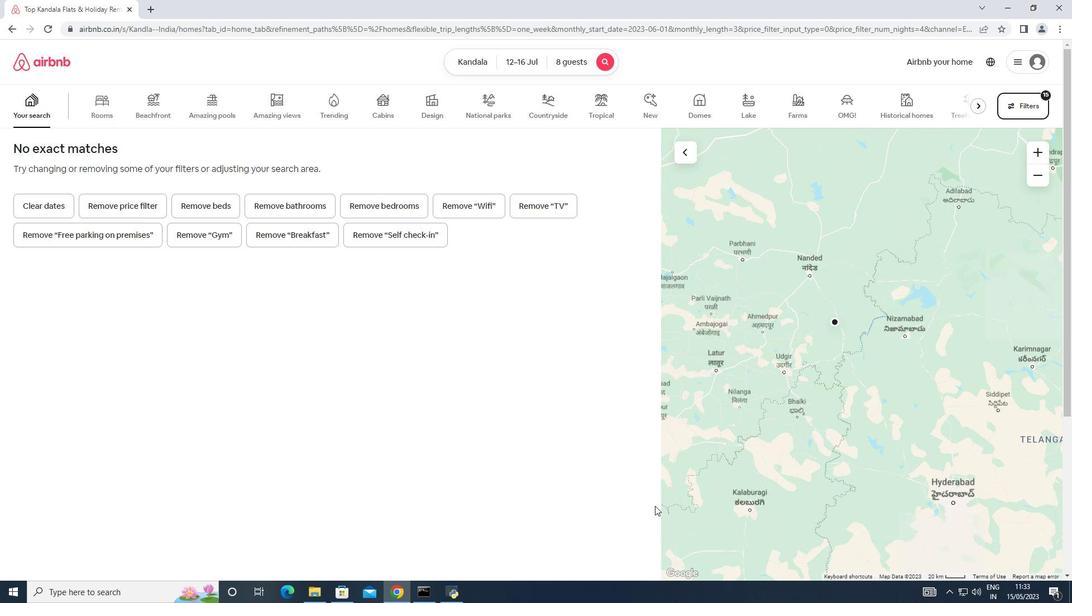 
